 Task: Slide 13 - The Slide Title Goes Here!.
Action: Mouse moved to (34, 87)
Screenshot: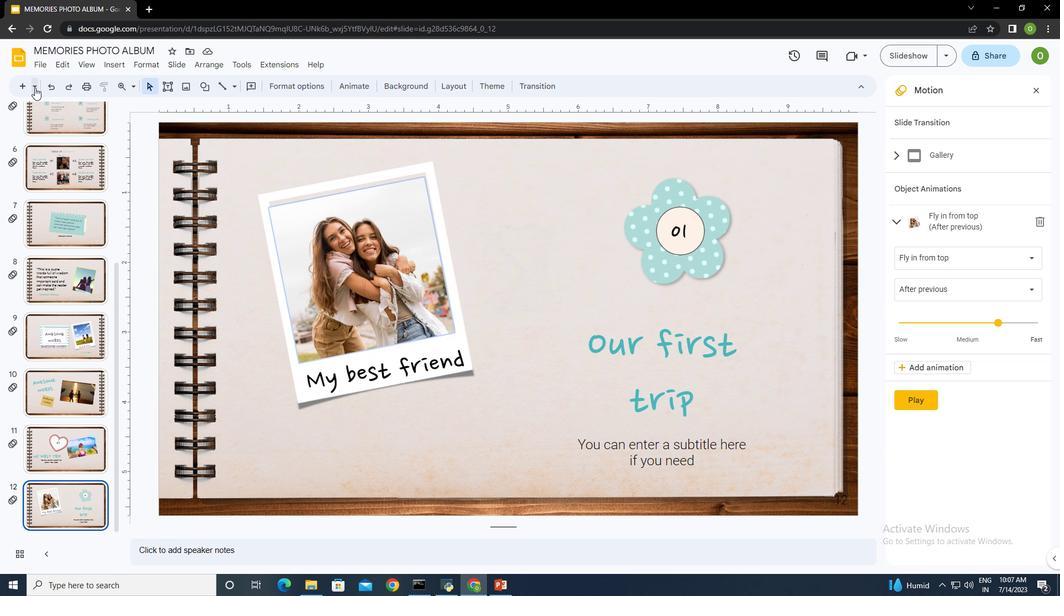 
Action: Mouse pressed left at (34, 87)
Screenshot: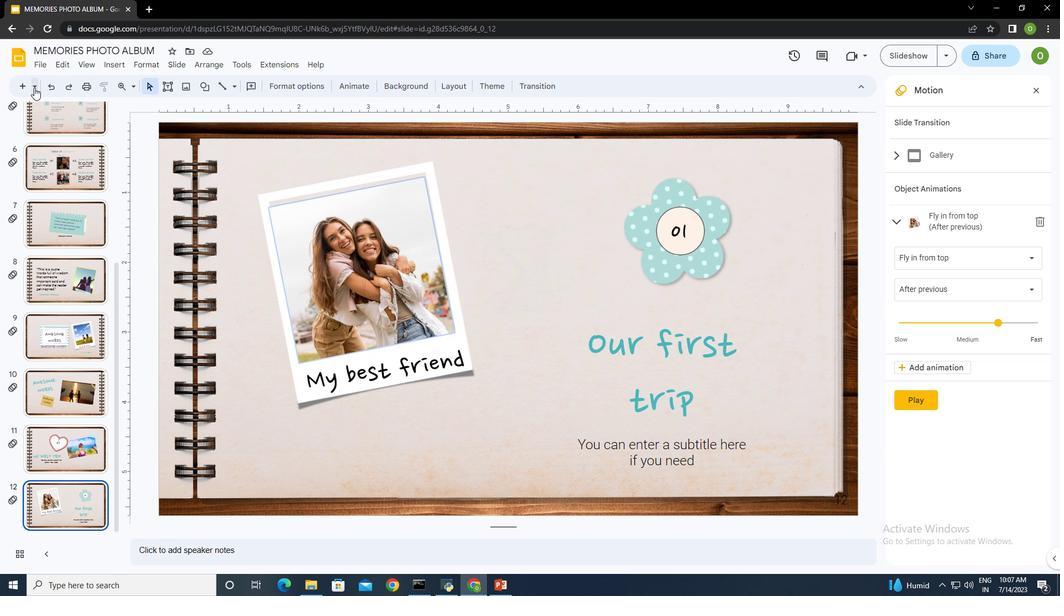 
Action: Mouse moved to (77, 265)
Screenshot: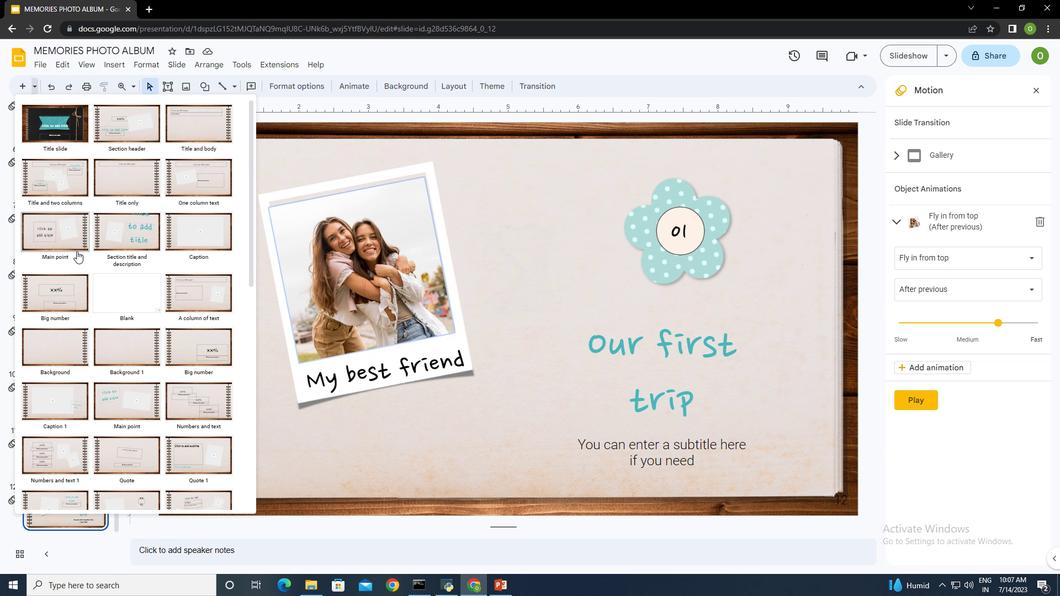 
Action: Mouse scrolled (77, 265) with delta (0, 0)
Screenshot: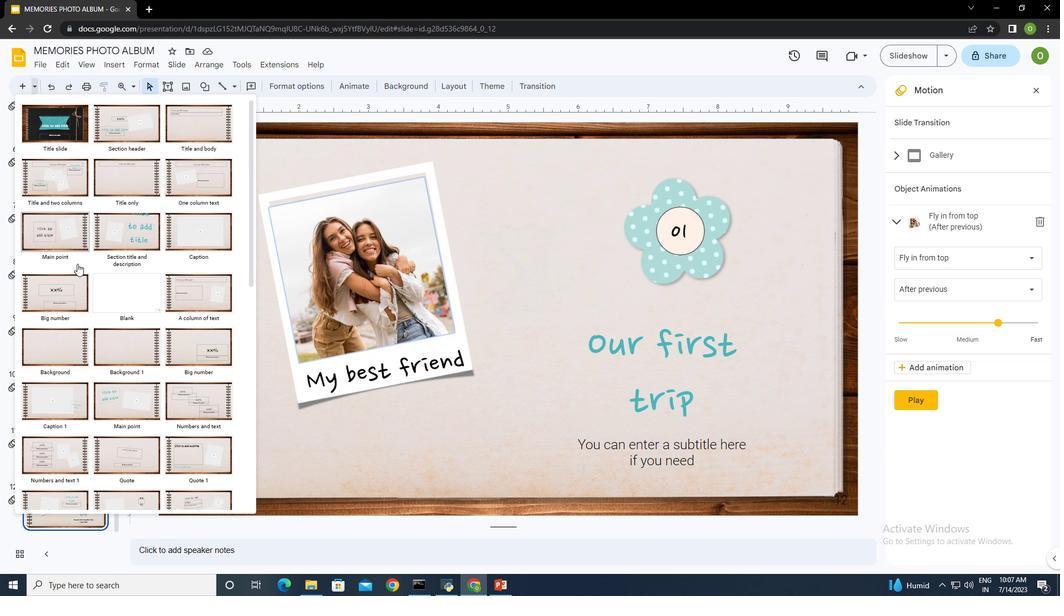 
Action: Mouse scrolled (77, 265) with delta (0, 0)
Screenshot: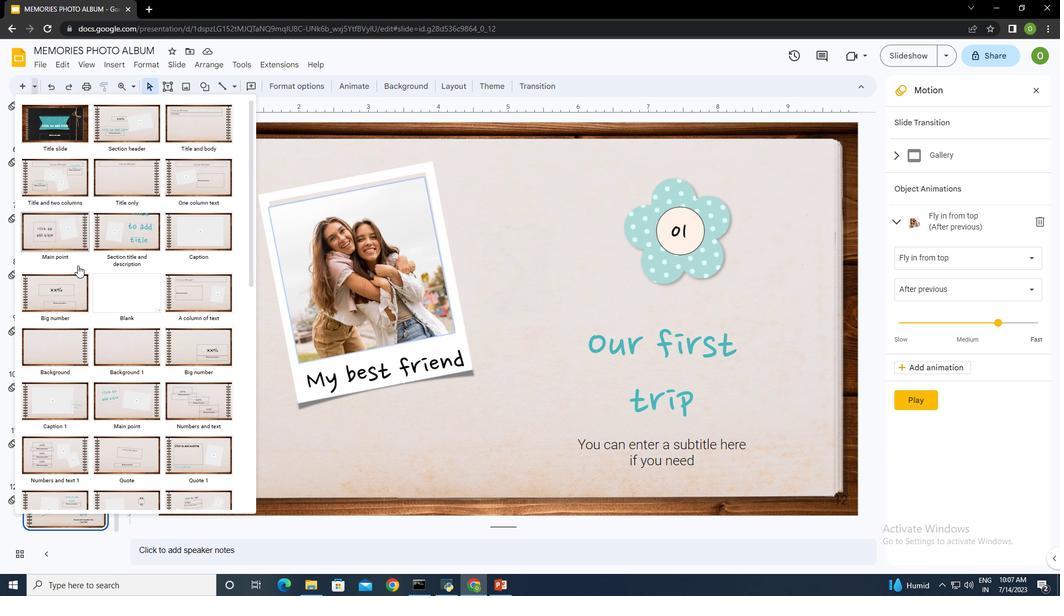 
Action: Mouse moved to (82, 265)
Screenshot: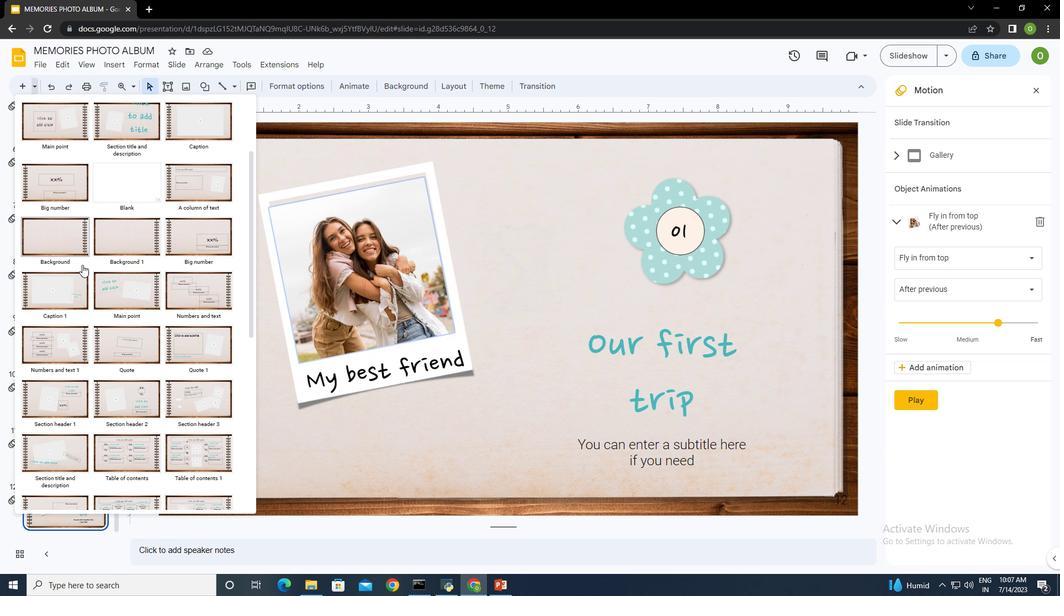 
Action: Mouse scrolled (82, 265) with delta (0, 0)
Screenshot: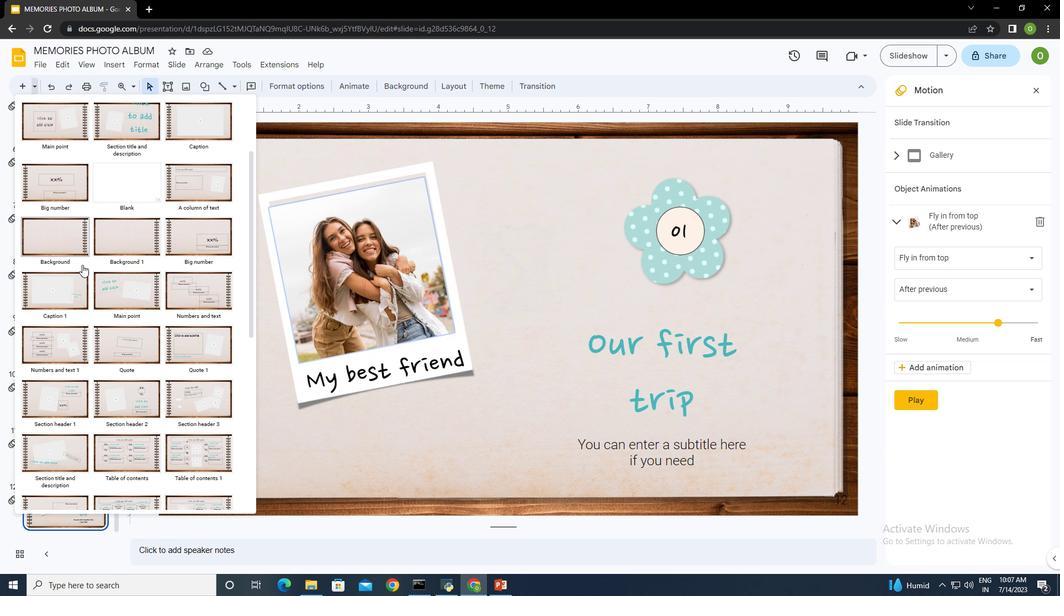
Action: Mouse scrolled (82, 265) with delta (0, 0)
Screenshot: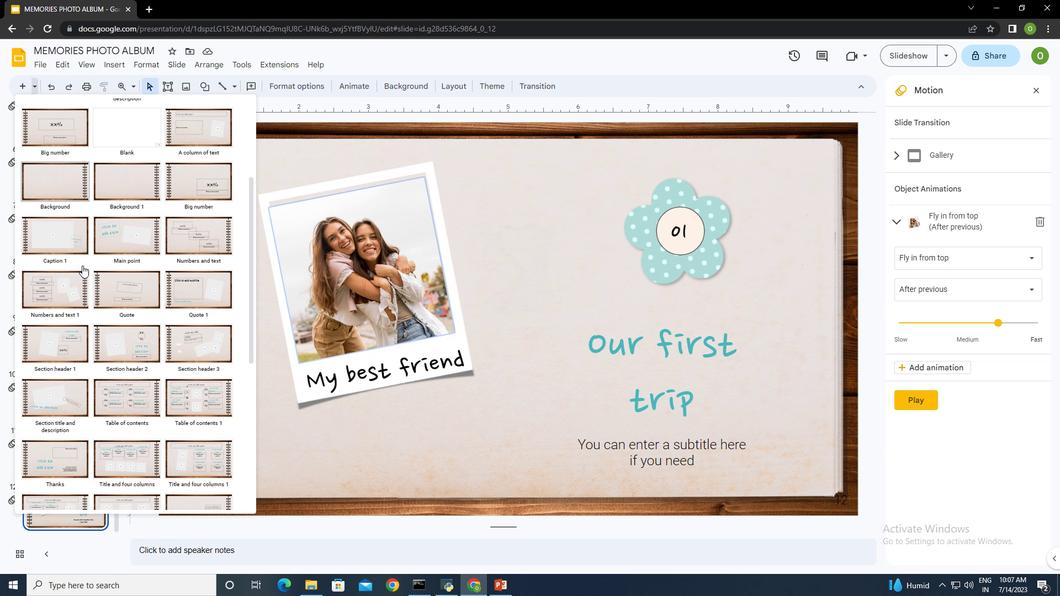 
Action: Mouse scrolled (82, 265) with delta (0, 0)
Screenshot: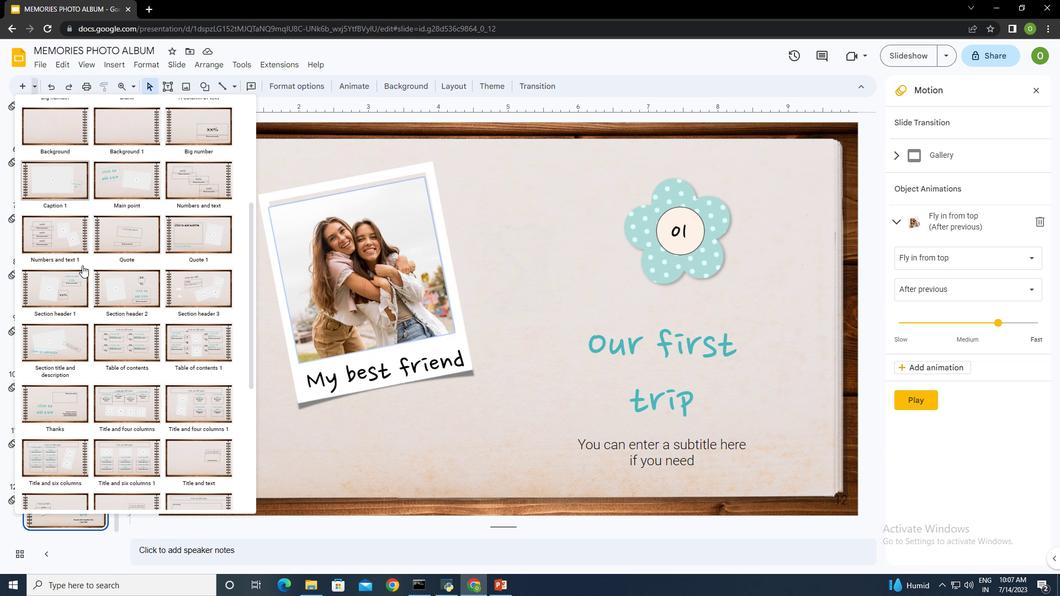
Action: Mouse scrolled (82, 265) with delta (0, 0)
Screenshot: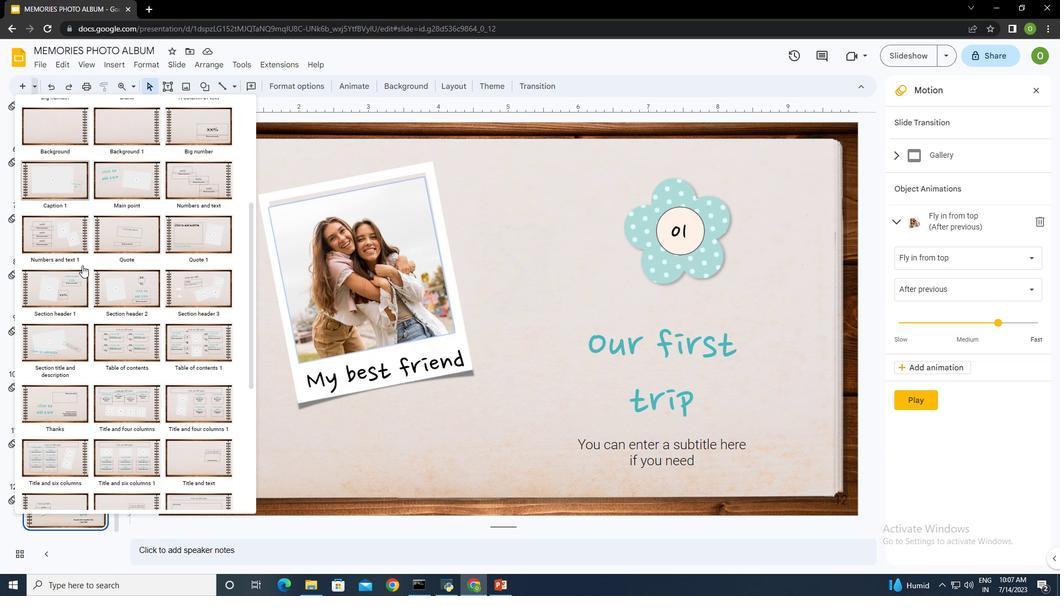 
Action: Mouse scrolled (82, 265) with delta (0, 0)
Screenshot: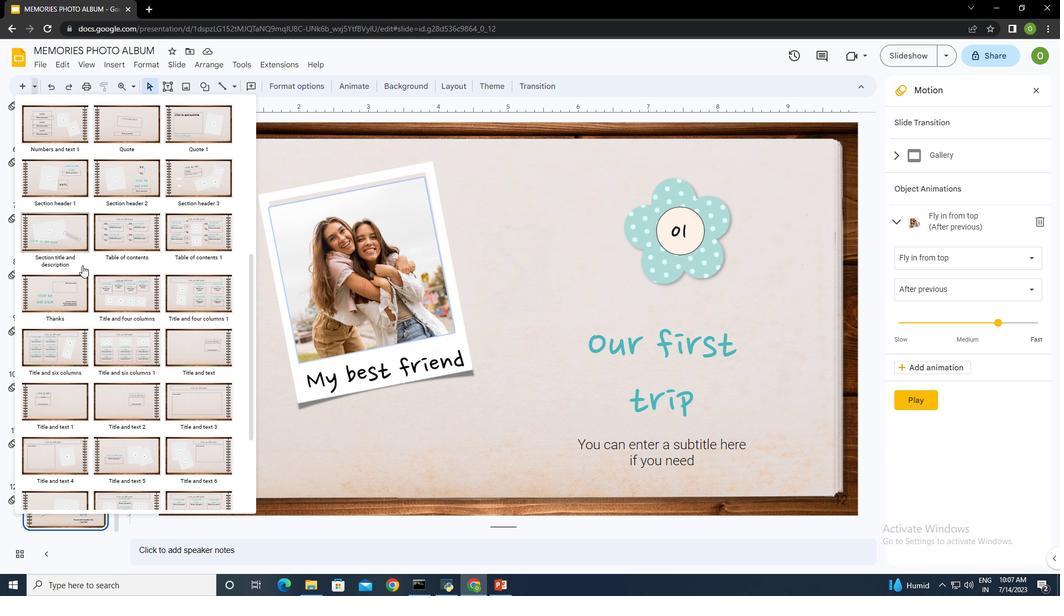 
Action: Mouse scrolled (82, 265) with delta (0, 0)
Screenshot: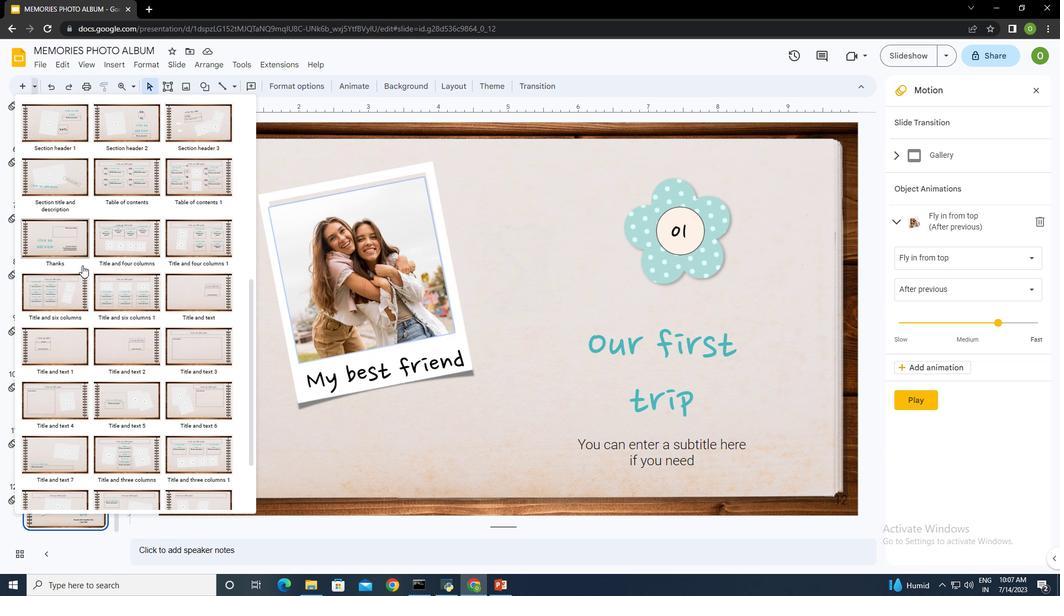 
Action: Mouse moved to (82, 266)
Screenshot: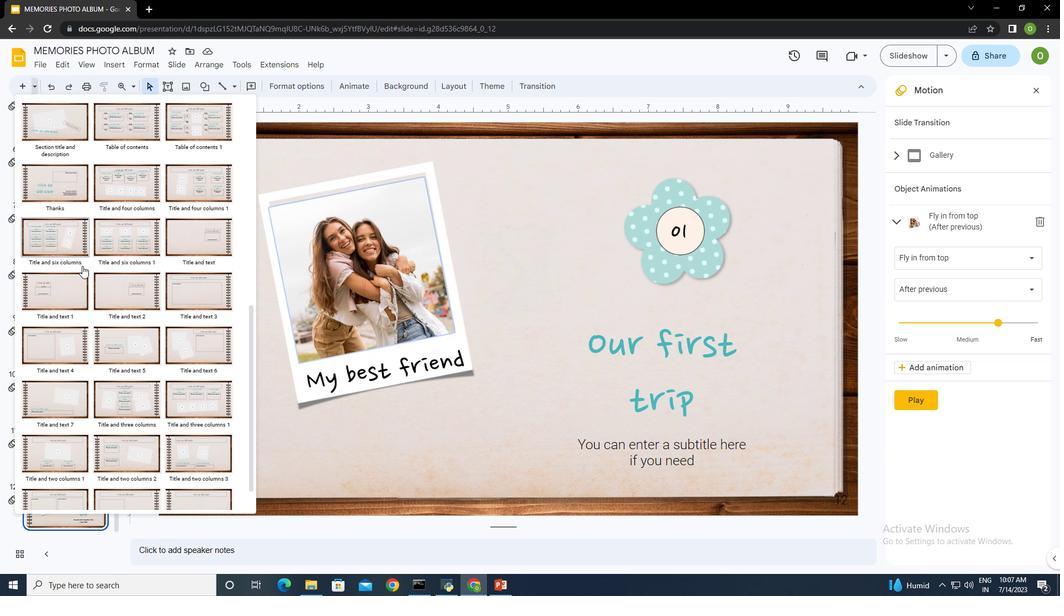 
Action: Mouse scrolled (82, 267) with delta (0, 0)
Screenshot: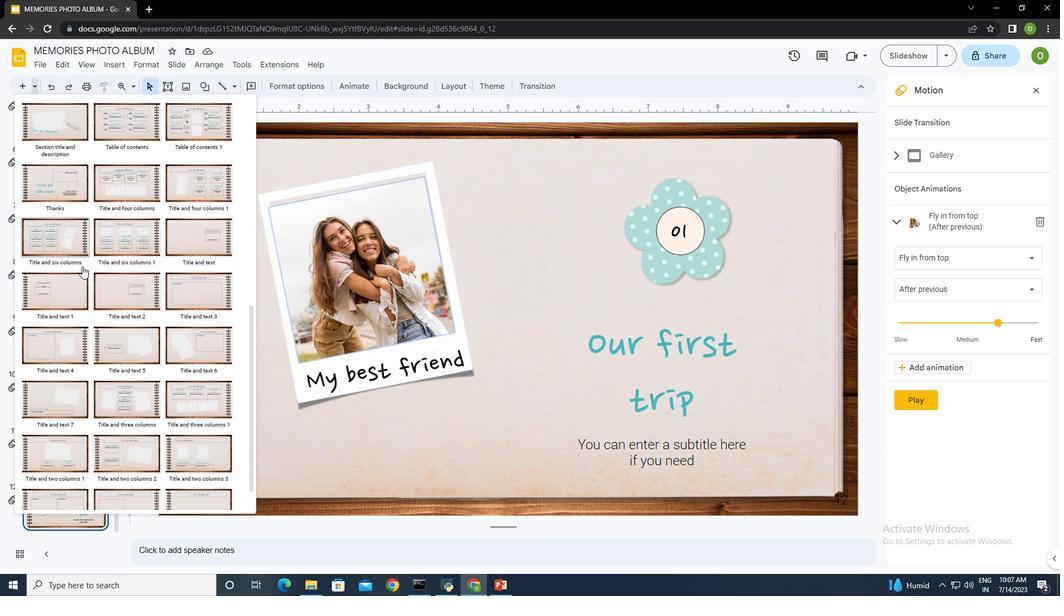
Action: Mouse scrolled (82, 266) with delta (0, 0)
Screenshot: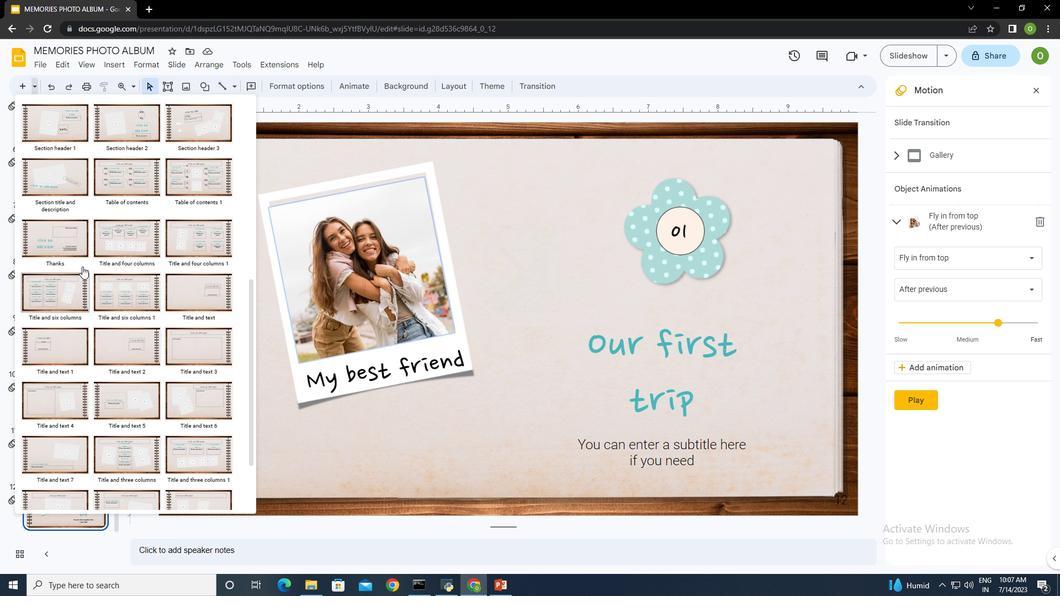 
Action: Mouse scrolled (82, 266) with delta (0, 0)
Screenshot: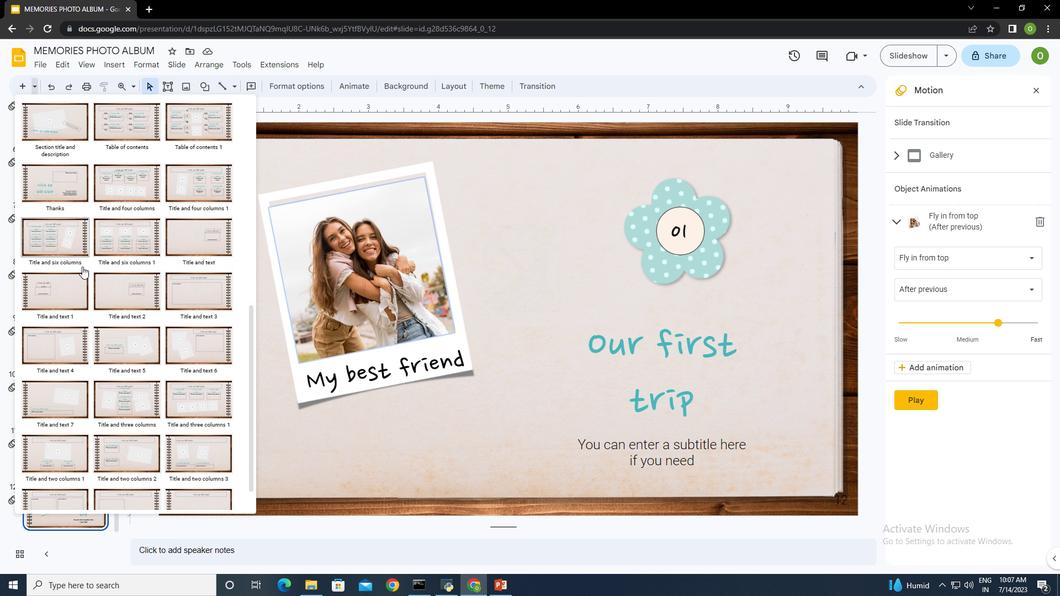 
Action: Mouse moved to (51, 303)
Screenshot: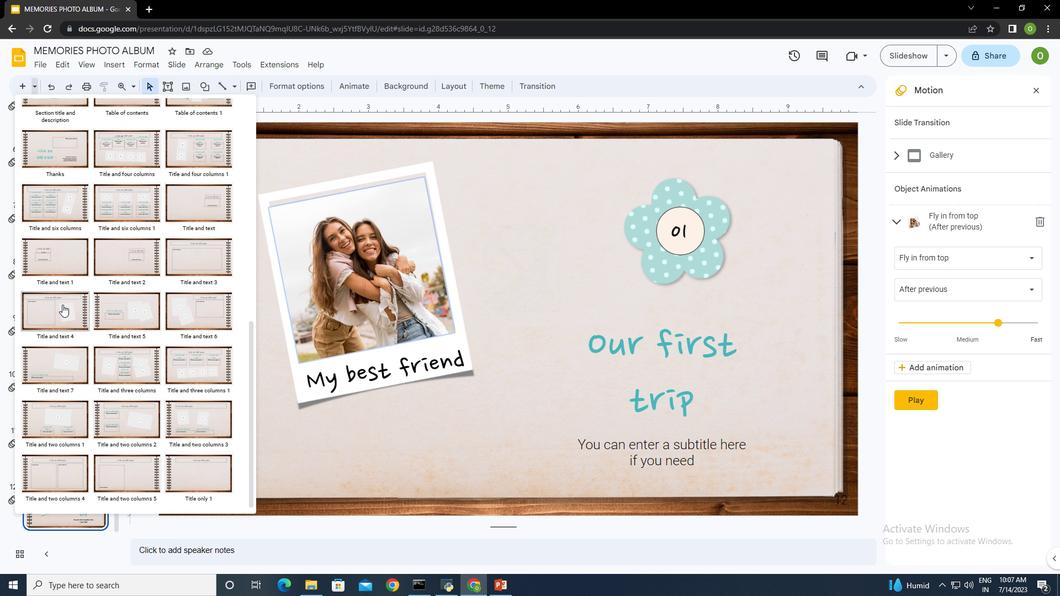 
Action: Mouse pressed left at (51, 303)
Screenshot: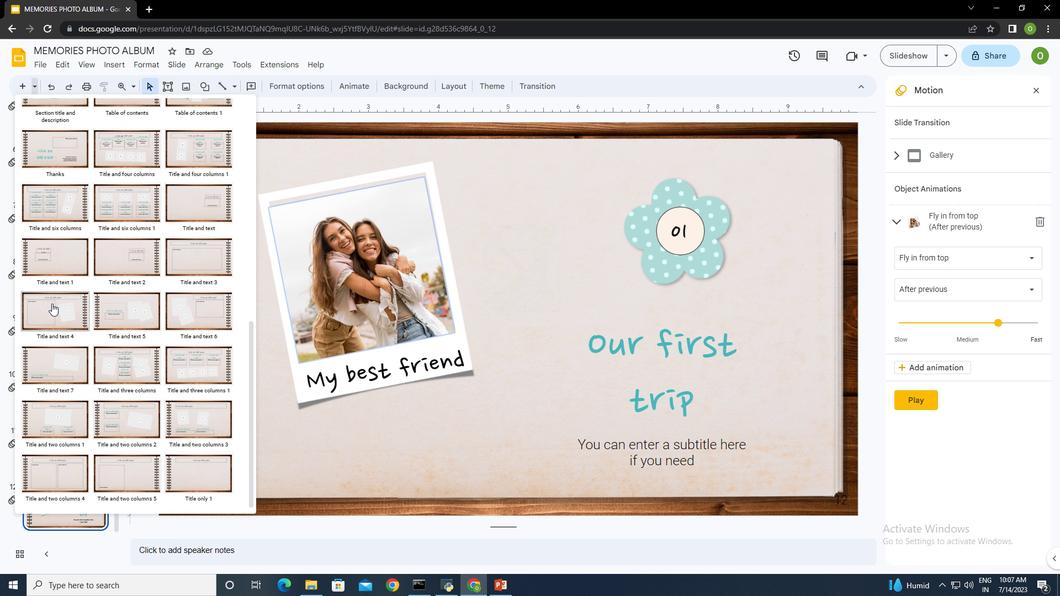 
Action: Mouse moved to (646, 326)
Screenshot: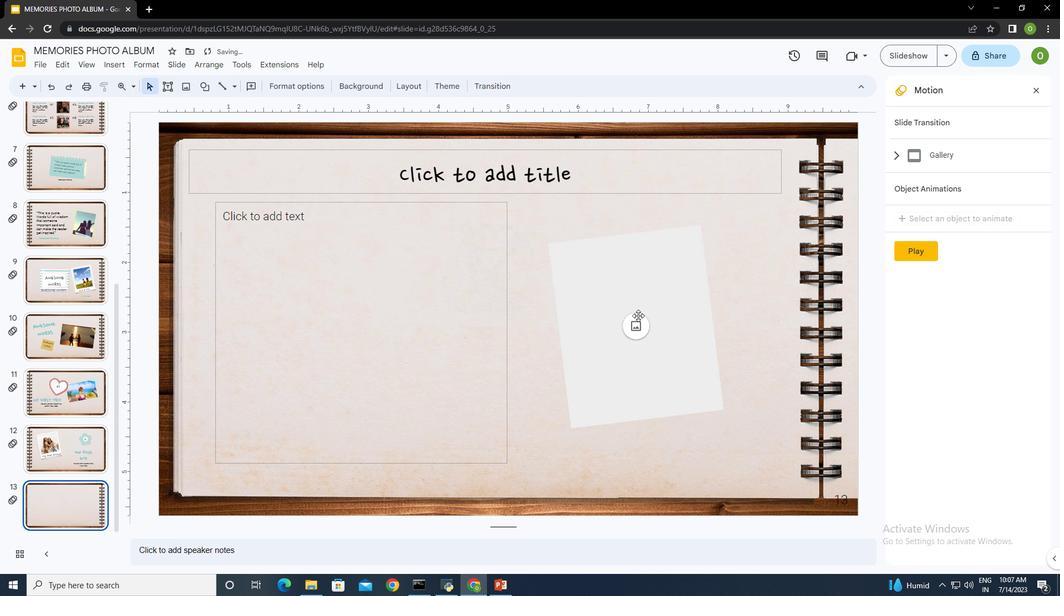 
Action: Mouse pressed left at (646, 326)
Screenshot: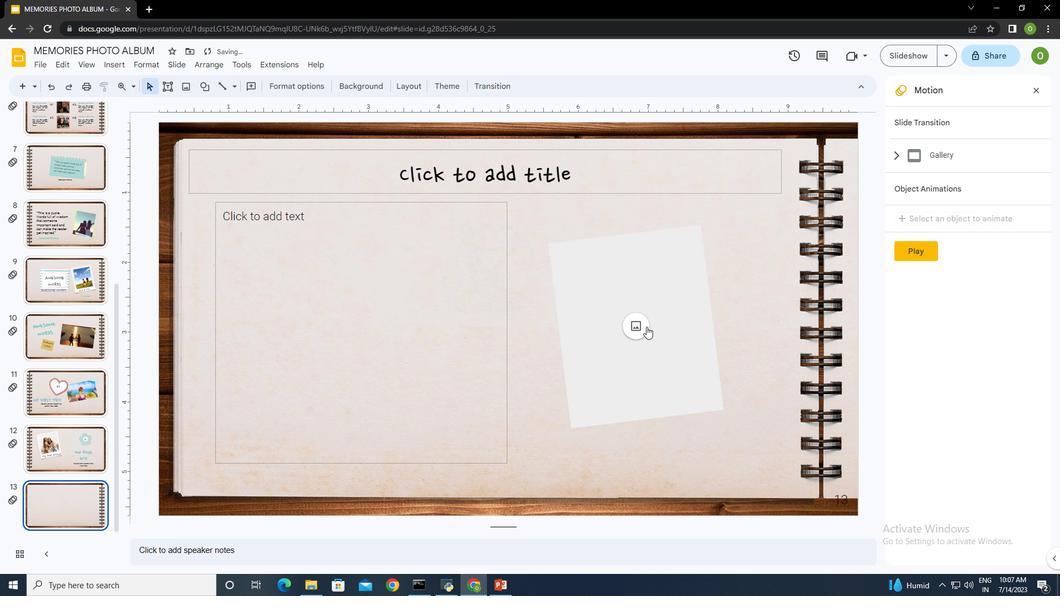 
Action: Mouse moved to (702, 360)
Screenshot: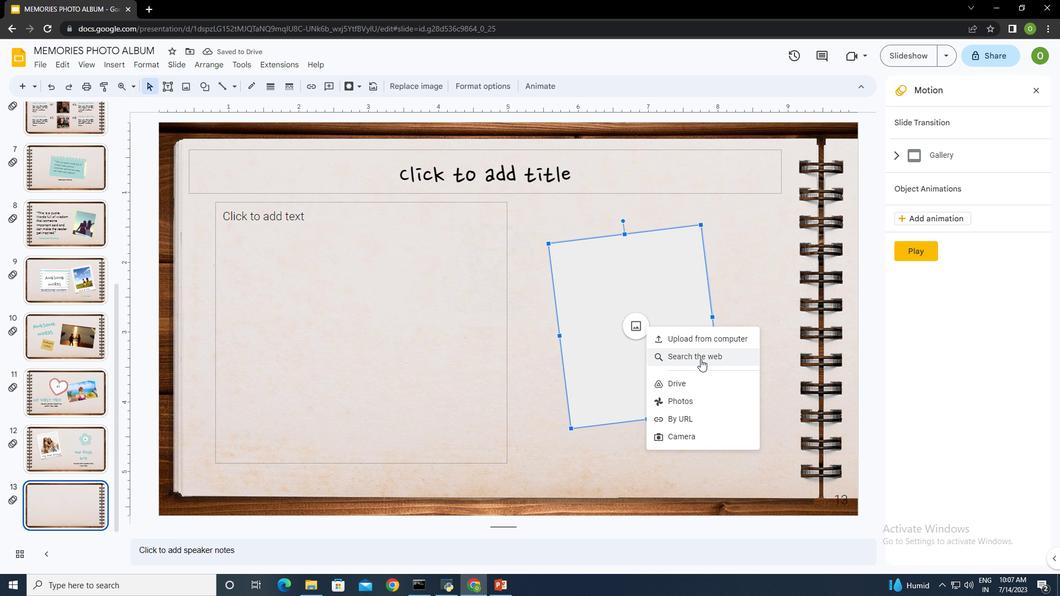 
Action: Mouse pressed left at (702, 360)
Screenshot: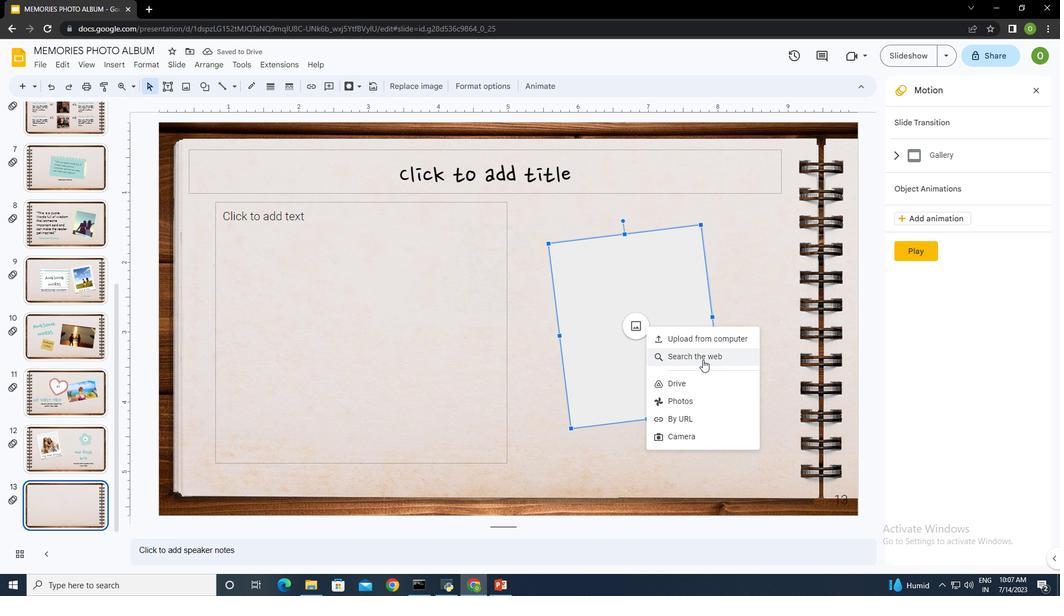 
Action: Mouse moved to (939, 85)
Screenshot: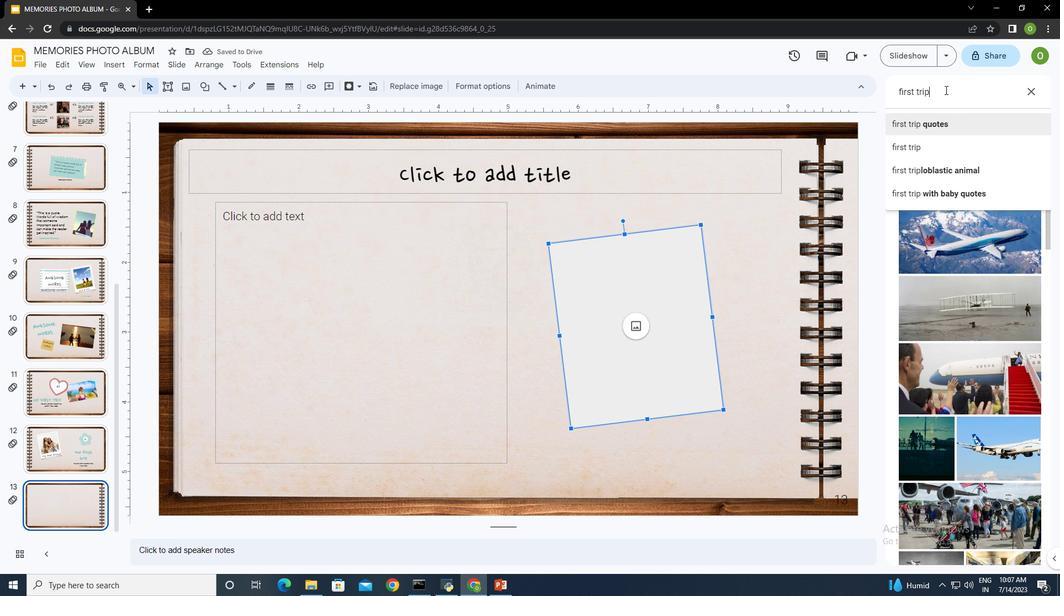 
Action: Mouse pressed left at (939, 85)
Screenshot: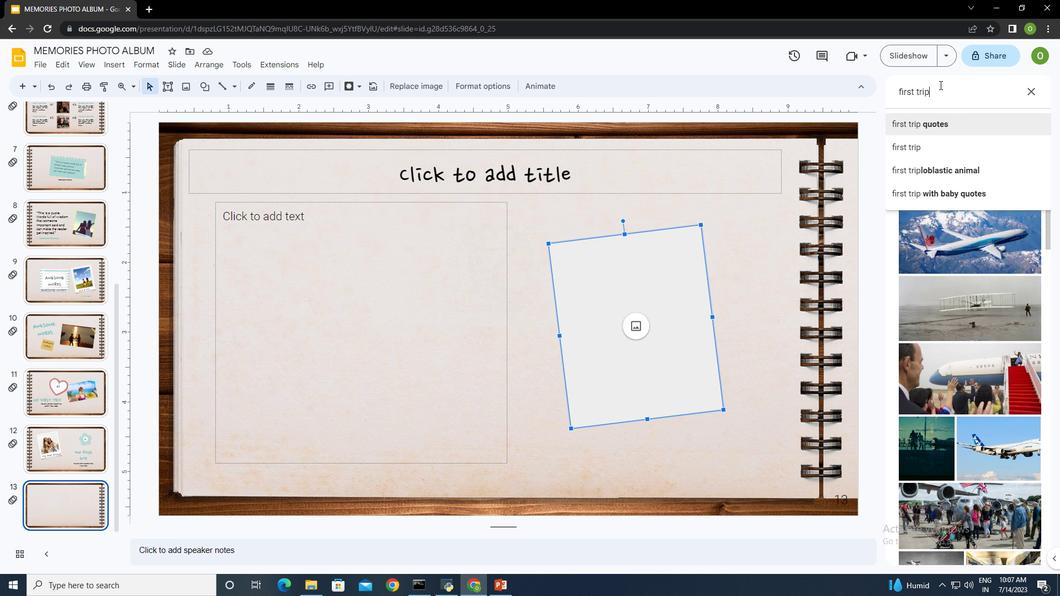 
Action: Key pressed <Key.backspace><Key.backspace><Key.backspace><Key.backspace><Key.backspace><Key.backspace><Key.backspace><Key.backspace><Key.backspace><Key.backspace><Key.backspace><Key.backspace><Key.backspace><Key.backspace><Key.backspace><Key.backspace><Key.backspace><Key.backspace><Key.backspace><Key.backspace><Key.backspace>best<Key.space>travel<Key.enter>
Screenshot: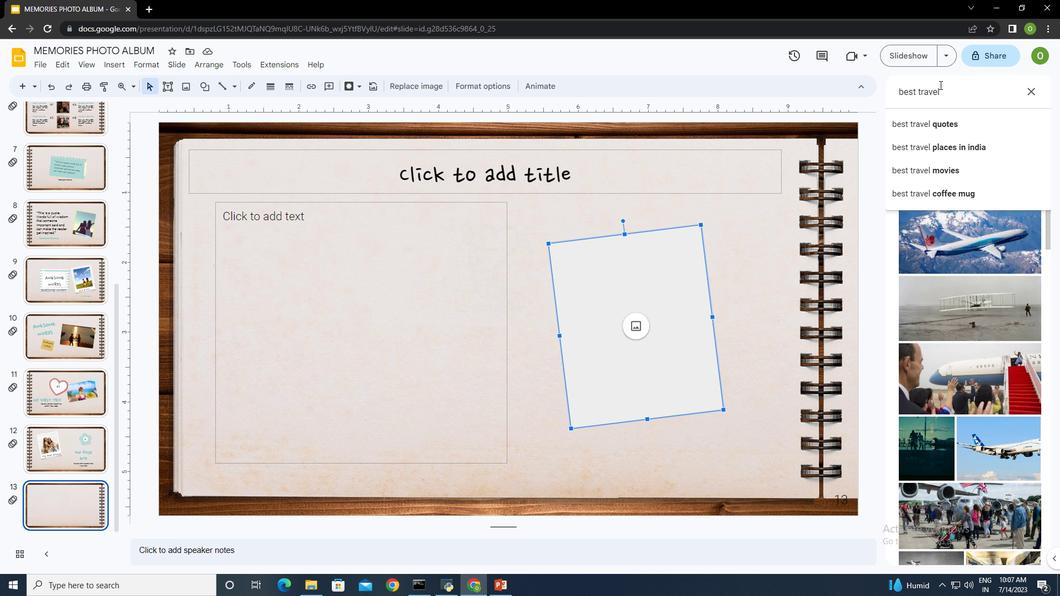 
Action: Mouse moved to (993, 154)
Screenshot: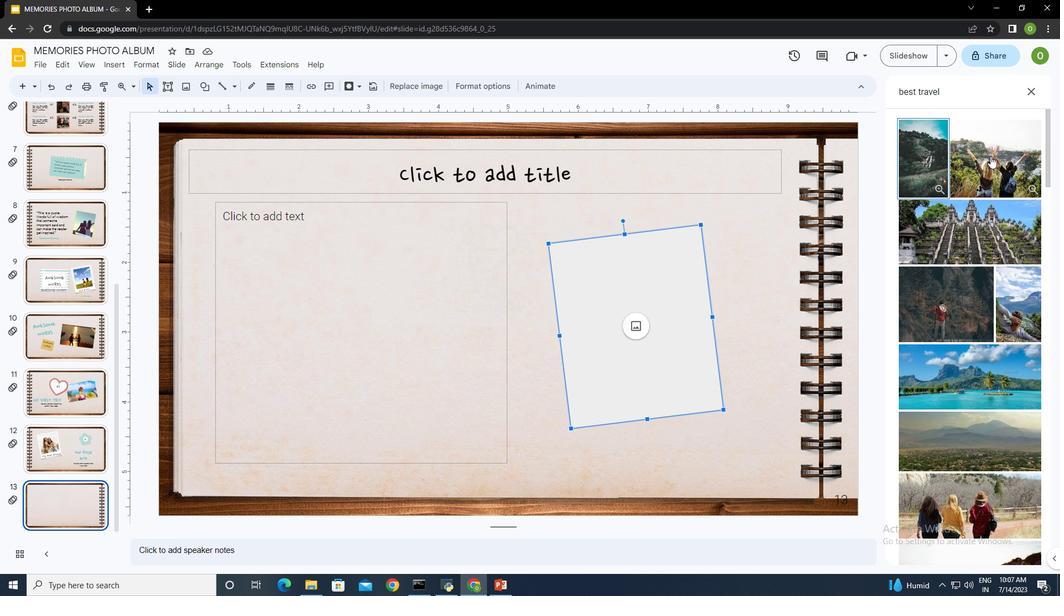 
Action: Mouse pressed left at (993, 154)
Screenshot: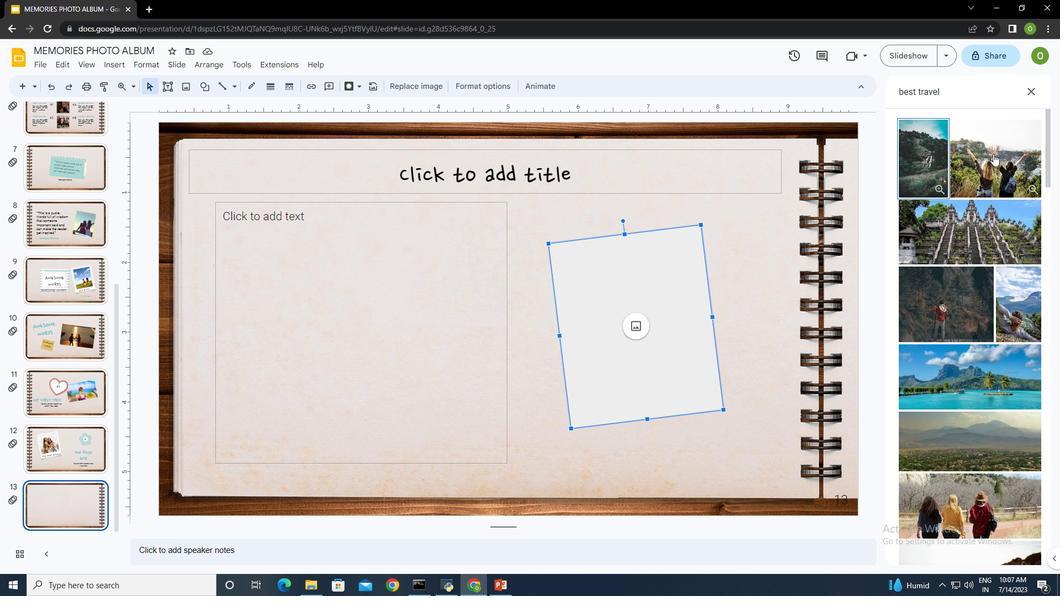 
Action: Mouse moved to (1013, 547)
Screenshot: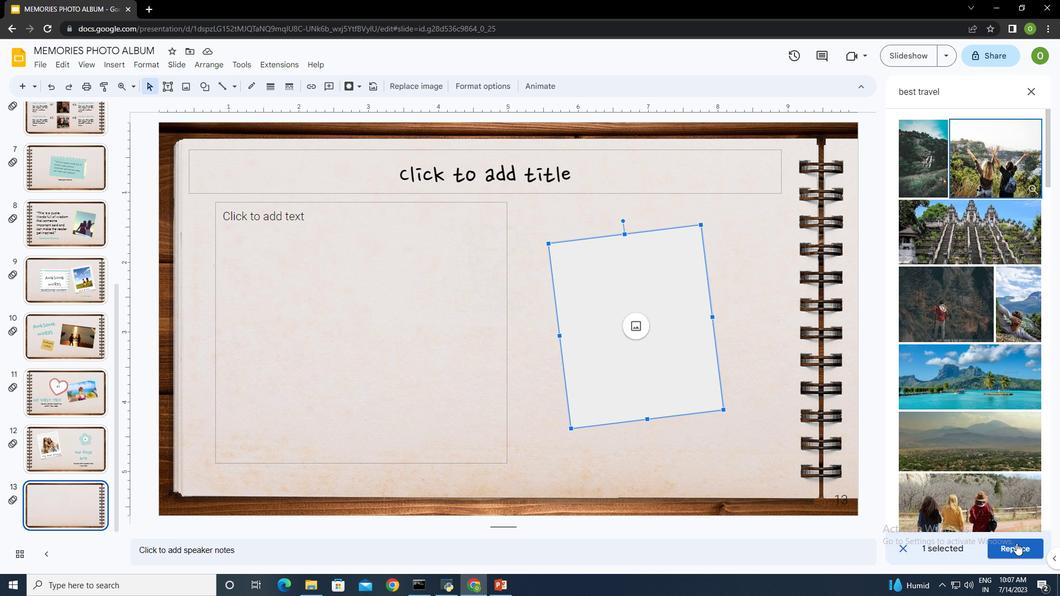 
Action: Mouse pressed left at (1013, 547)
Screenshot: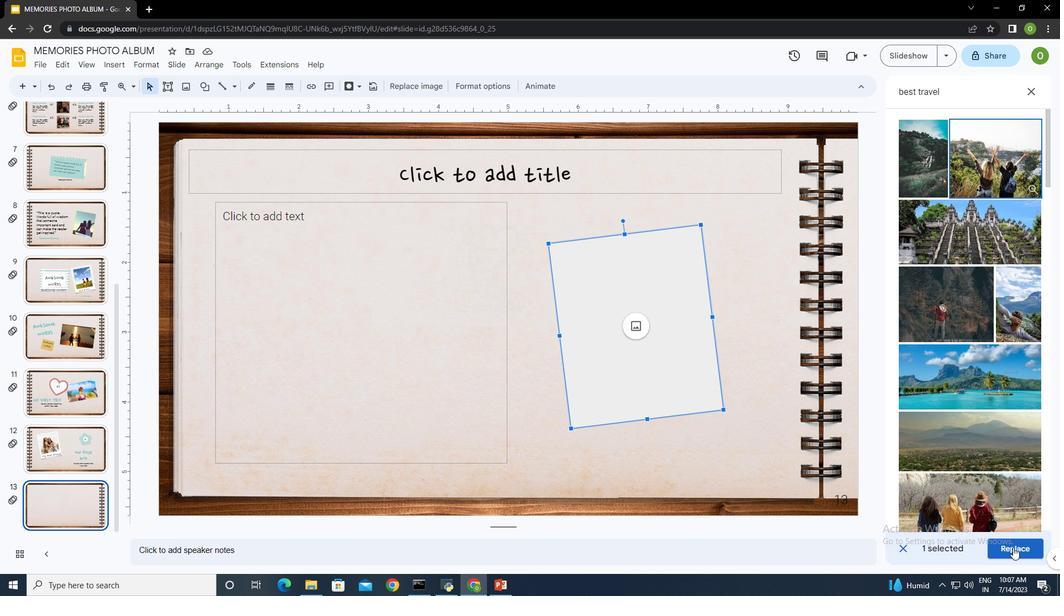 
Action: Mouse moved to (1037, 90)
Screenshot: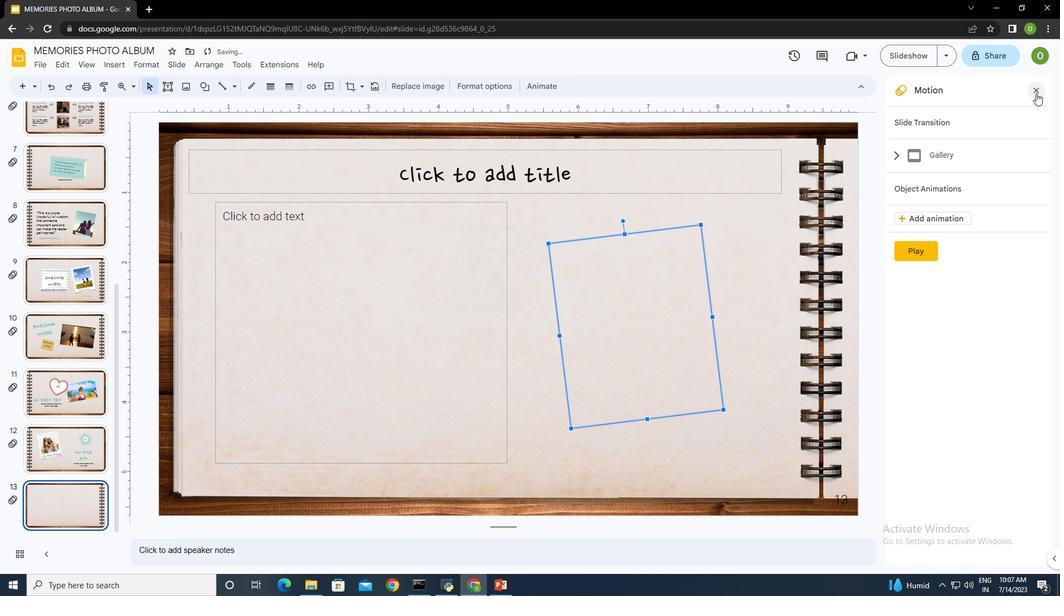 
Action: Mouse pressed left at (1037, 90)
Screenshot: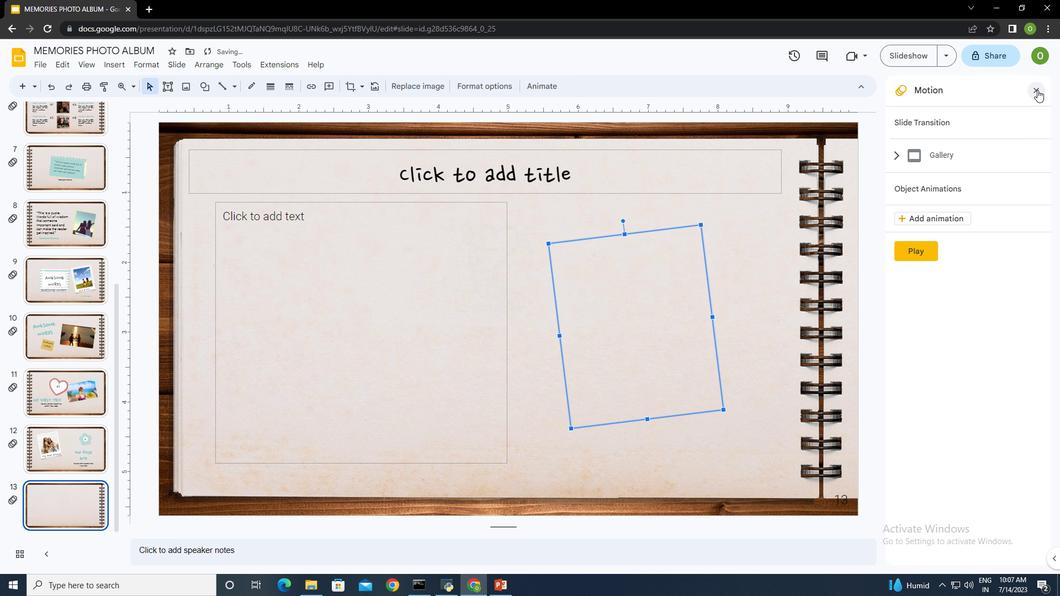 
Action: Mouse moved to (714, 343)
Screenshot: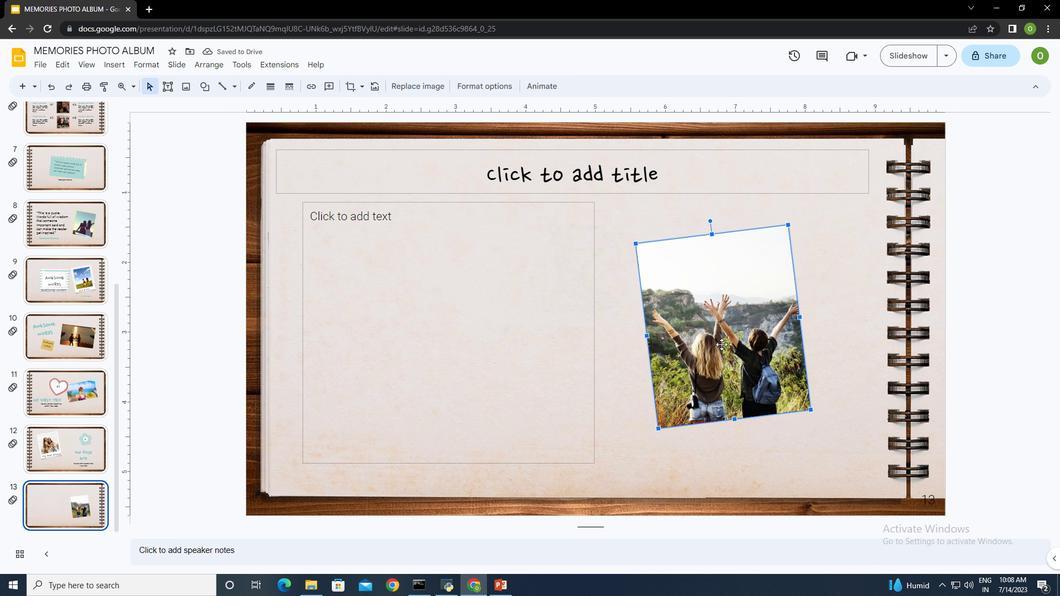 
Action: Mouse pressed left at (714, 343)
Screenshot: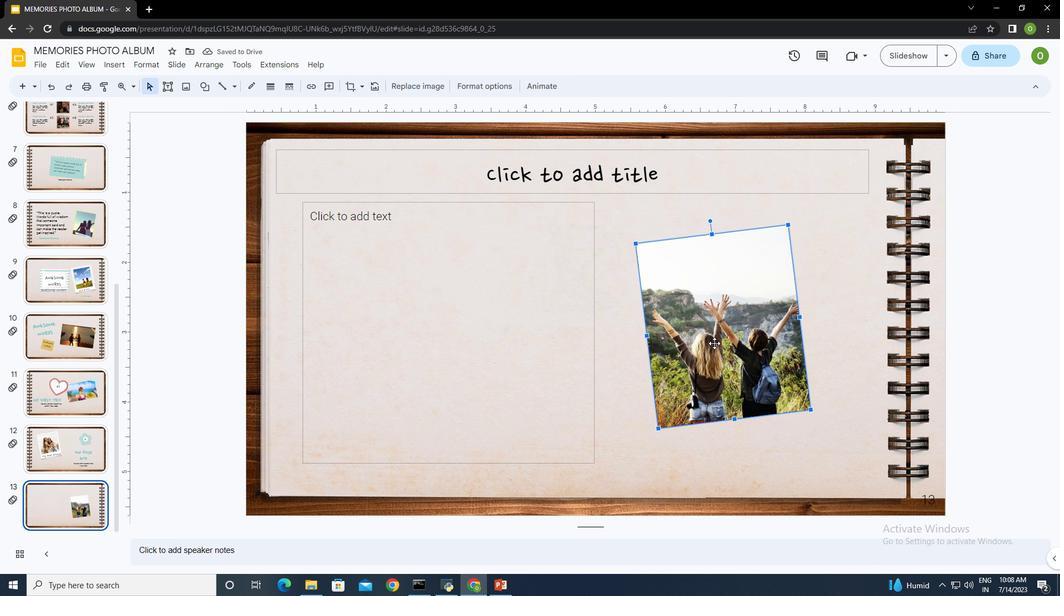 
Action: Mouse moved to (502, 323)
Screenshot: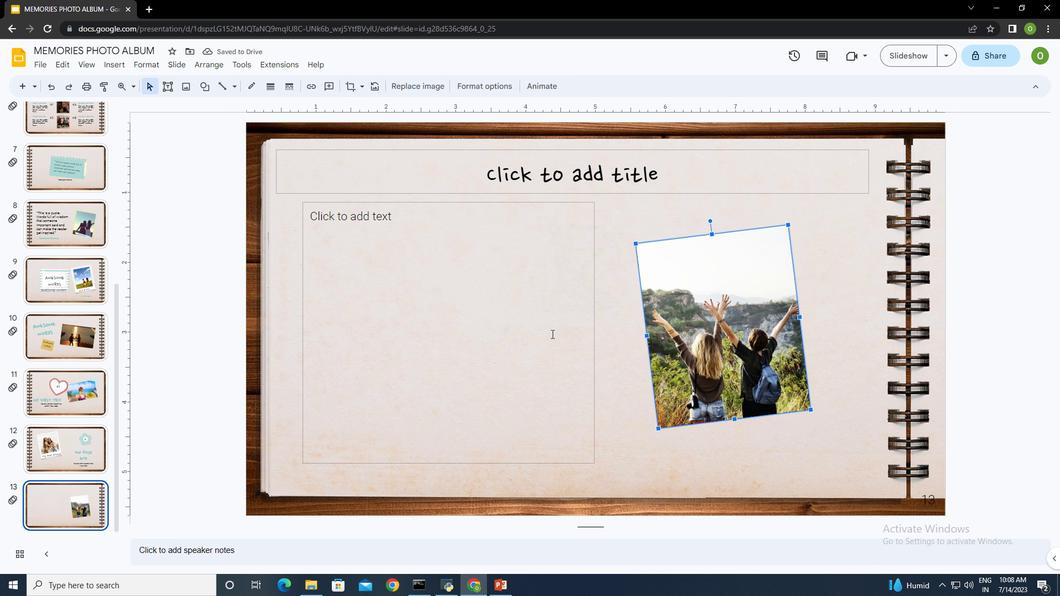 
Action: Mouse pressed left at (502, 323)
Screenshot: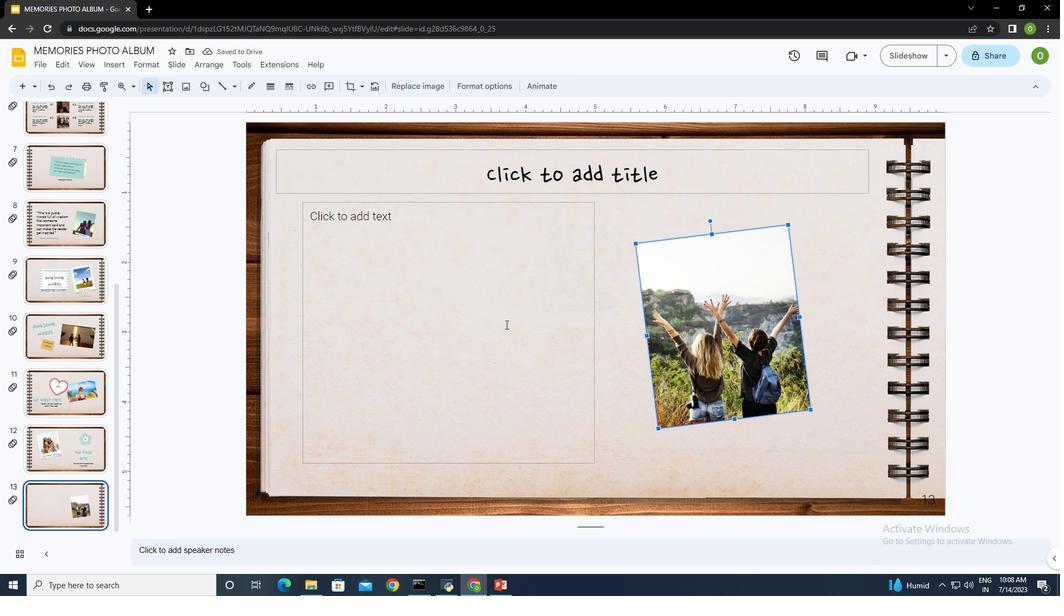 
Action: Mouse moved to (542, 170)
Screenshot: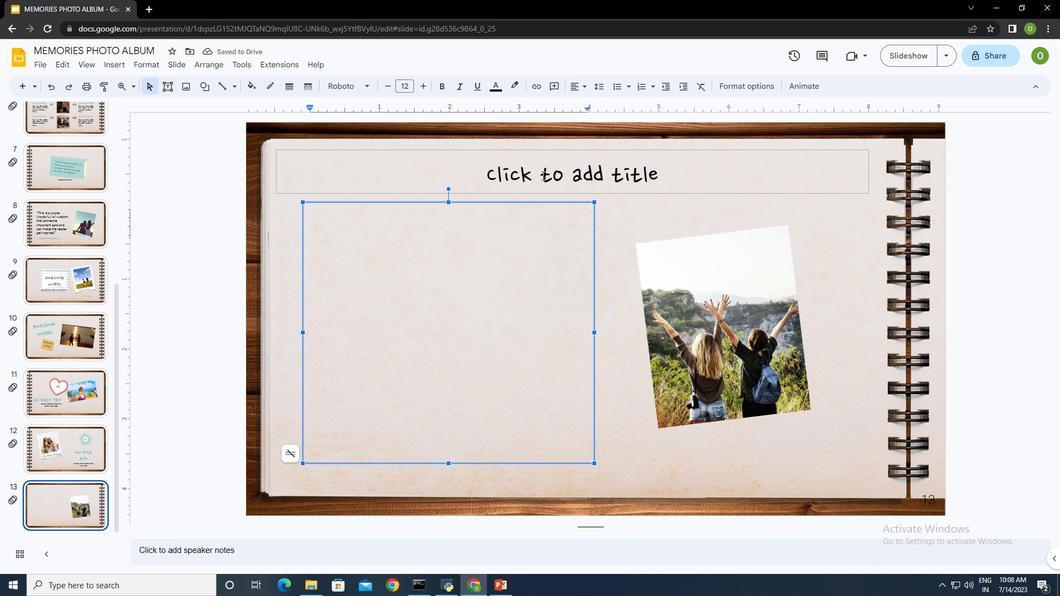 
Action: Mouse pressed left at (542, 170)
Screenshot: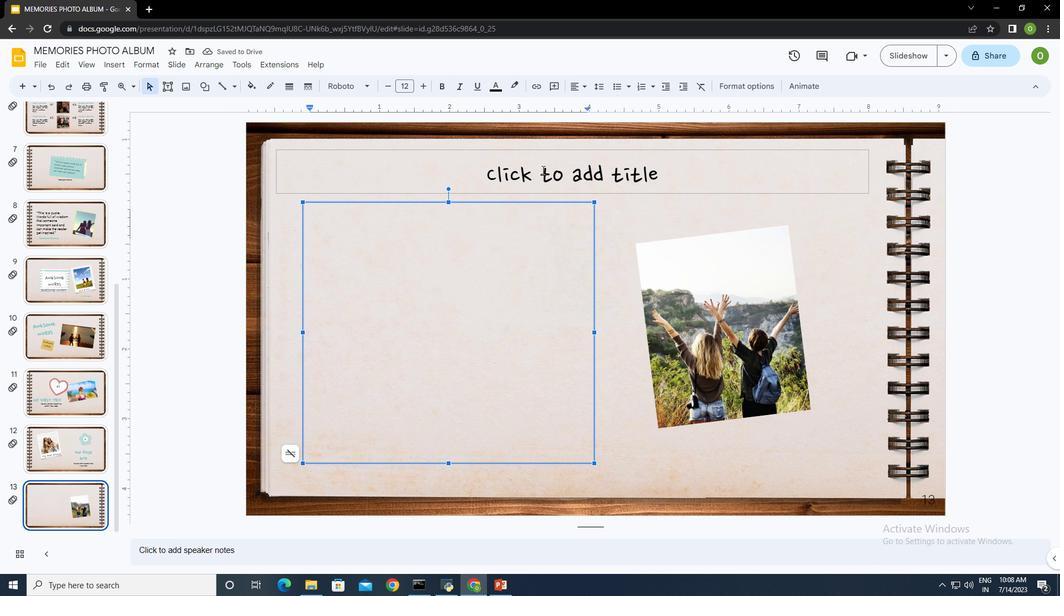 
Action: Mouse moved to (542, 170)
Screenshot: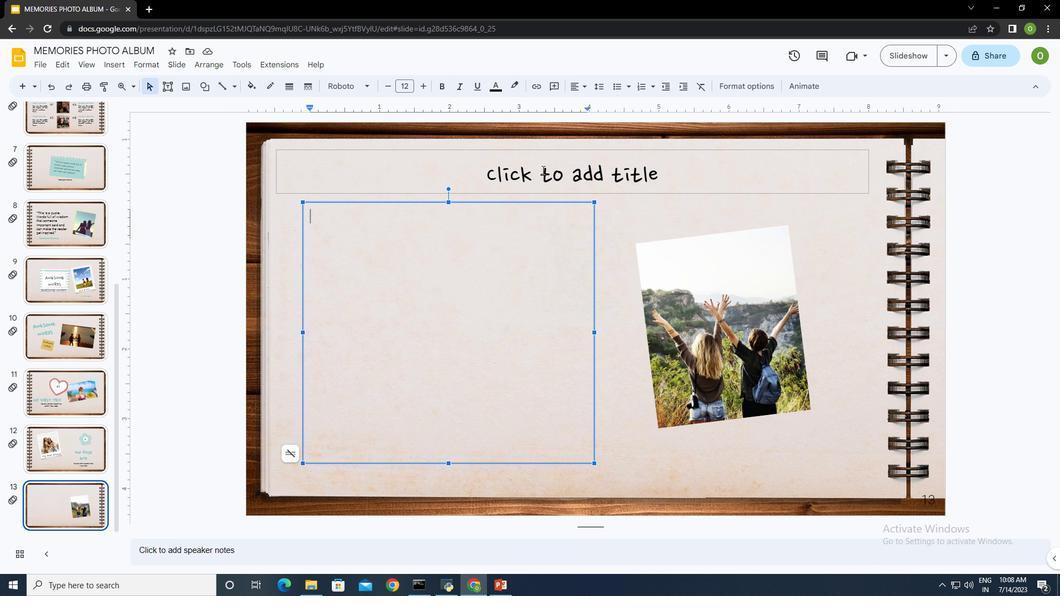 
Action: Key pressed <Key.shift><Key.shift>The<Key.space>best<Key.space>travel<Key.space>experience
Screenshot: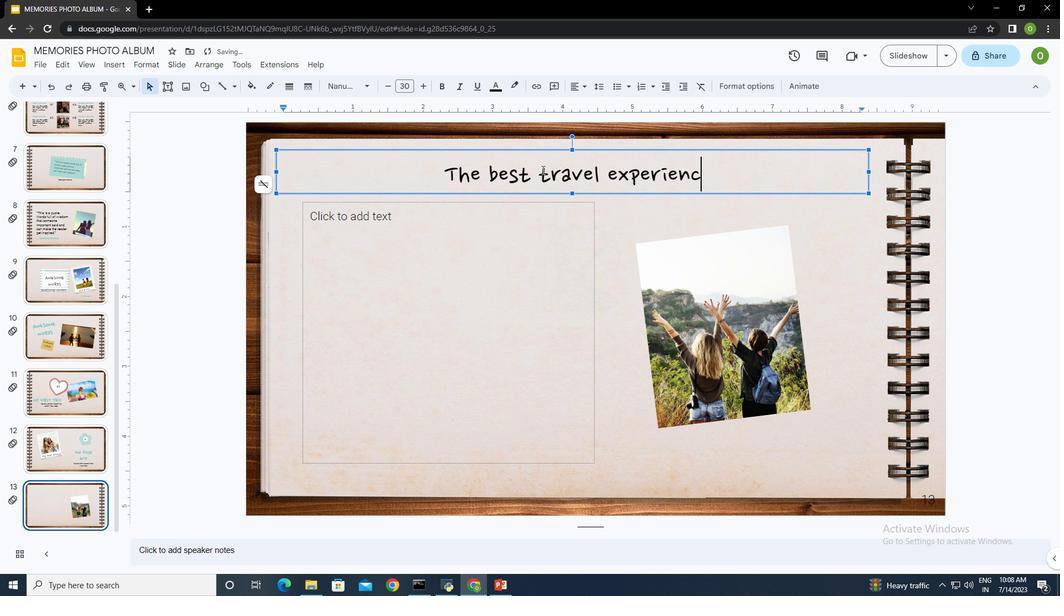
Action: Mouse moved to (490, 295)
Screenshot: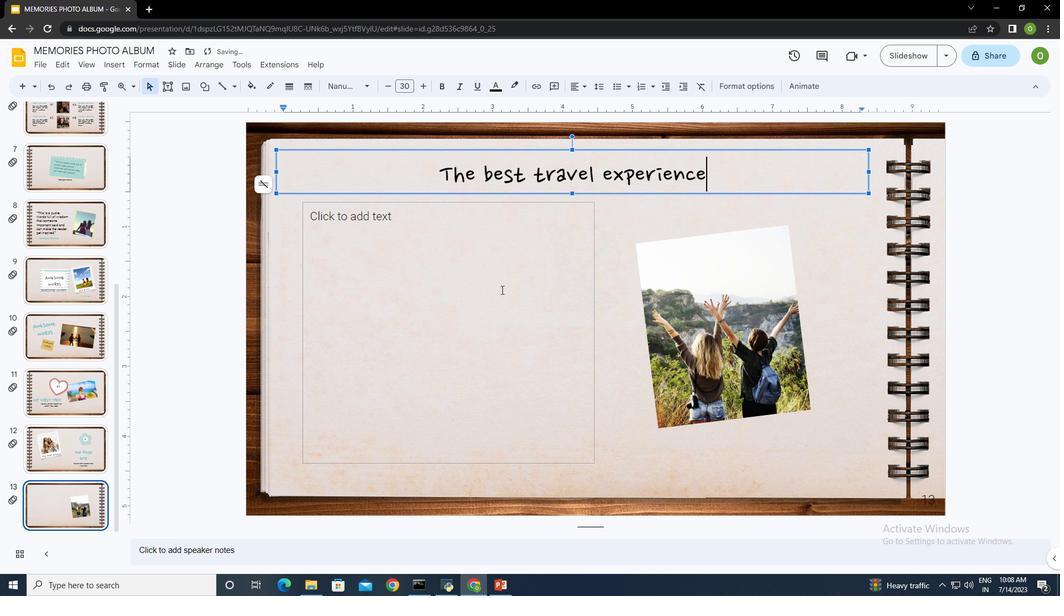 
Action: Mouse pressed left at (490, 295)
Screenshot: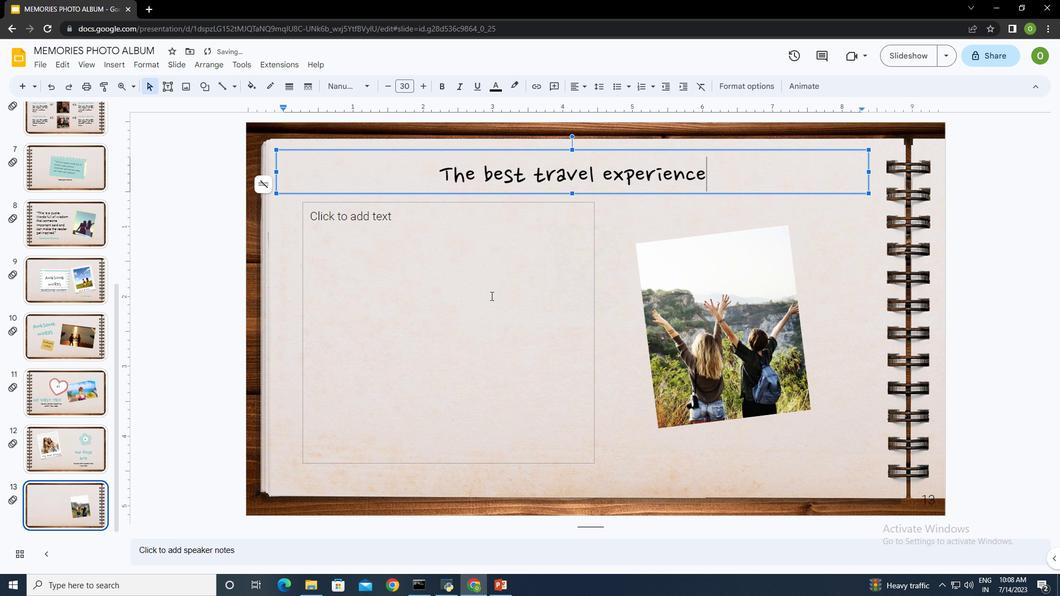 
Action: Mouse moved to (720, 176)
Screenshot: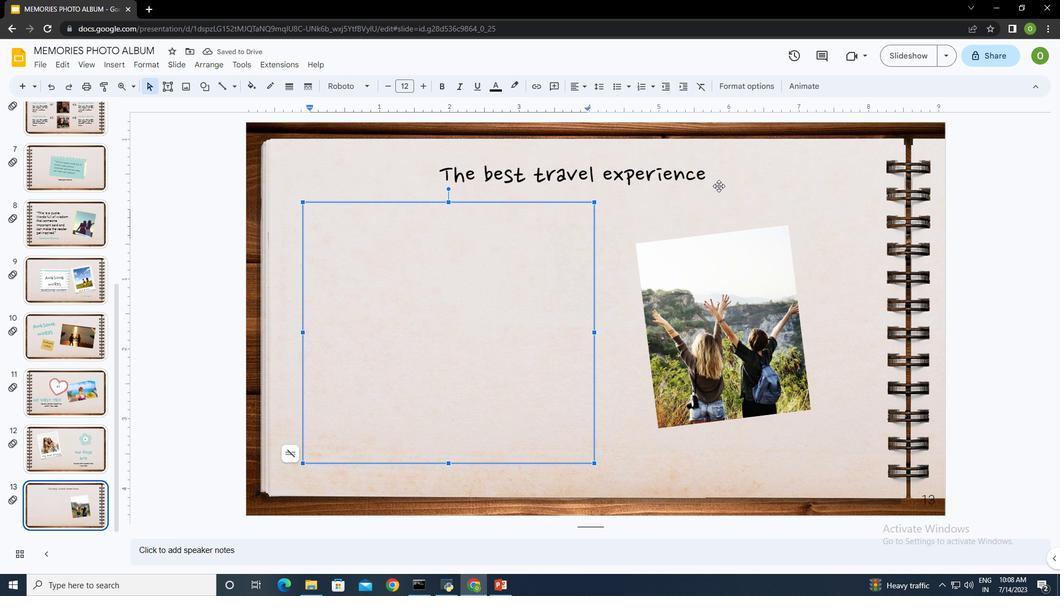 
Action: Mouse pressed left at (720, 176)
Screenshot: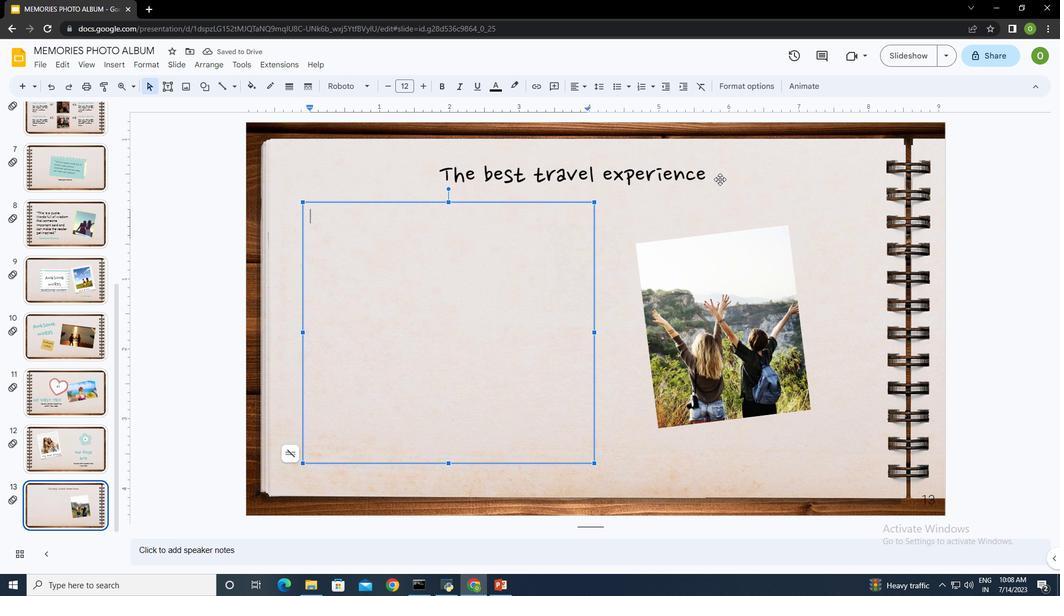 
Action: Mouse moved to (720, 173)
Screenshot: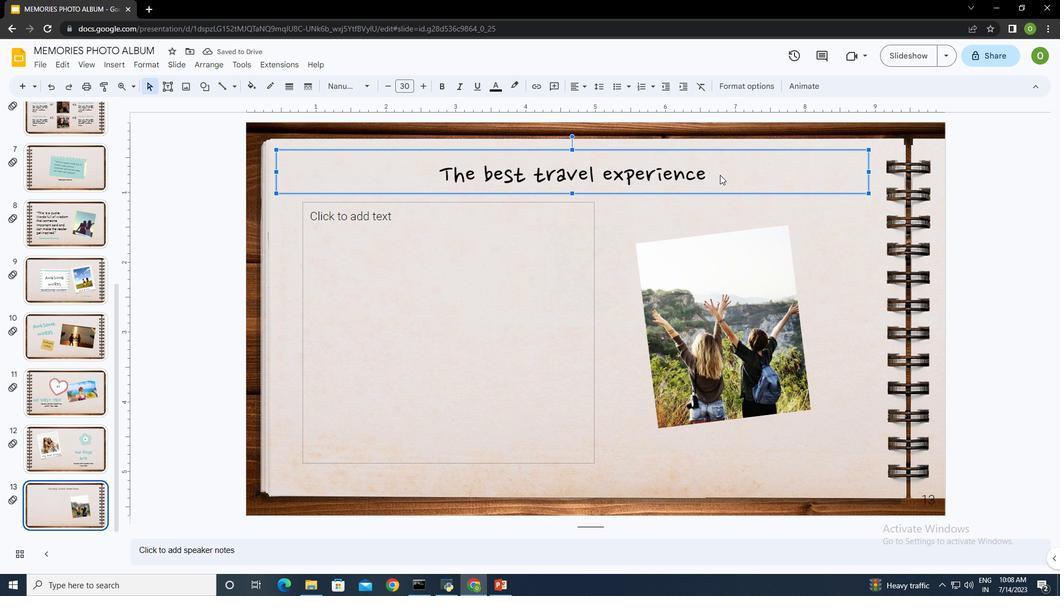 
Action: Key pressed ctrl+A
Screenshot: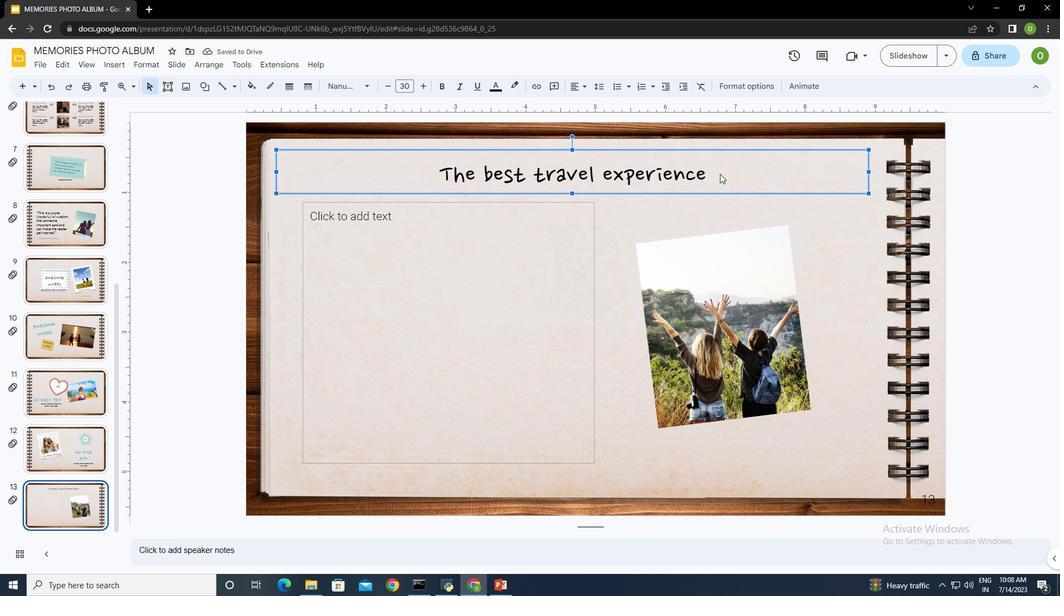 
Action: Mouse pressed left at (720, 173)
Screenshot: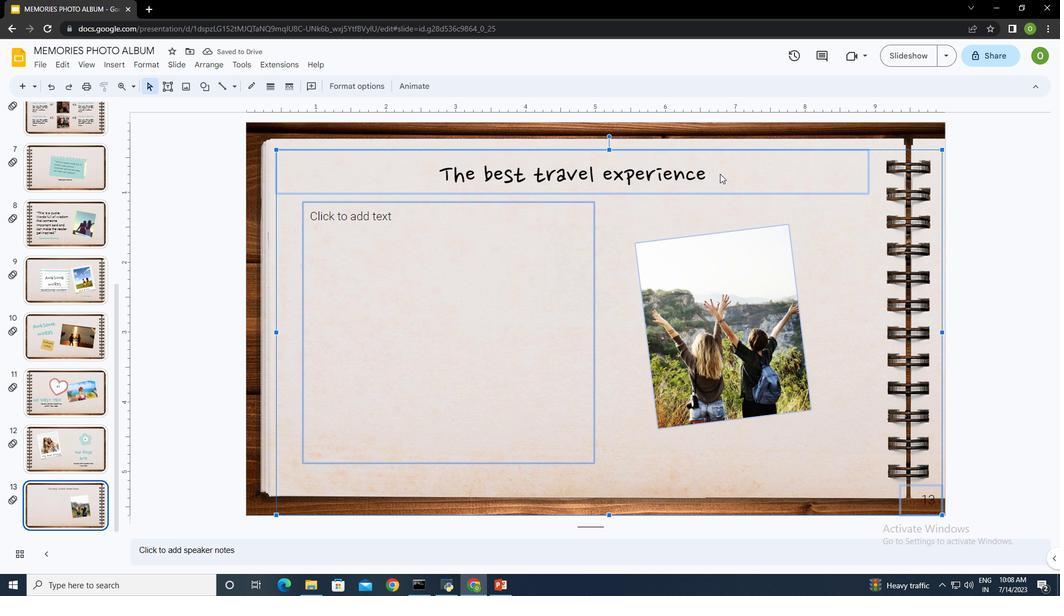 
Action: Mouse moved to (493, 278)
Screenshot: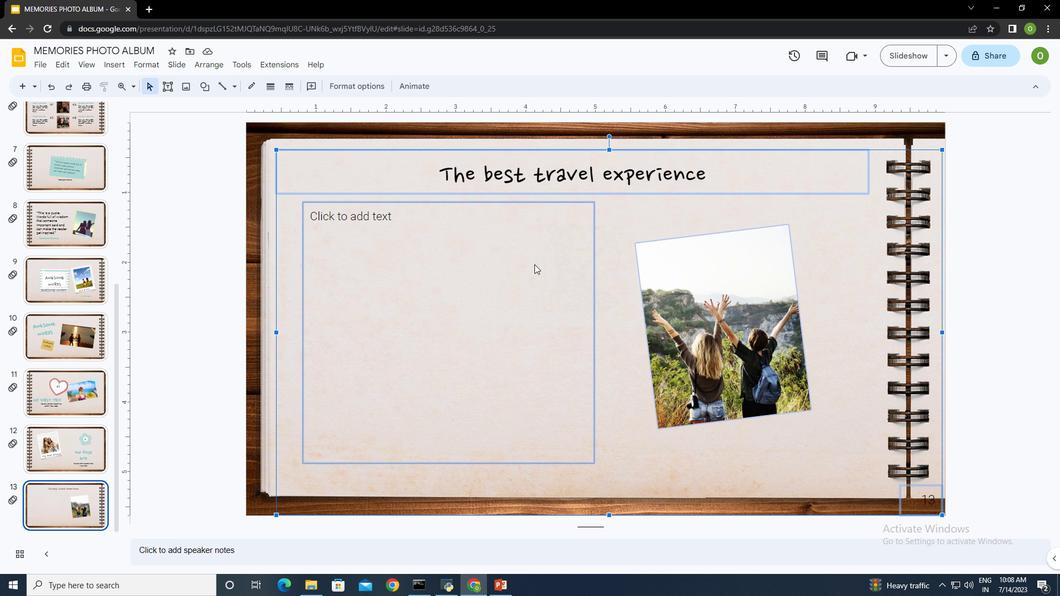 
Action: Mouse pressed left at (493, 278)
Screenshot: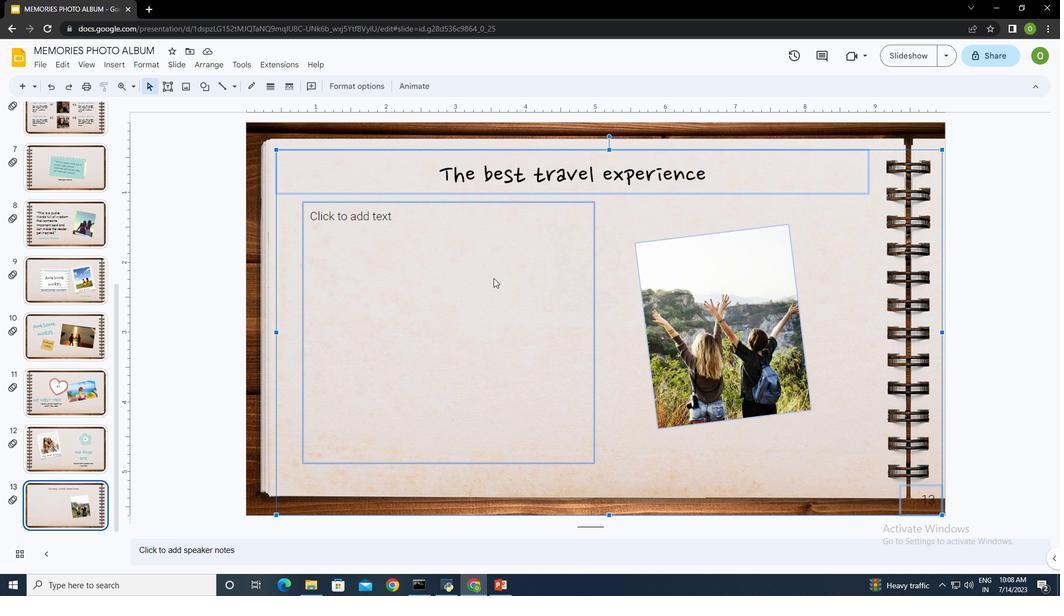 
Action: Mouse moved to (270, 277)
Screenshot: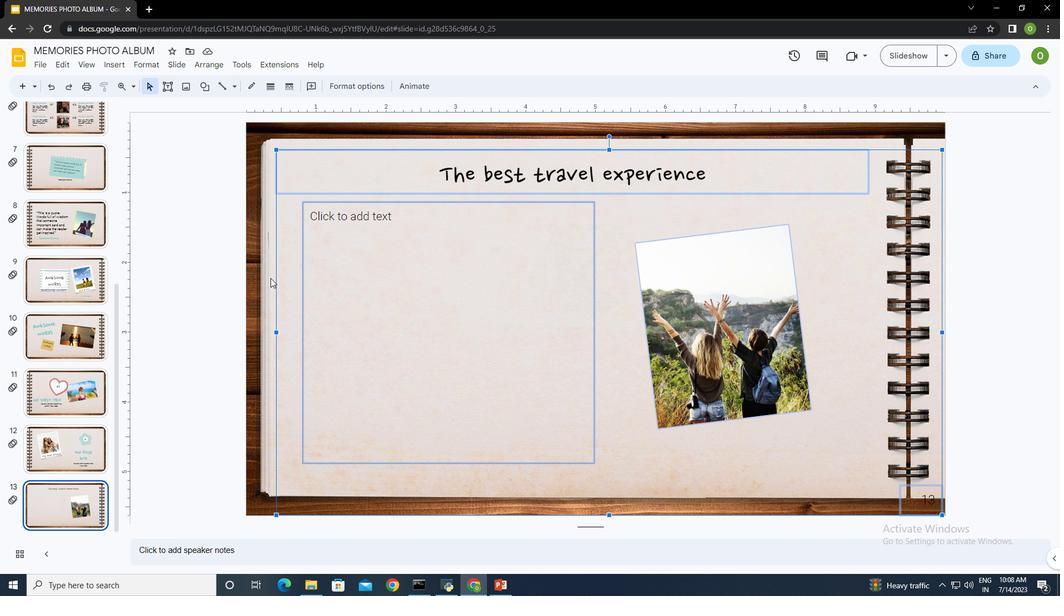 
Action: Mouse pressed left at (270, 277)
Screenshot: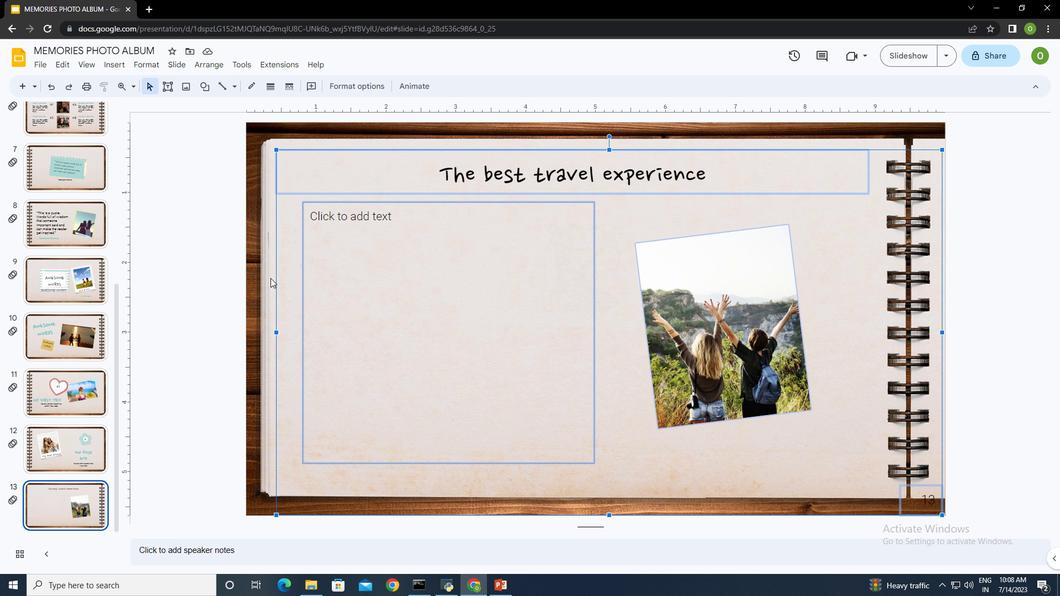 
Action: Mouse moved to (633, 162)
Screenshot: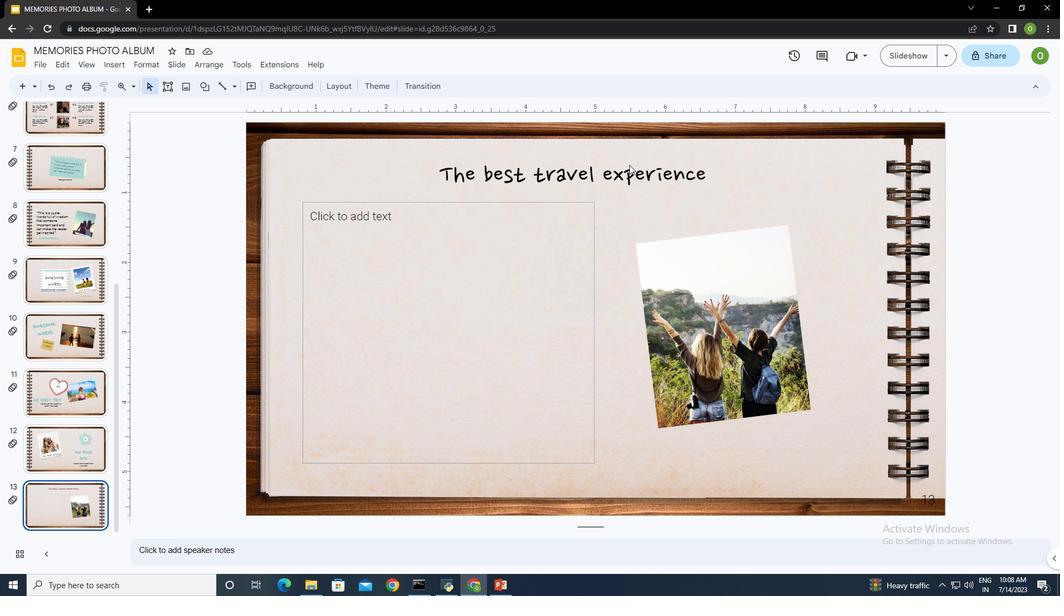 
Action: Mouse pressed left at (633, 162)
Screenshot: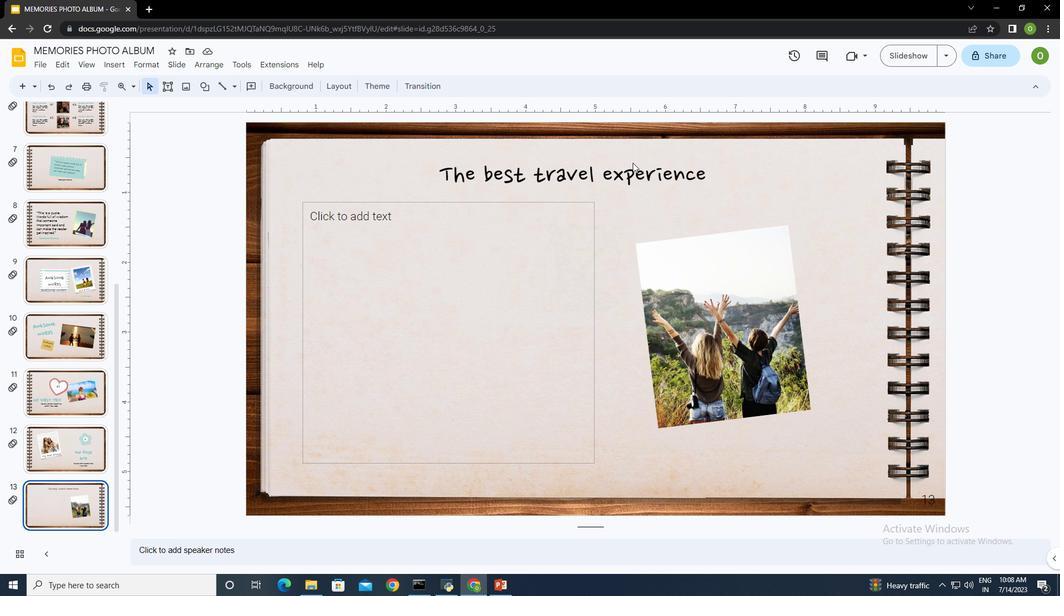
Action: Mouse moved to (687, 177)
Screenshot: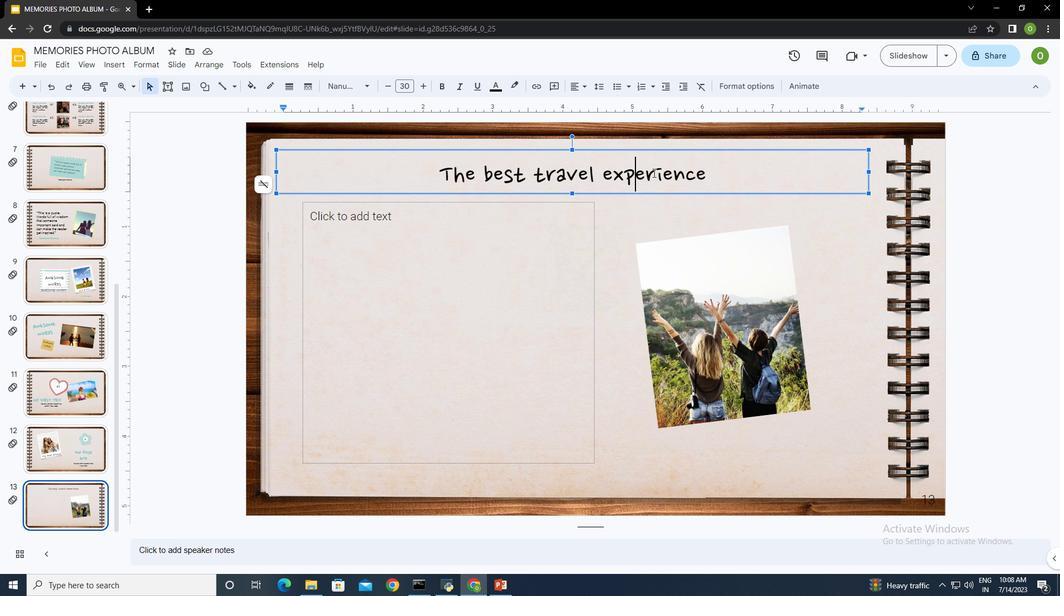 
Action: Key pressed ctrl+A
Screenshot: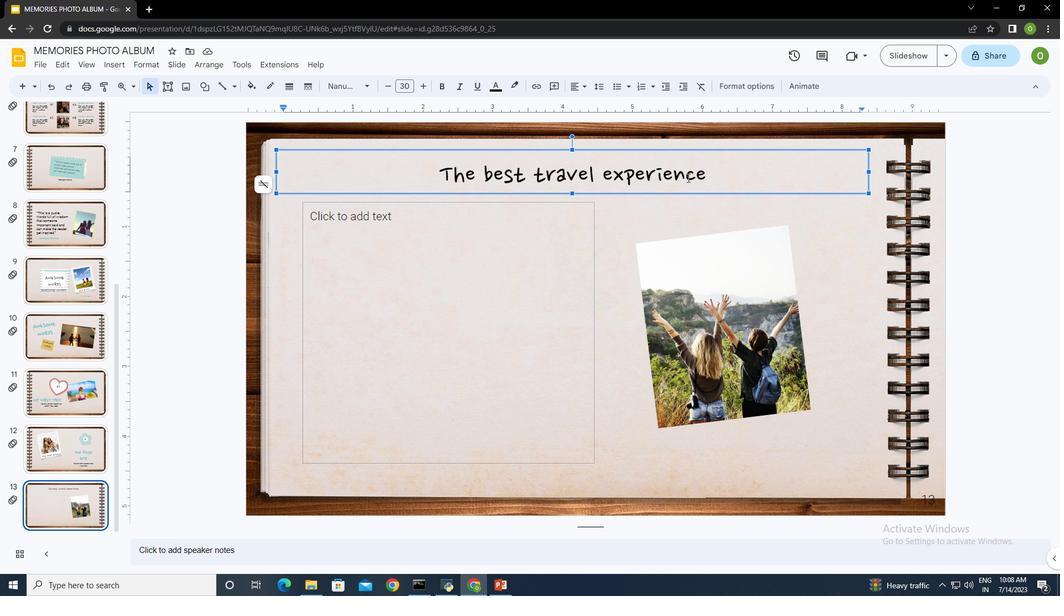 
Action: Mouse moved to (149, 64)
Screenshot: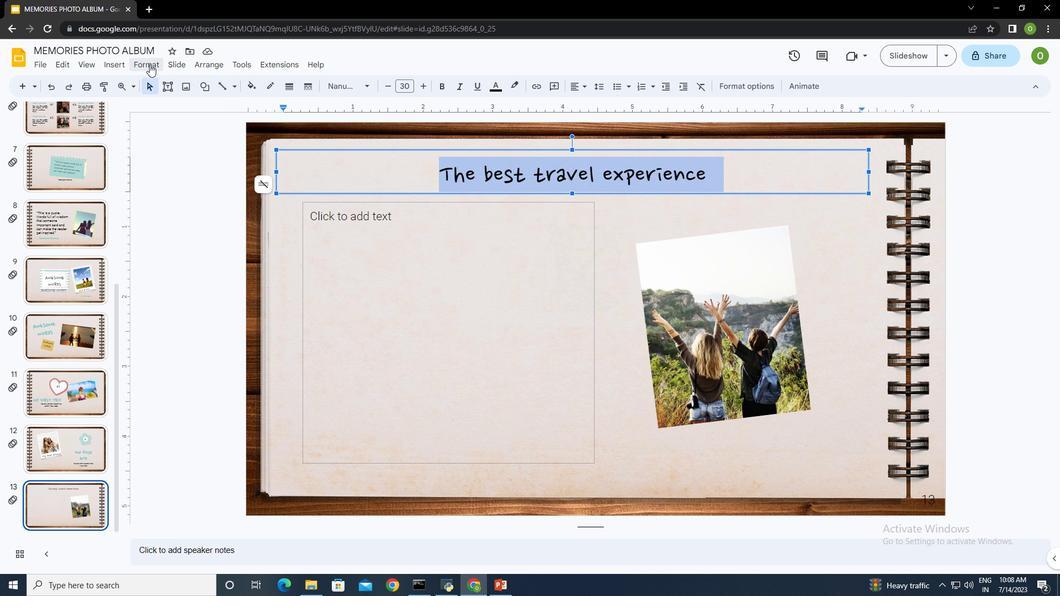 
Action: Mouse pressed left at (149, 64)
Screenshot: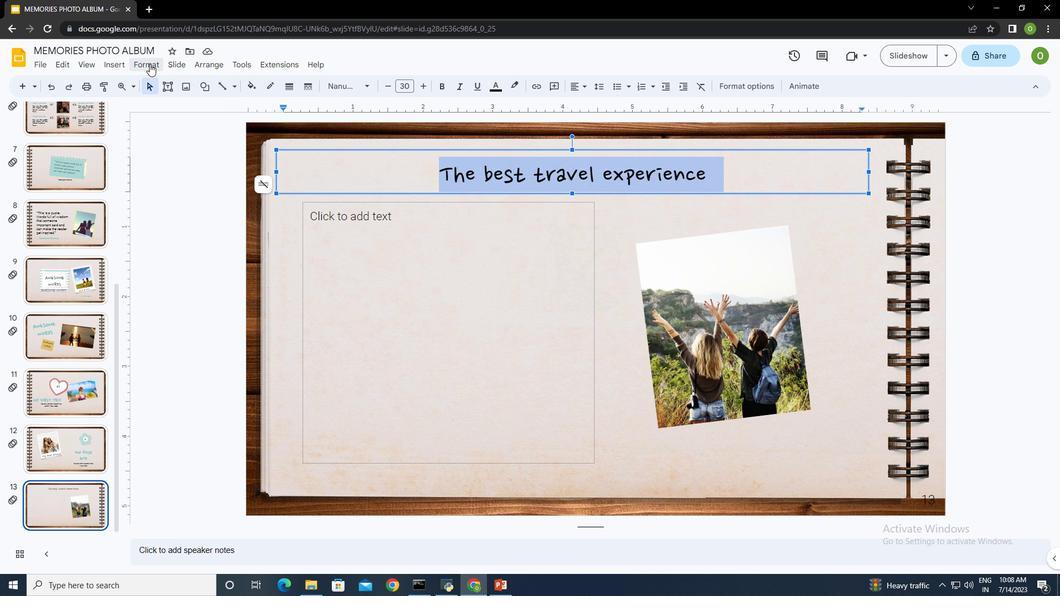 
Action: Mouse moved to (478, 277)
Screenshot: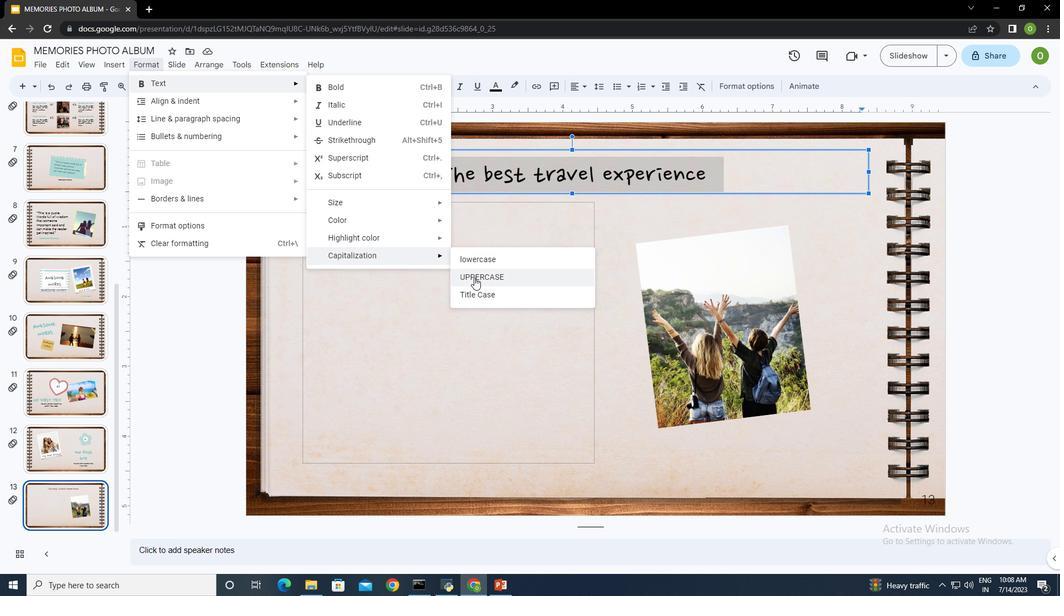 
Action: Mouse pressed left at (478, 277)
Screenshot: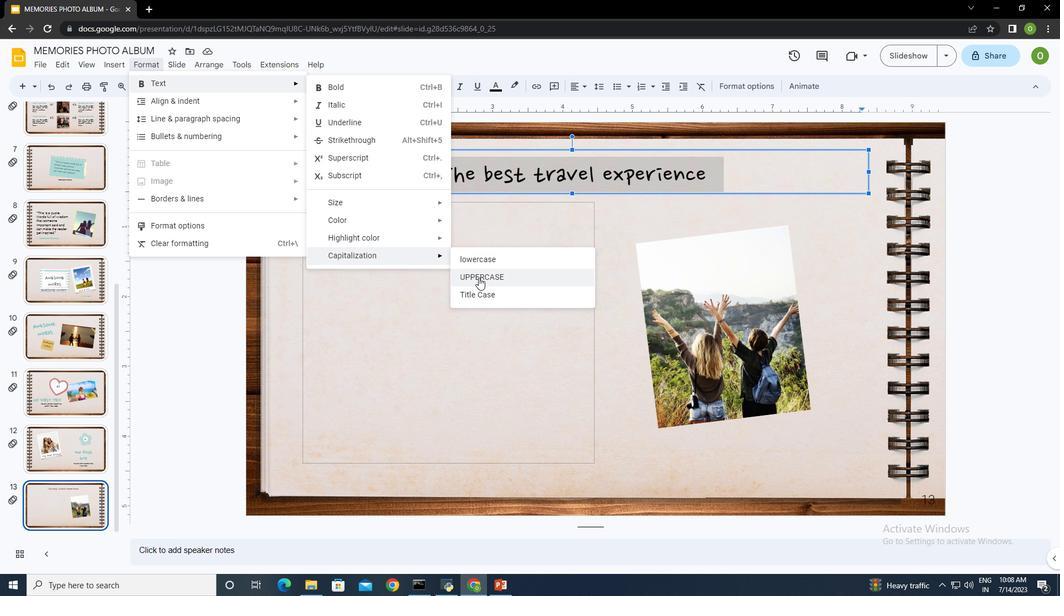 
Action: Mouse moved to (462, 220)
Screenshot: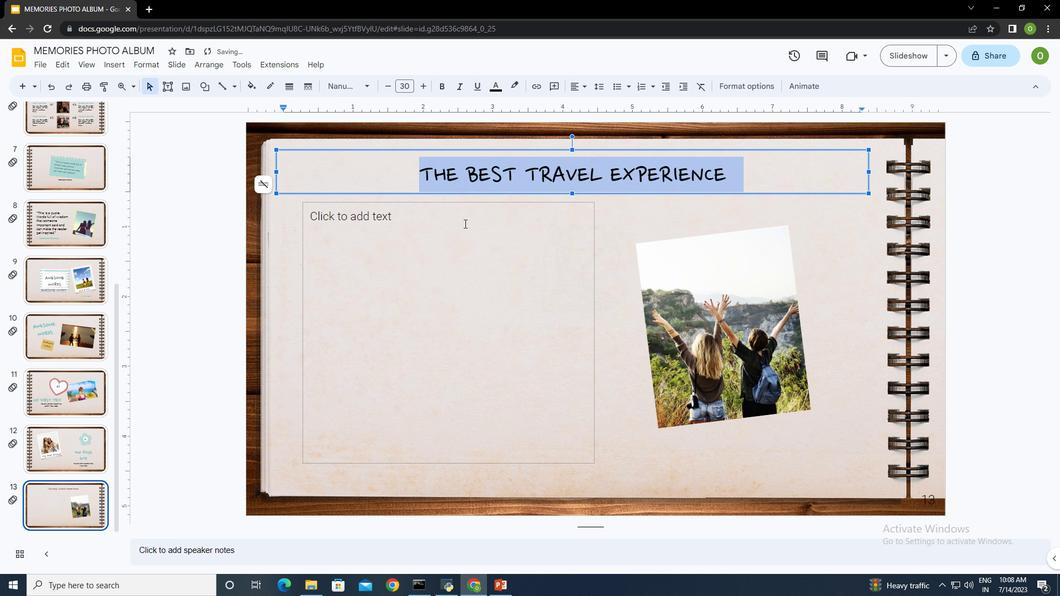 
Action: Mouse pressed left at (462, 220)
Screenshot: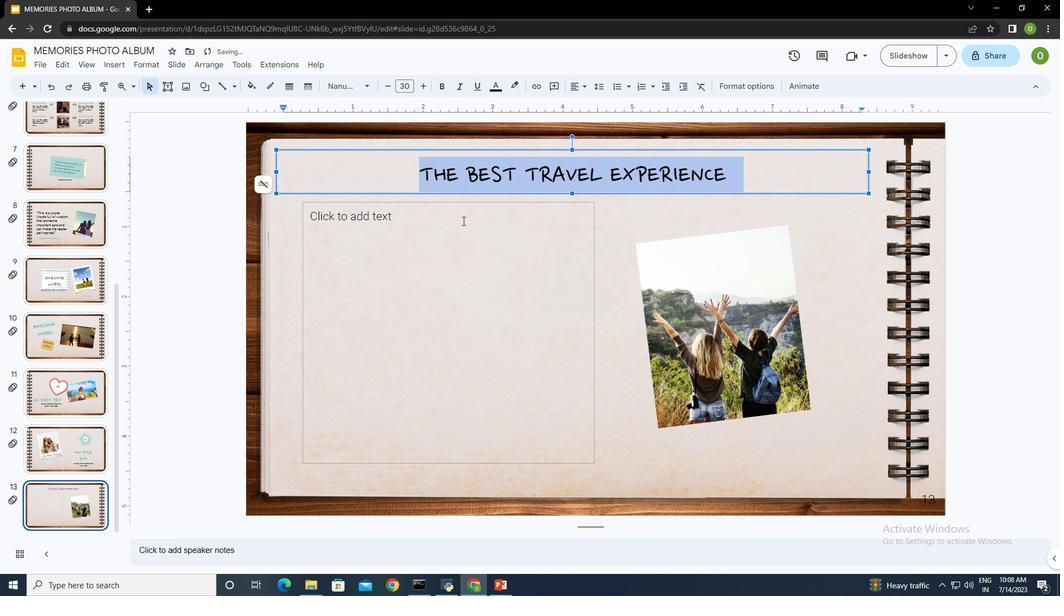 
Action: Mouse moved to (464, 242)
Screenshot: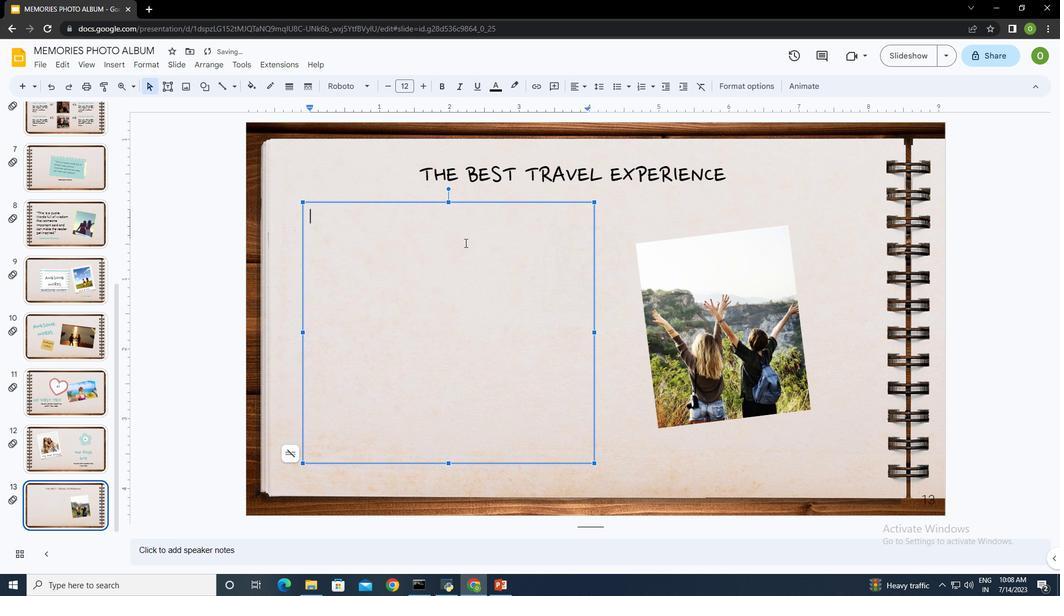 
Action: Key pressed <Key.shift><Key.shift>Do<Key.space>you<Key.space>know<Key.space>what<Key.space>help<Key.space><Key.backspace>s<Key.space>you<Key.space>make<Key.space>your<Key.space>point<Key.space>clear<Key.shift_r>?<Key.enter><Key.backspace><Key.enter><Key.shift><Key.shift><Key.shift><Key.shift>Lists<Key.space>like<Key.space>this<Key.space>one<Key.shift_r><Key.shift_r>:<Key.enter>
Screenshot: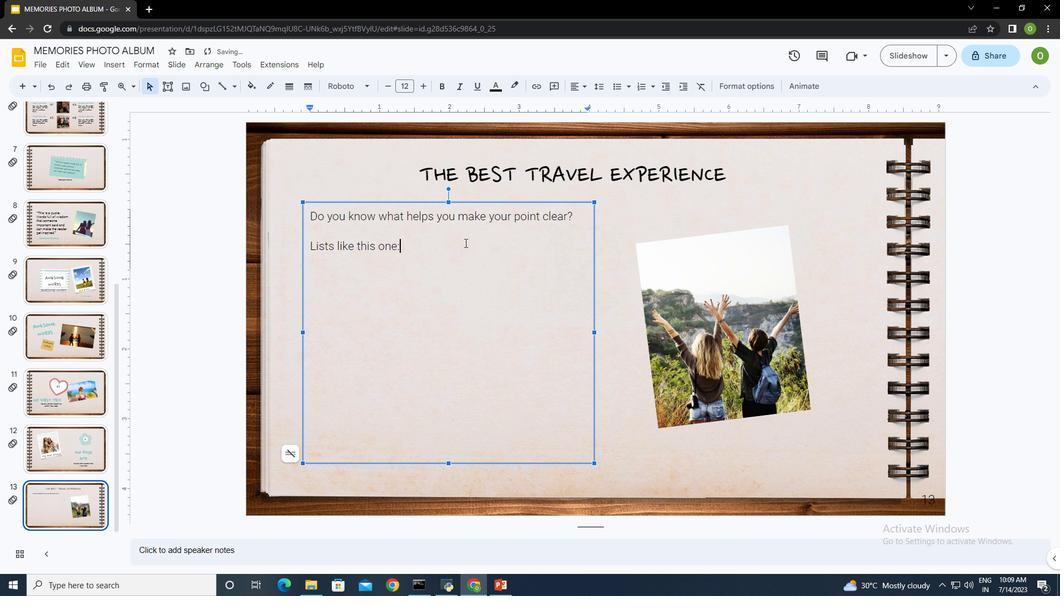 
Action: Mouse moved to (653, 84)
Screenshot: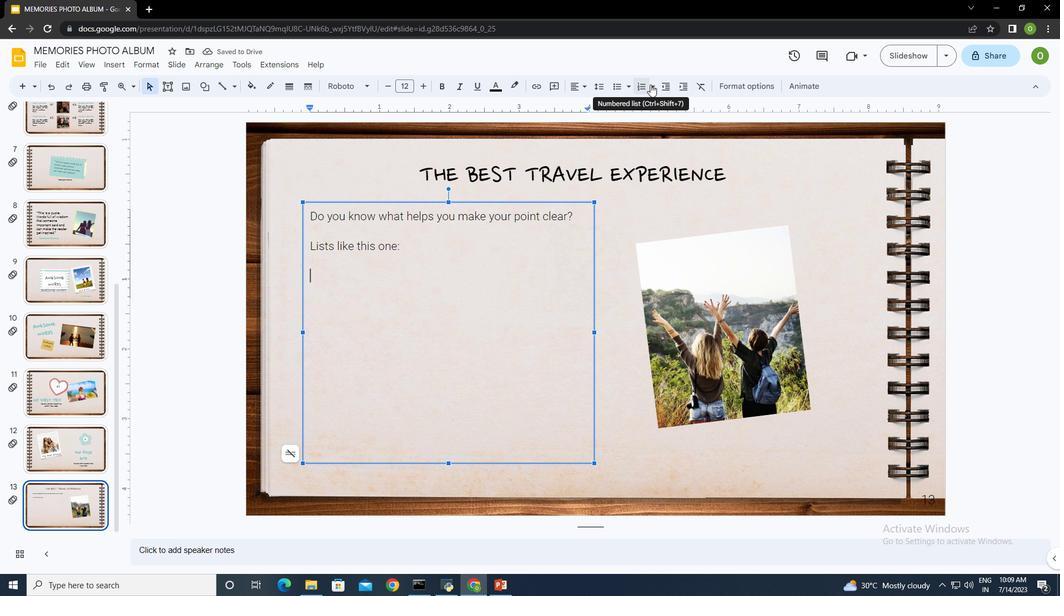 
Action: Mouse pressed left at (653, 84)
Screenshot: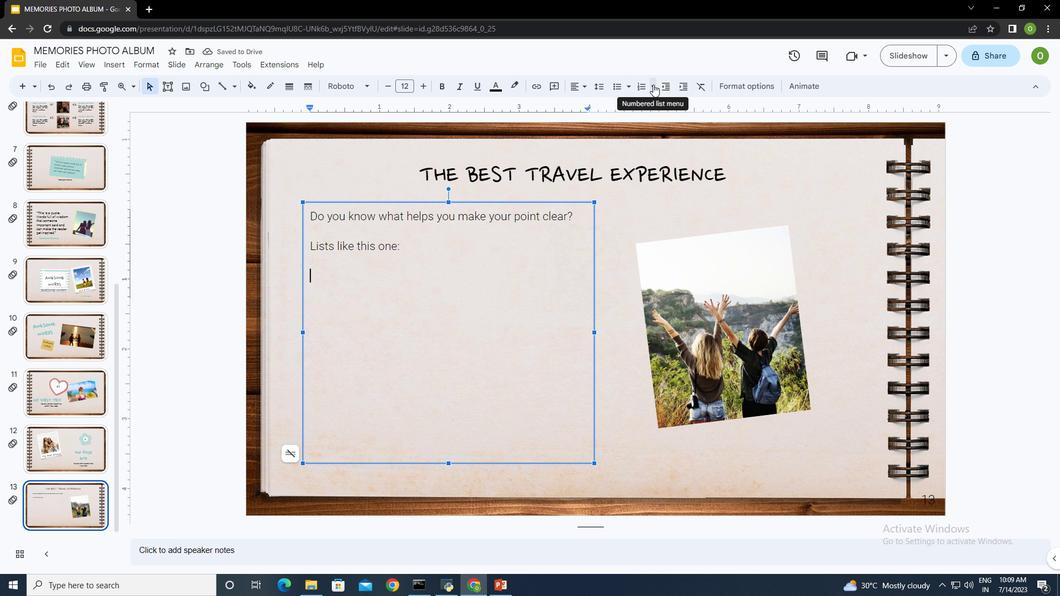 
Action: Mouse moved to (707, 124)
Screenshot: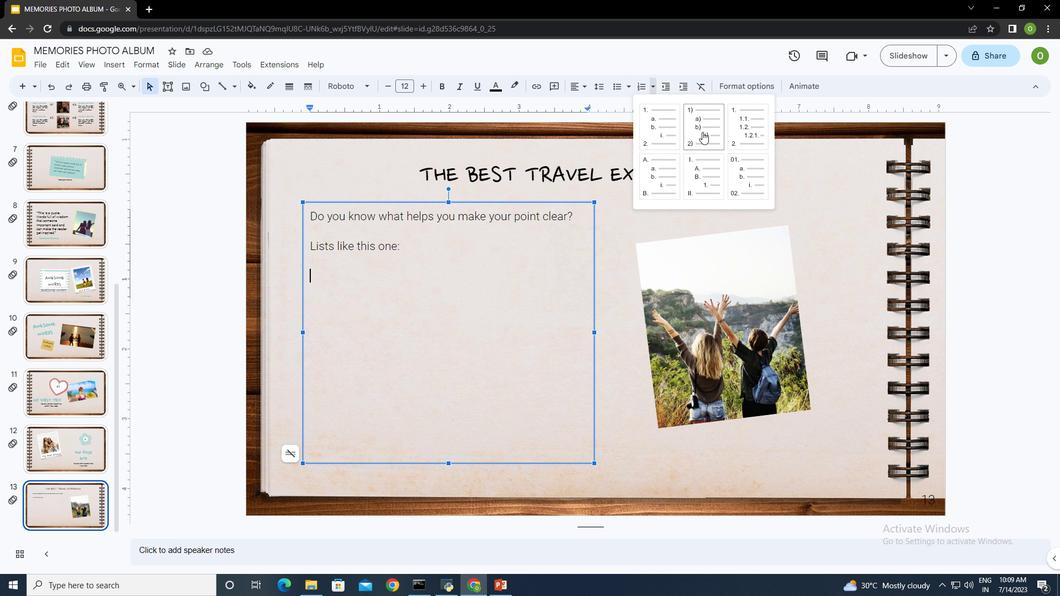 
Action: Mouse pressed left at (707, 124)
Screenshot: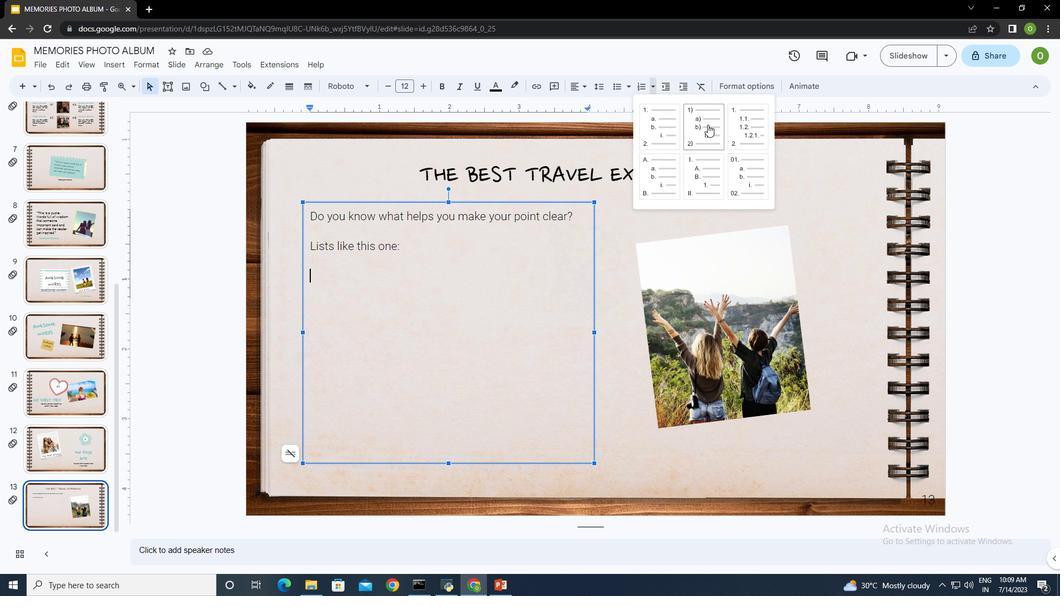
Action: Mouse moved to (438, 261)
Screenshot: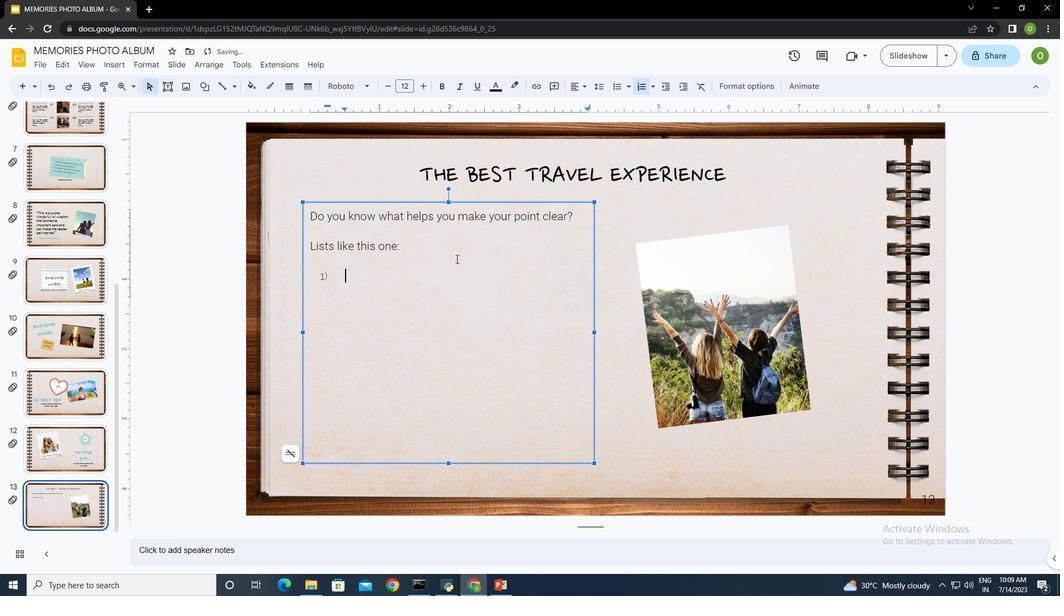 
Action: Key pressed <Key.shift>They<Key.space><Key.backspace>'re<Key.space>simple<Key.enter><Key.shift><Key.shift><Key.shift><Key.shift><Key.shift><Key.shift><Key.shift><Key.shift><Key.shift><Key.shift><Key.shift><Key.shift><Key.shift><Key.shift><Key.shift><Key.shift><Key.shift><Key.shift><Key.shift><Key.shift><Key.shift><Key.shift><Key.shift><Key.shift>You<Key.space>can<Key.space>organize<Key.space>t<Key.backspace>your<Key.space>ideas<Key.space>clearly<Key.enter><Key.shift><Key.shift><Key.shift><Key.shift><Key.shift><Key.shift><Key.shift>You<Key.space><Key.backspace>'ll<Key.space>never<Key.space>forget<Key.space>to<Key.space>buy<Key.space>milk<Key.shift>!<Key.enter><Key.backspace><Key.enter><Key.shift><Key.shift><Key.shift><Key.shift><Key.shift>And<Key.space>the<Key.space>most<Key.space>important<Key.space>thing<Key.shift_r><Key.shift_r>:<Key.space>the<Key.space>audience<Key.space>won't<Key.space>miss<Key.space>the<Key.space>point<Key.space>of<Key.space>your<Key.space>presentation
Screenshot: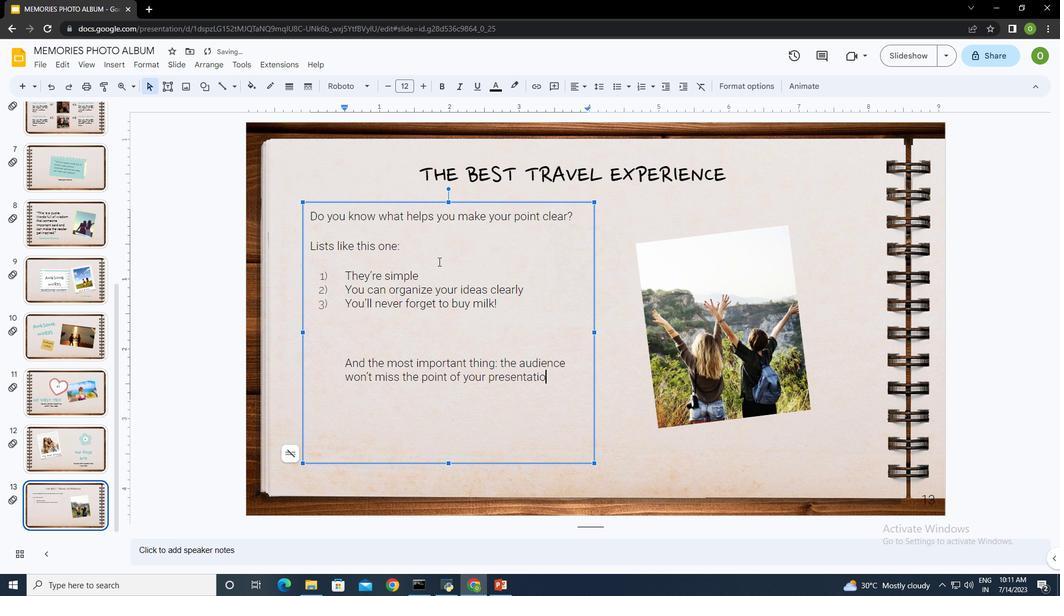 
Action: Mouse moved to (627, 427)
Screenshot: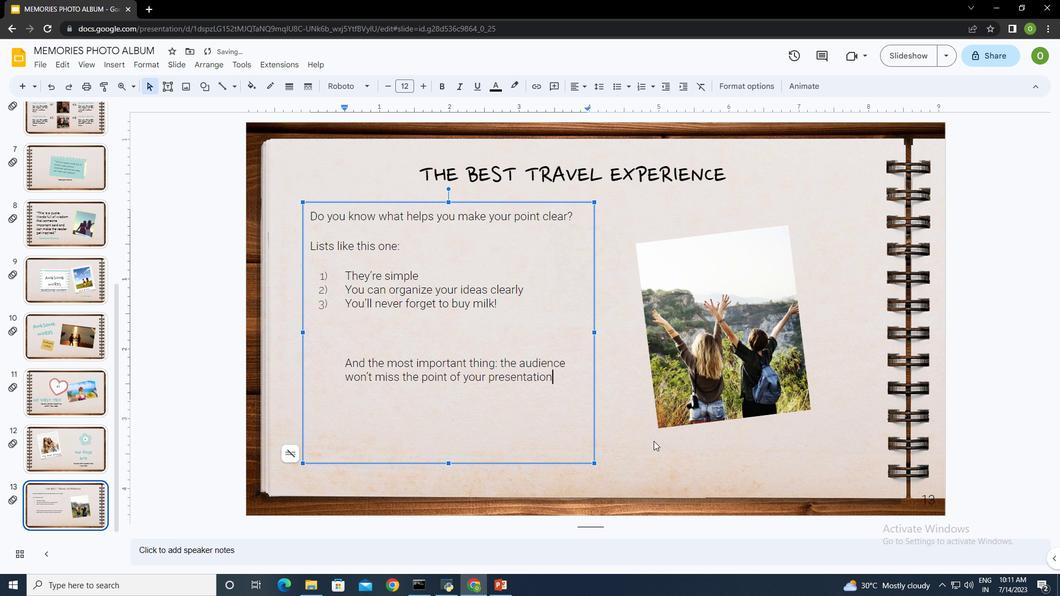 
Action: Mouse pressed left at (627, 427)
Screenshot: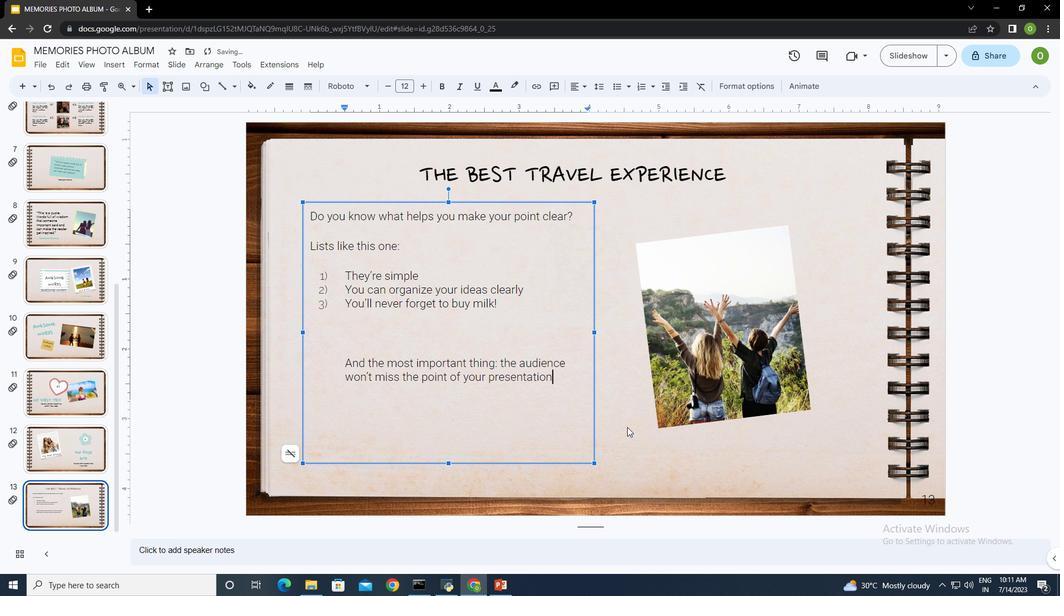 
Action: Mouse moved to (719, 293)
Screenshot: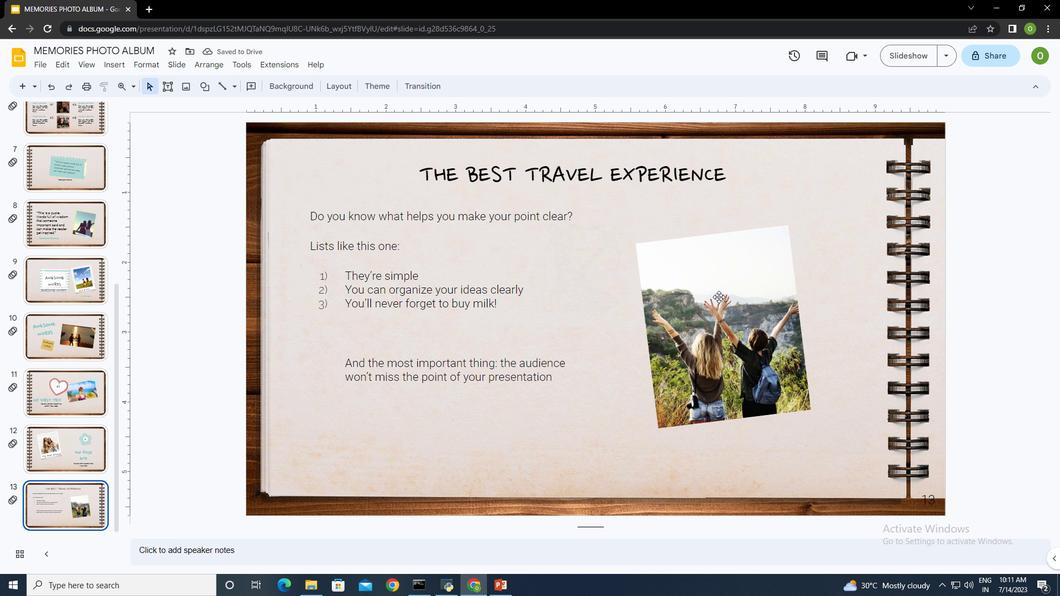 
Action: Mouse pressed left at (719, 293)
Screenshot: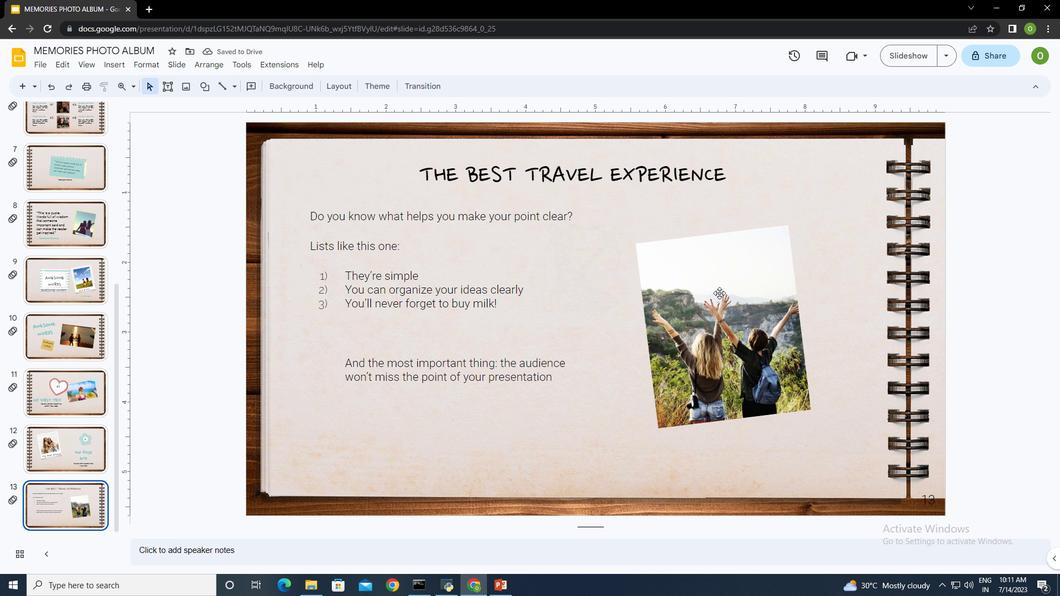 
Action: Mouse moved to (119, 65)
Screenshot: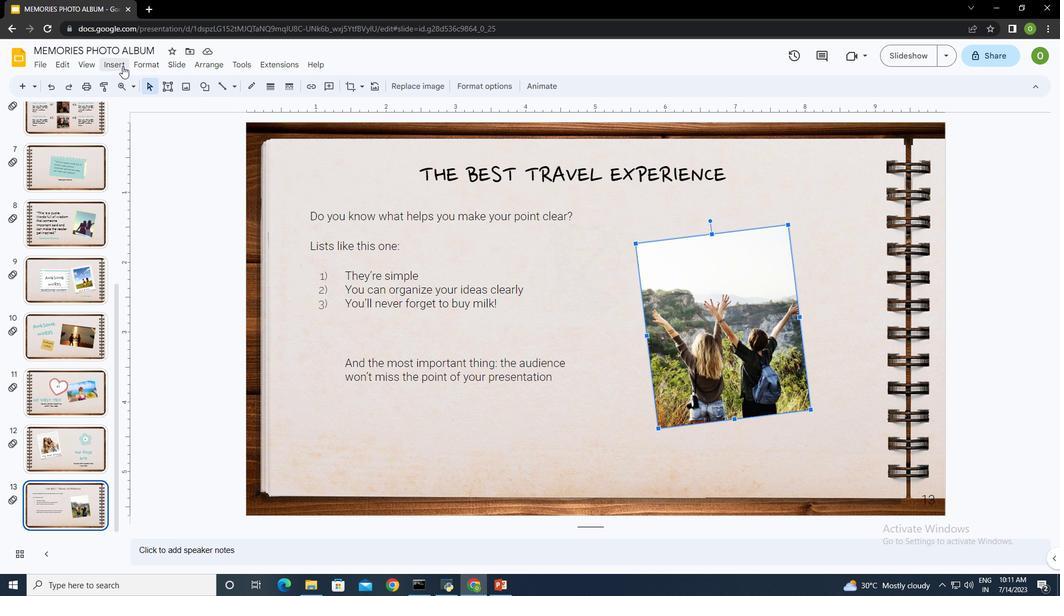
Action: Mouse pressed left at (119, 65)
Screenshot: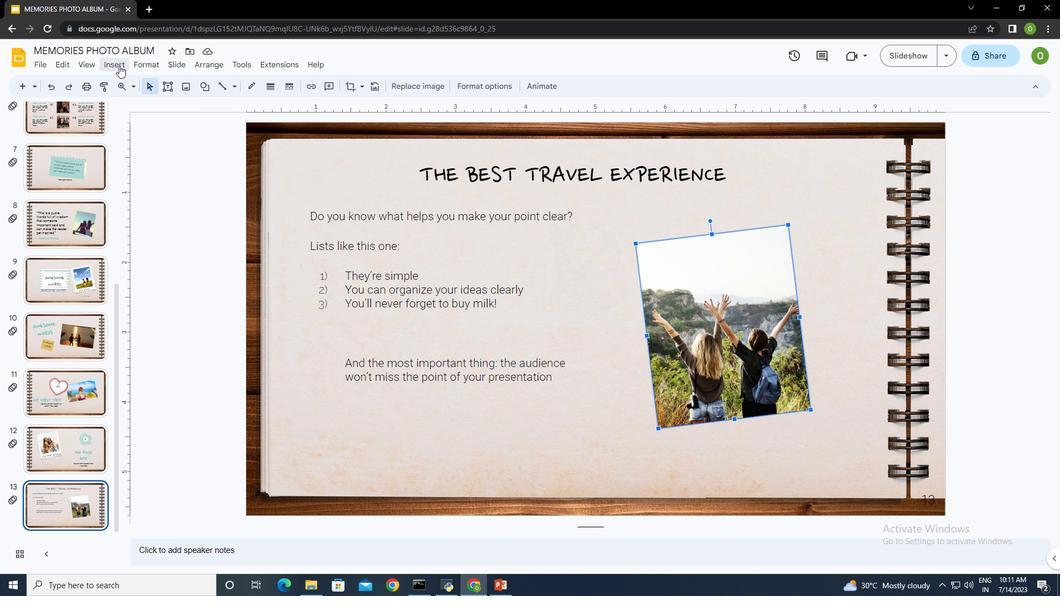 
Action: Mouse moved to (346, 84)
Screenshot: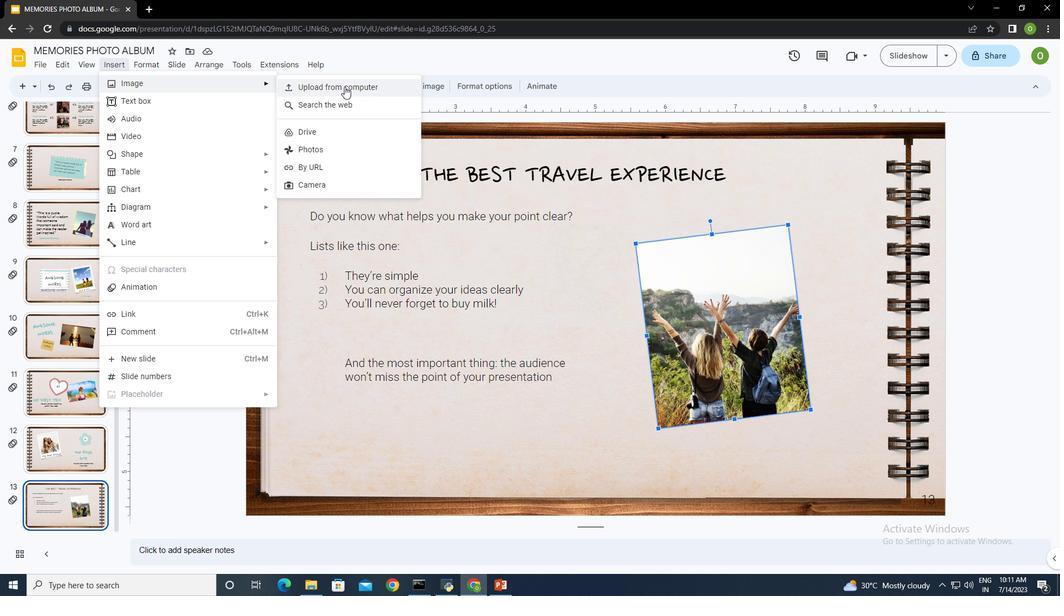 
Action: Mouse pressed left at (346, 84)
Screenshot: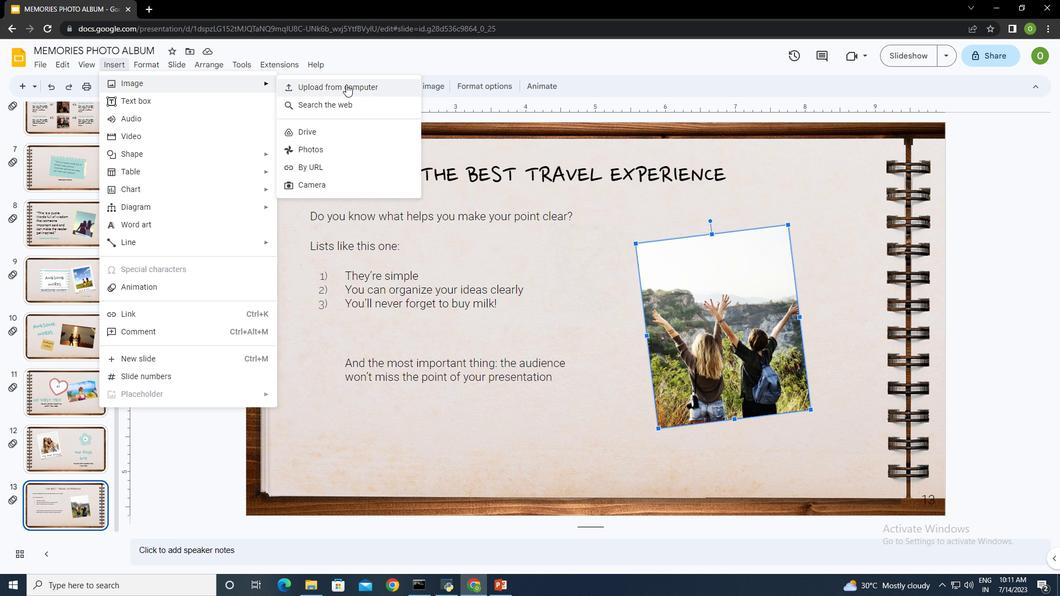 
Action: Mouse moved to (196, 110)
Screenshot: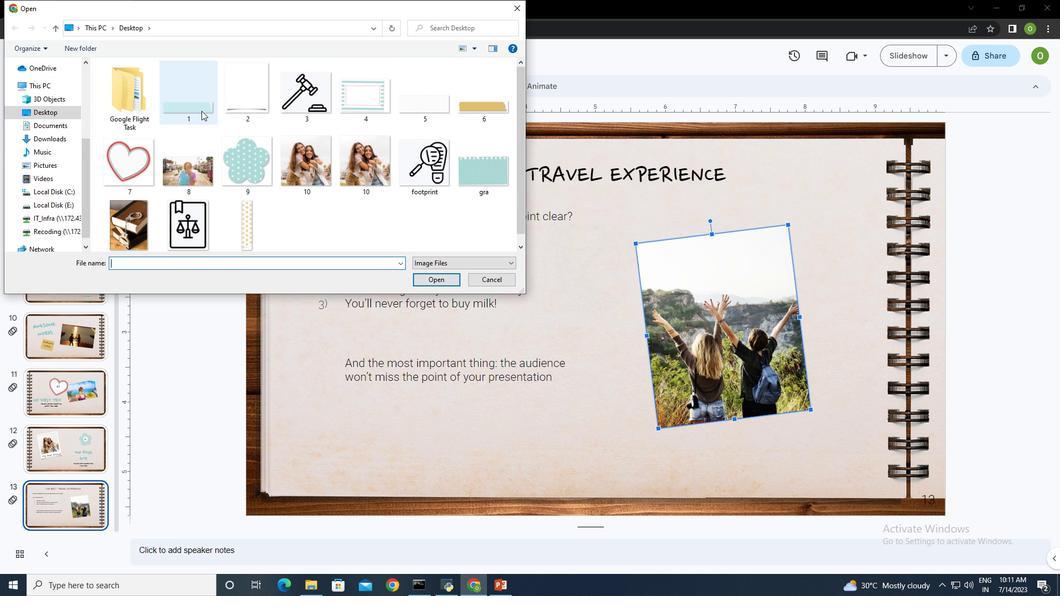 
Action: Mouse pressed left at (196, 110)
Screenshot: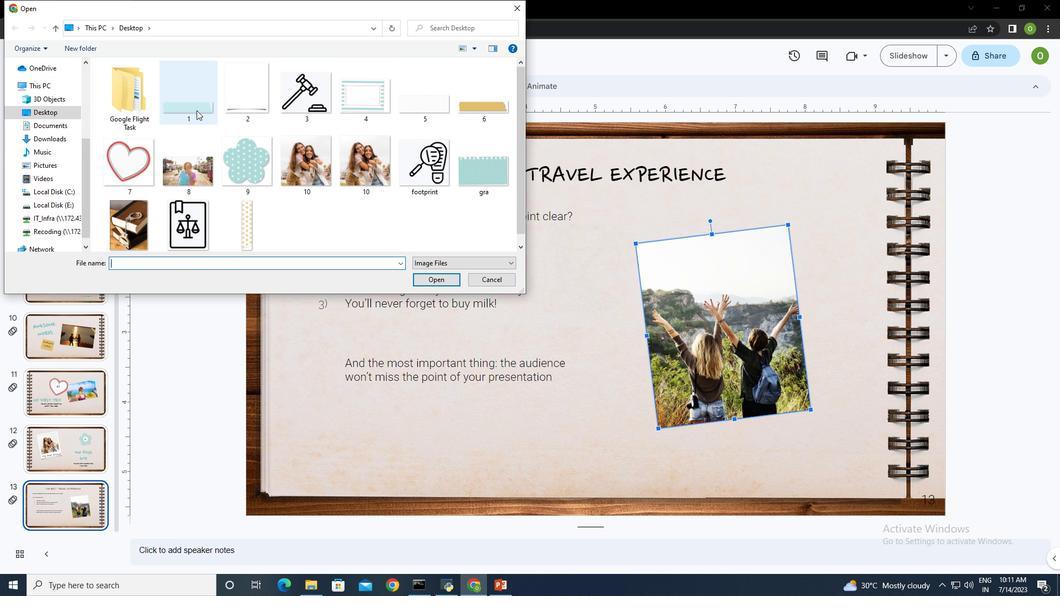 
Action: Mouse moved to (435, 278)
Screenshot: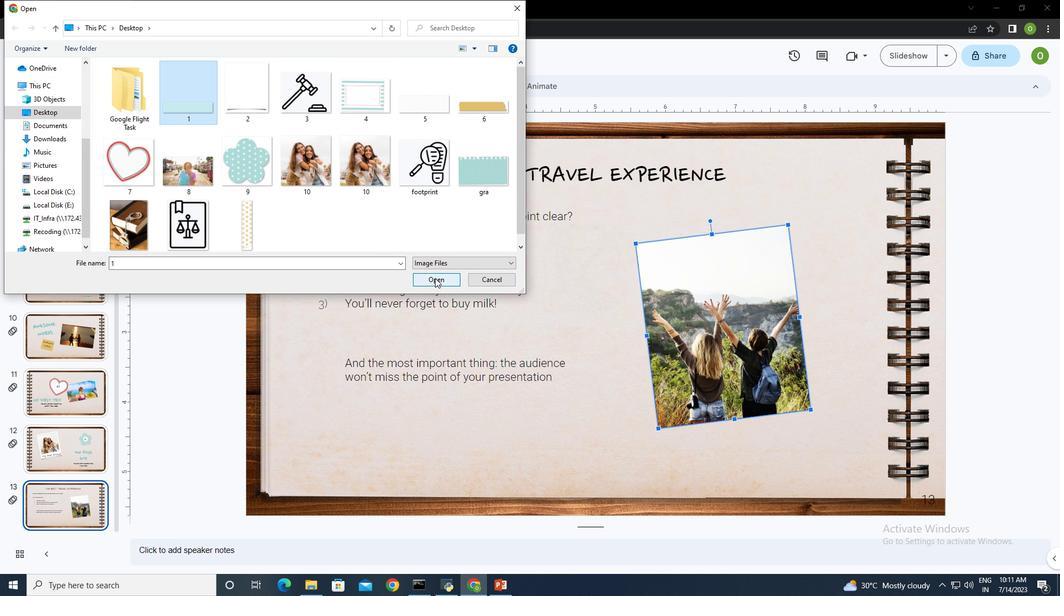 
Action: Mouse pressed left at (435, 278)
Screenshot: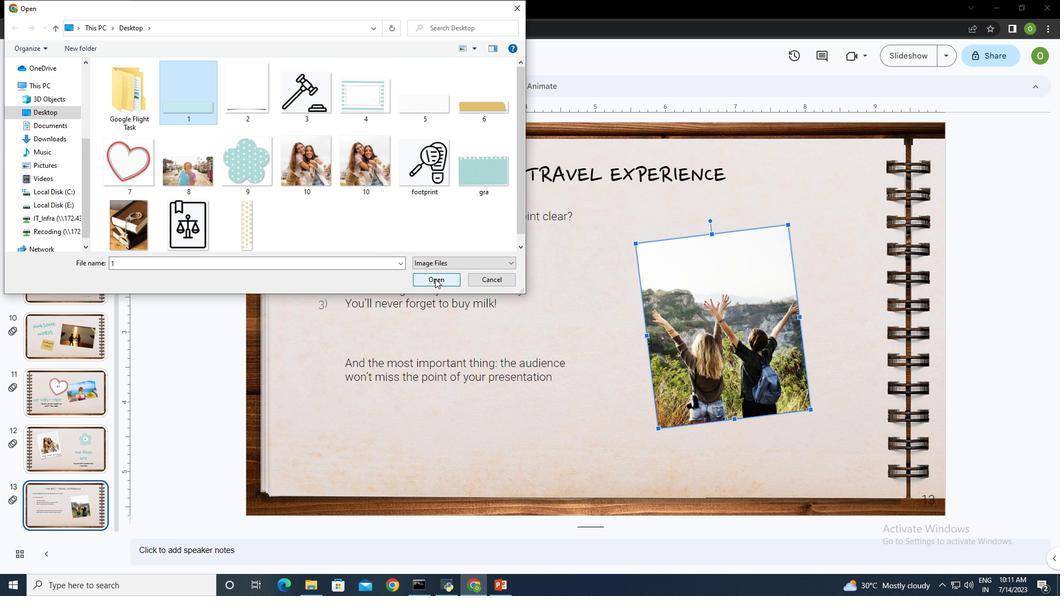 
Action: Mouse moved to (582, 315)
Screenshot: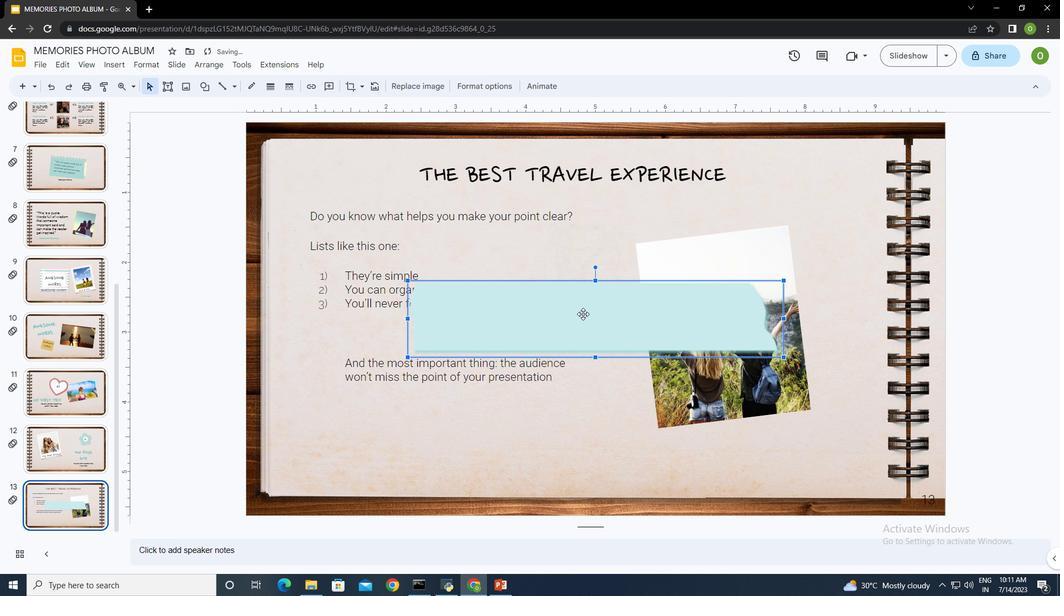 
Action: Mouse pressed left at (582, 315)
Screenshot: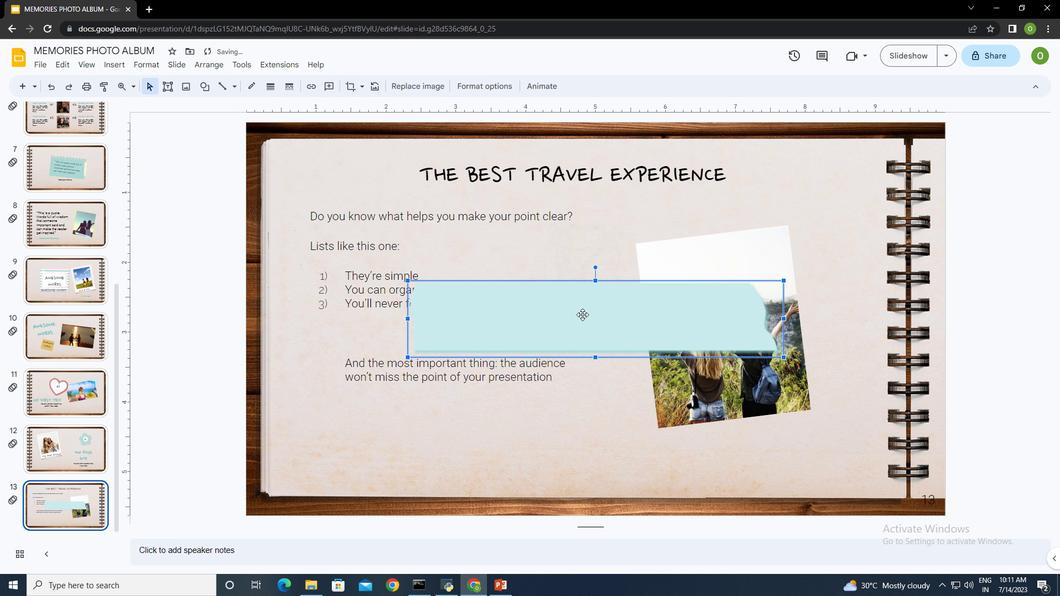 
Action: Mouse moved to (879, 277)
Screenshot: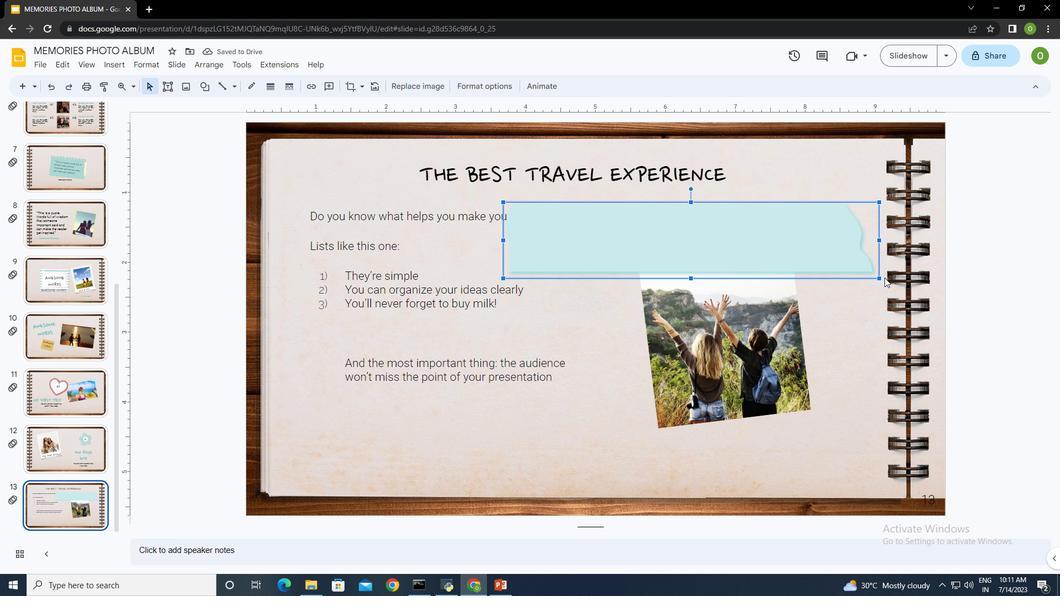 
Action: Mouse pressed left at (879, 277)
Screenshot: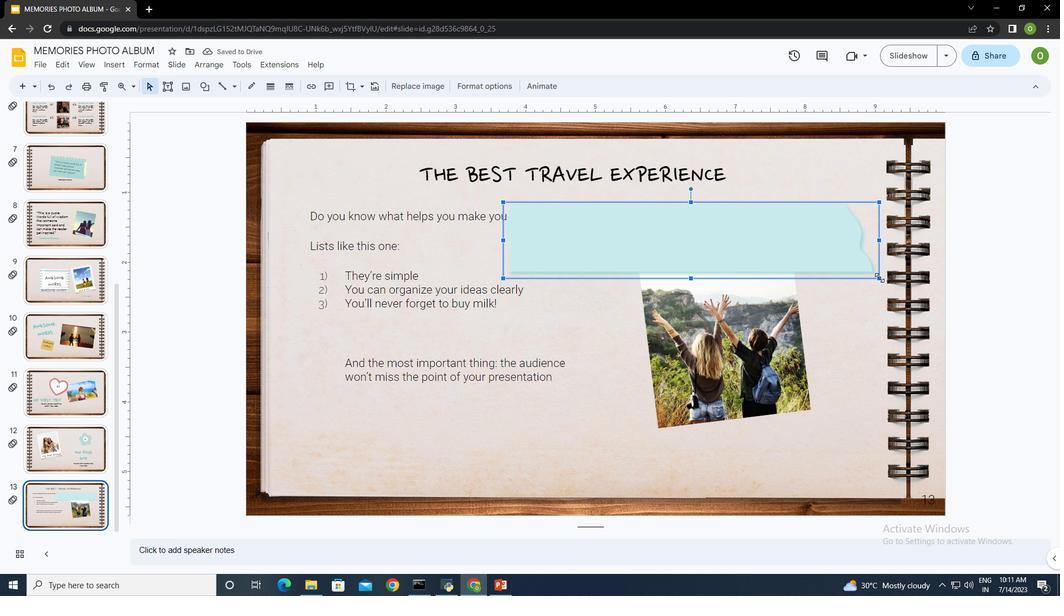 
Action: Mouse moved to (502, 202)
Screenshot: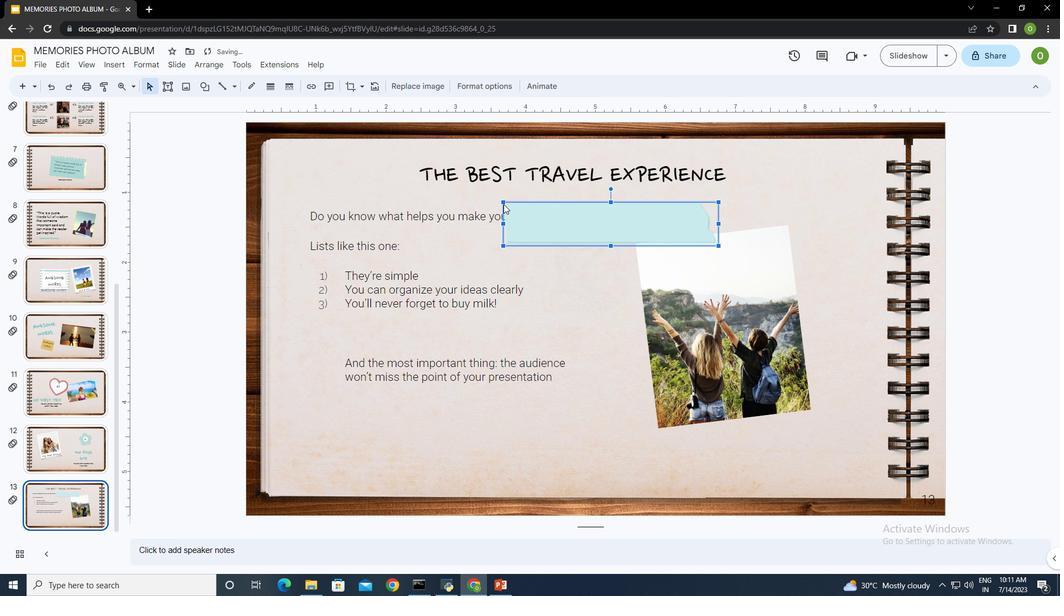 
Action: Mouse pressed left at (502, 202)
Screenshot: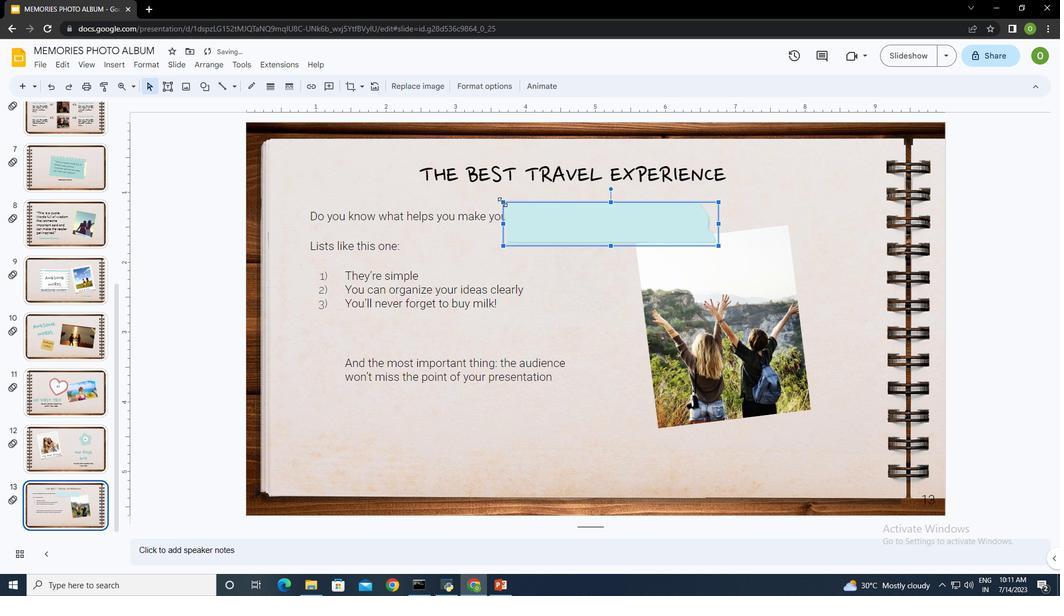 
Action: Mouse moved to (654, 214)
Screenshot: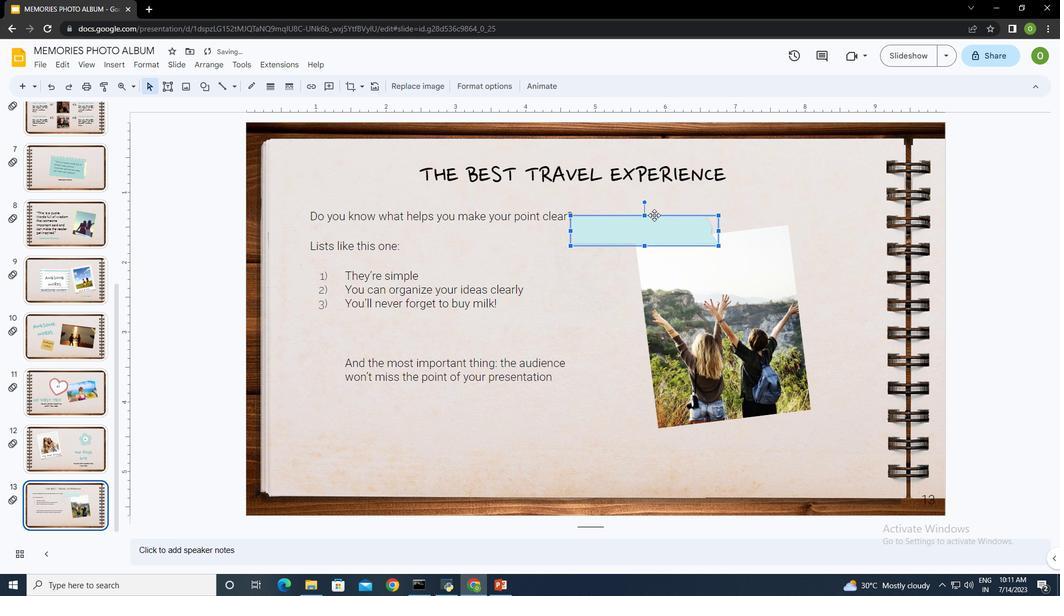 
Action: Mouse pressed left at (654, 214)
Screenshot: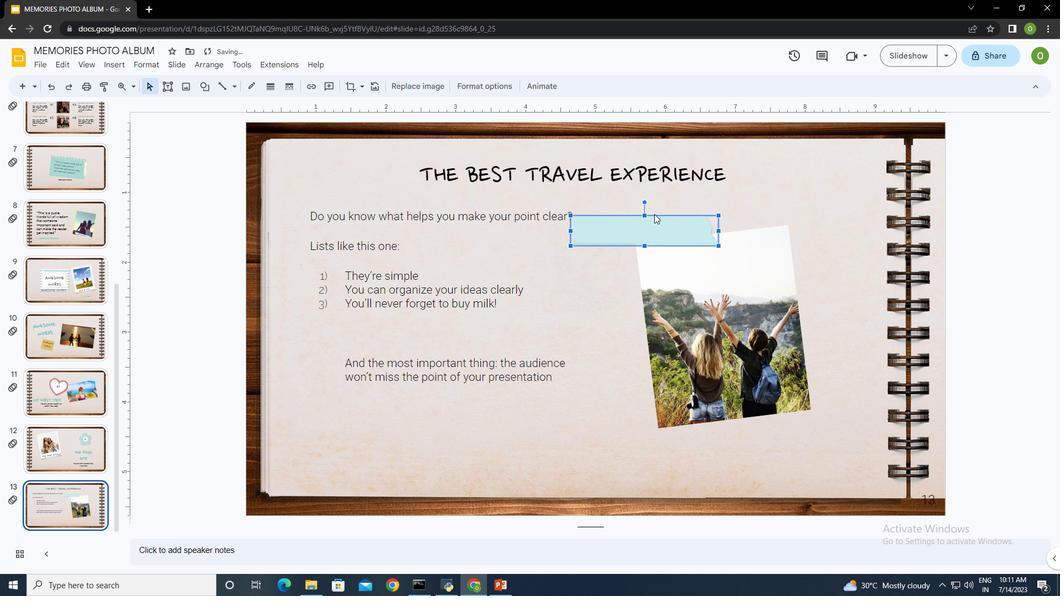 
Action: Mouse moved to (652, 225)
Screenshot: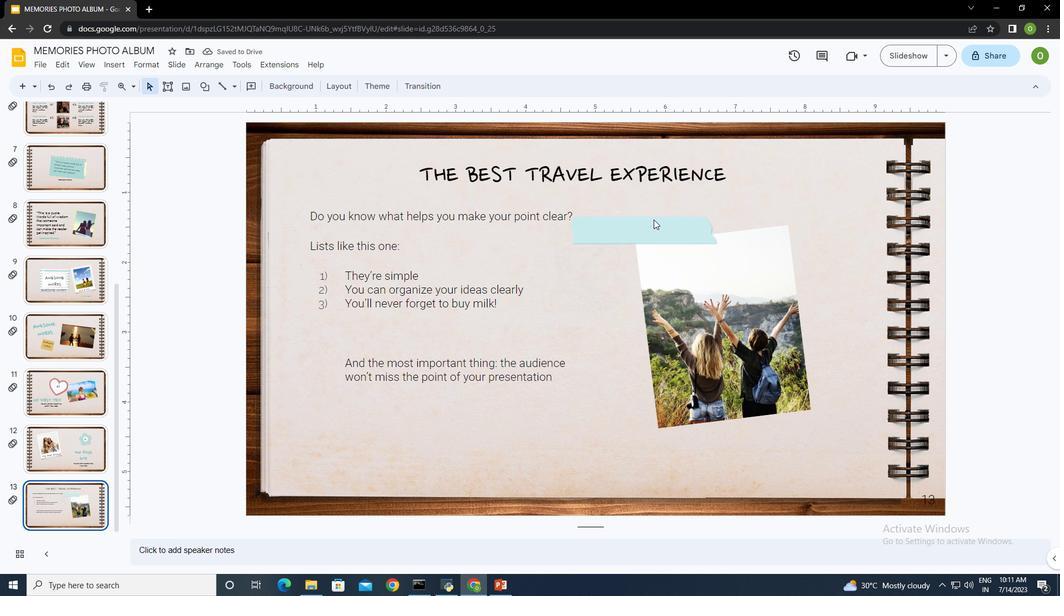 
Action: Mouse pressed left at (652, 225)
Screenshot: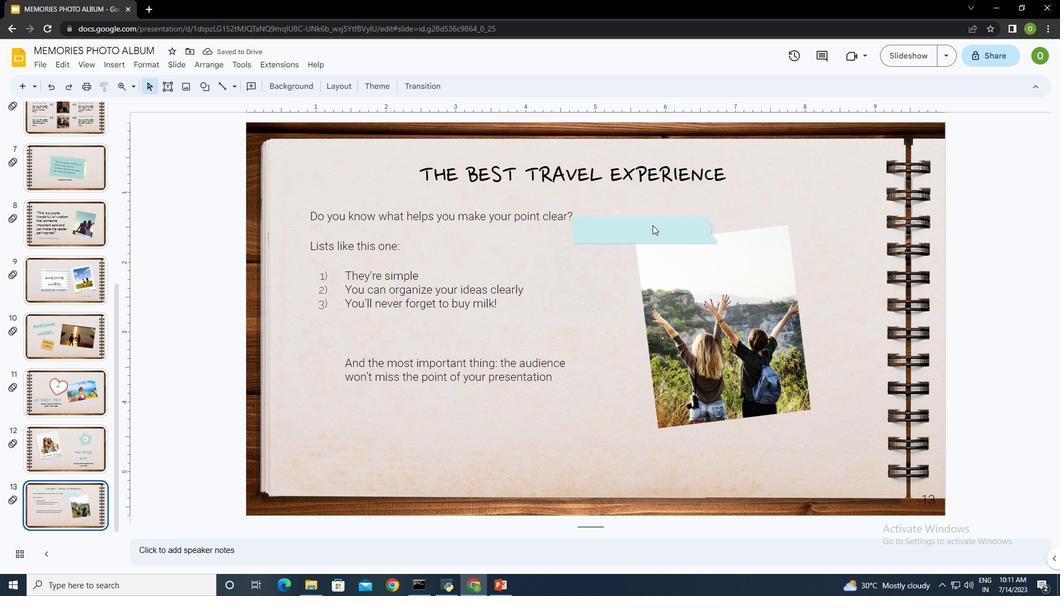 
Action: Mouse moved to (648, 215)
Screenshot: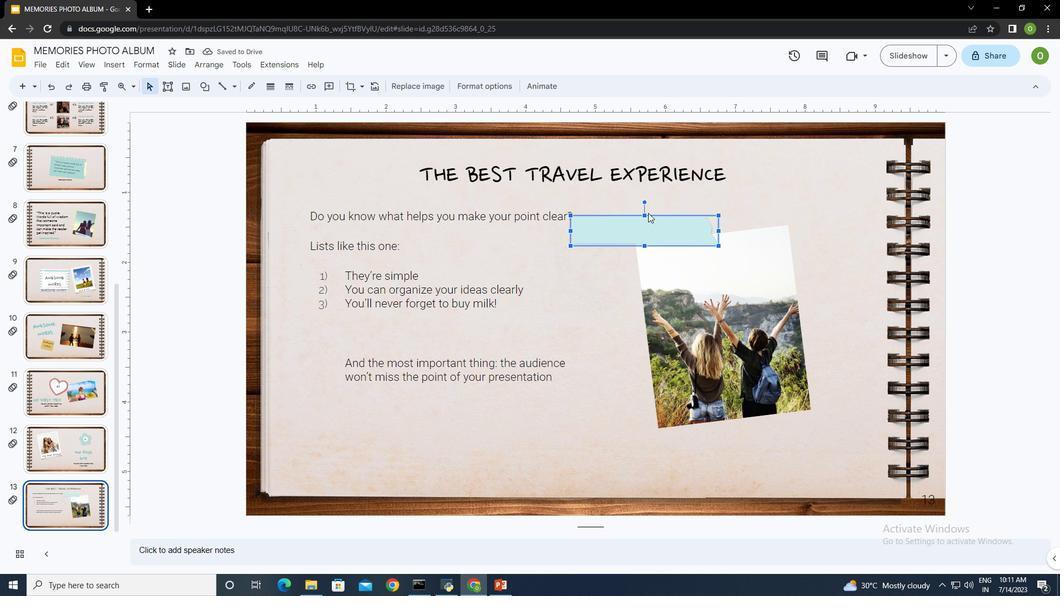 
Action: Mouse pressed left at (648, 215)
Screenshot: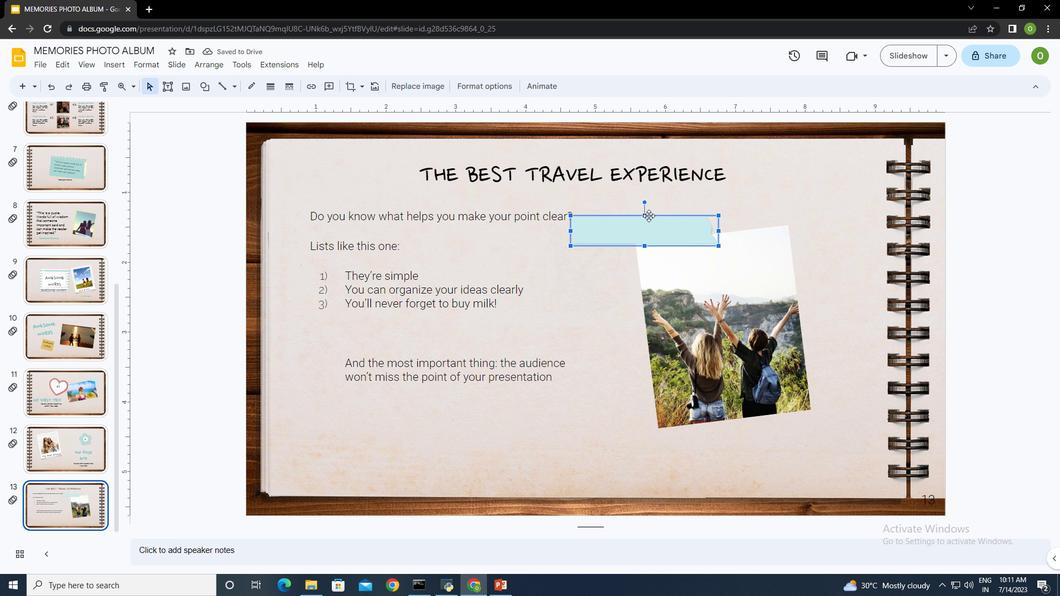
Action: Mouse moved to (716, 201)
Screenshot: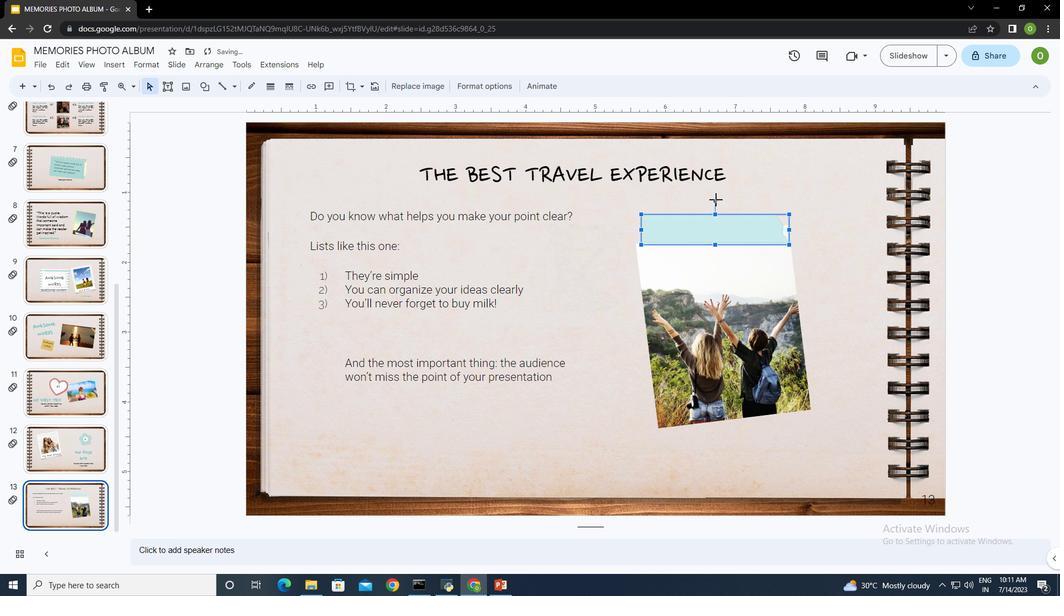 
Action: Mouse pressed left at (716, 201)
Screenshot: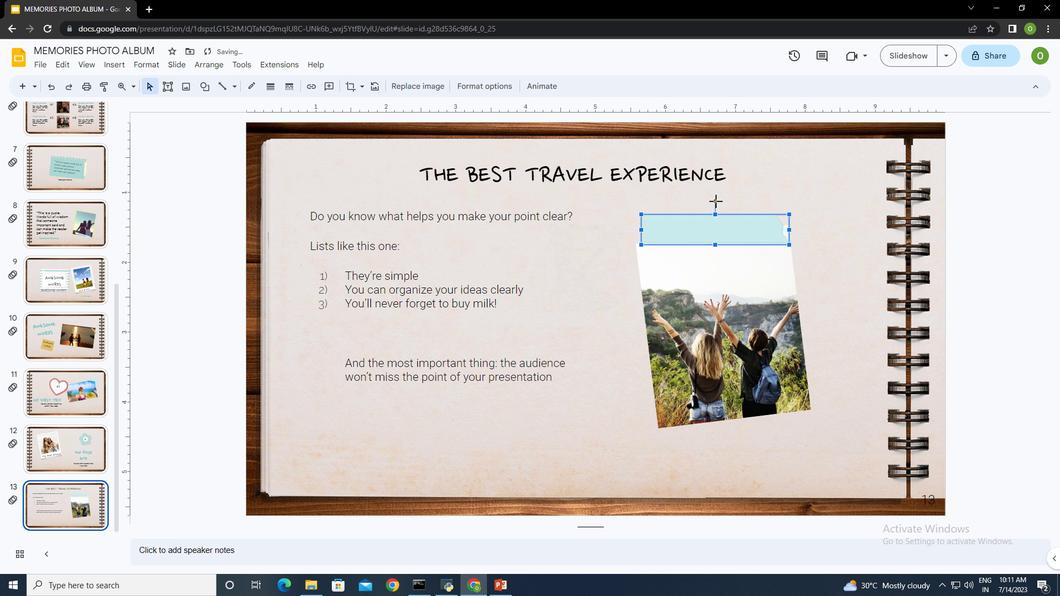 
Action: Mouse moved to (726, 226)
Screenshot: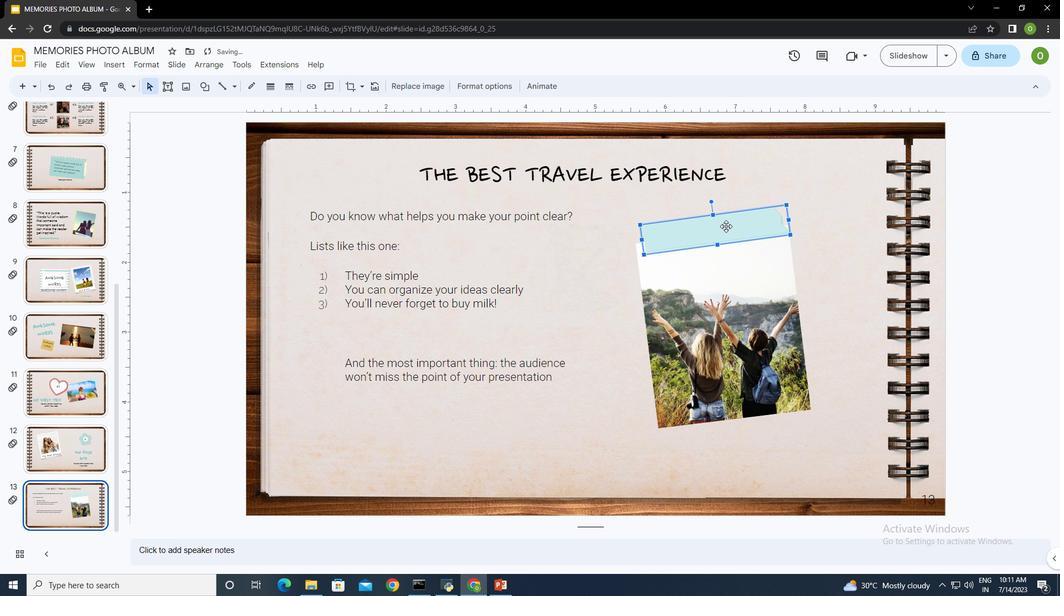 
Action: Mouse pressed left at (726, 226)
Screenshot: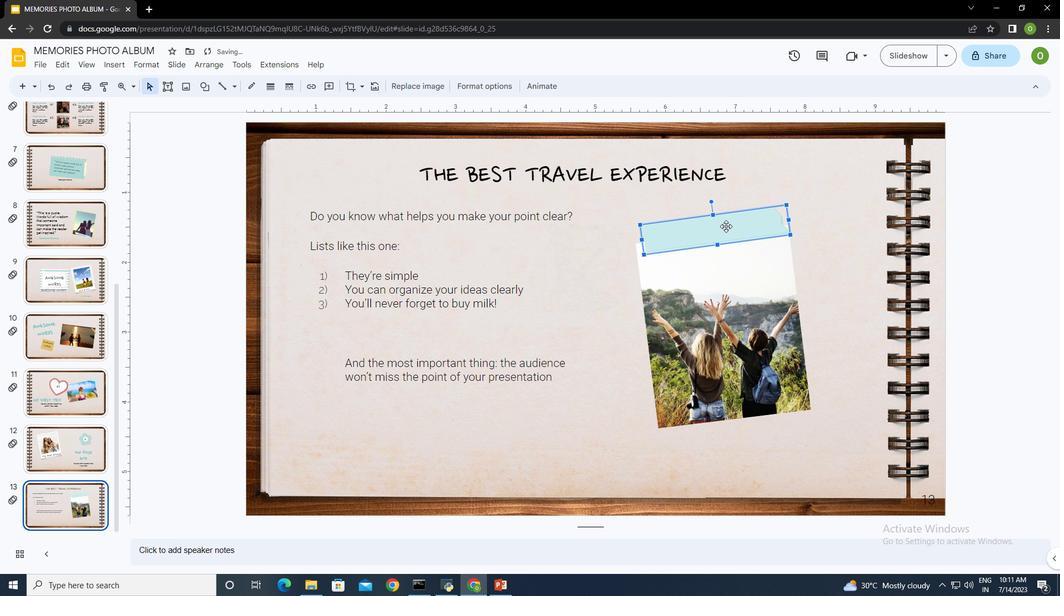 
Action: Mouse moved to (721, 217)
Screenshot: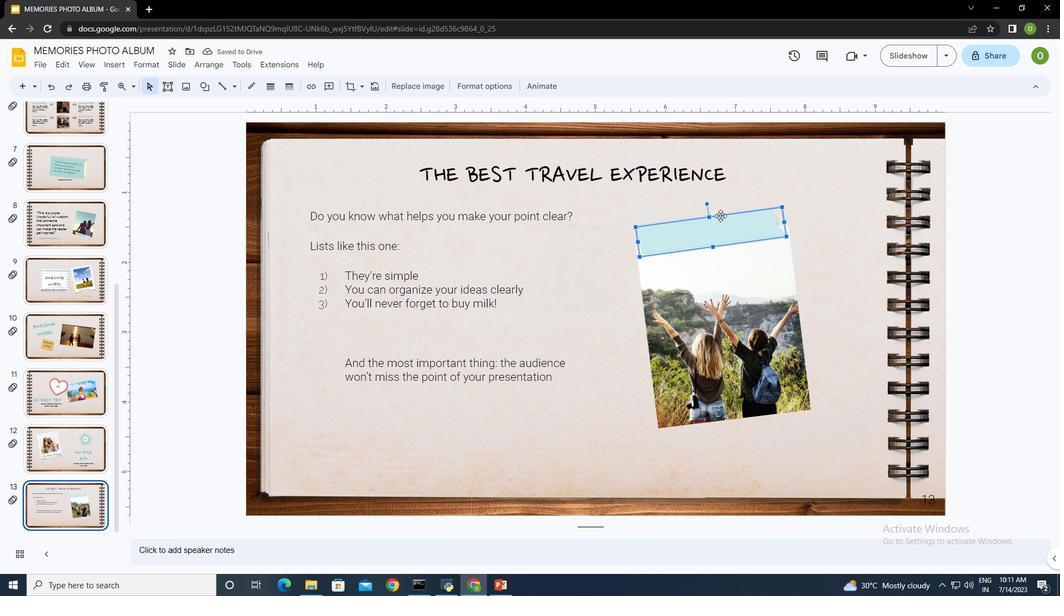 
Action: Mouse pressed left at (721, 217)
Screenshot: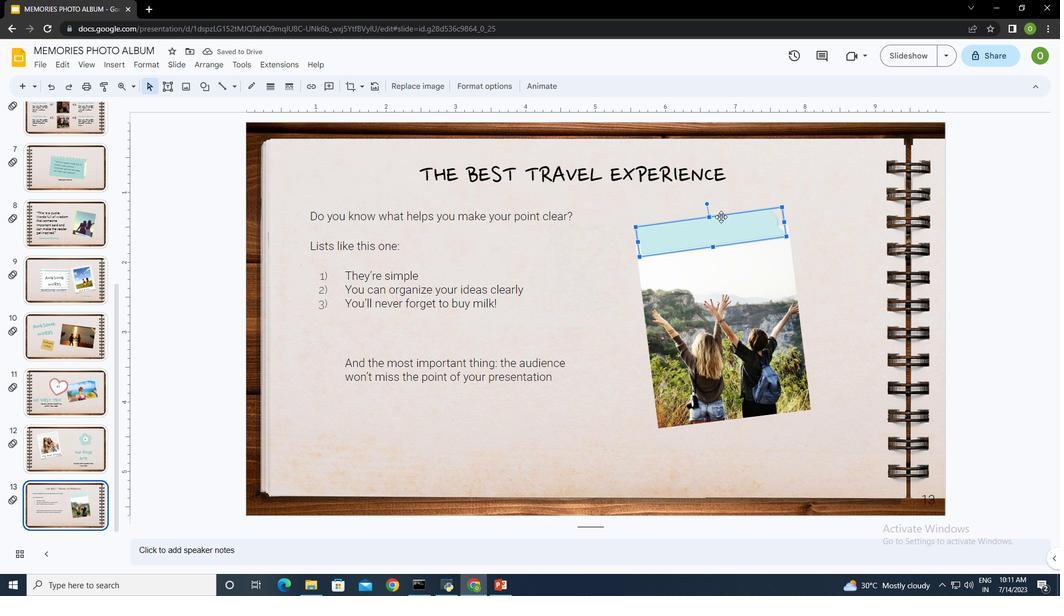 
Action: Mouse moved to (844, 287)
Screenshot: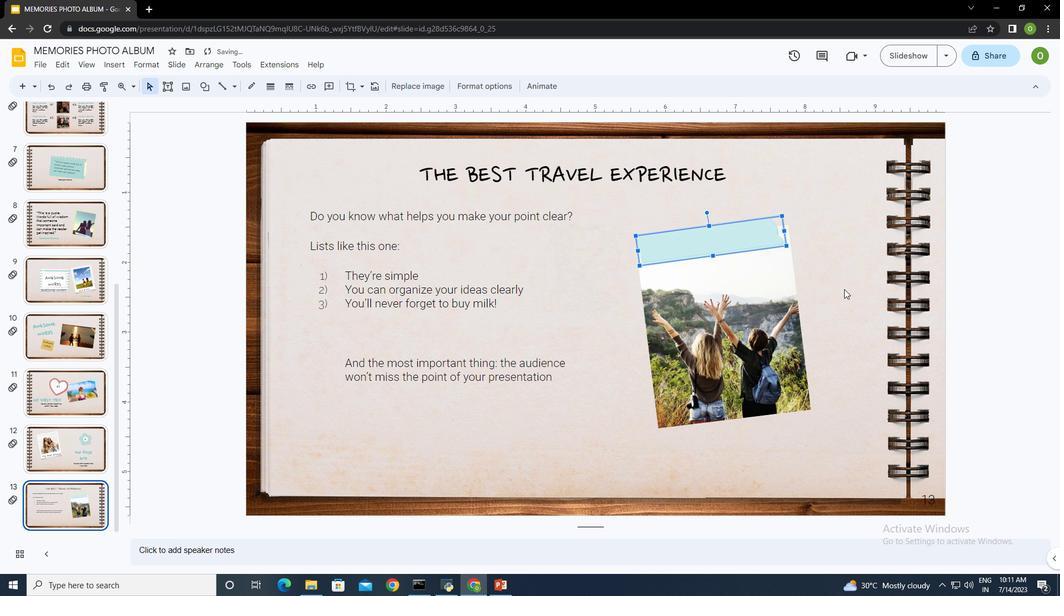 
Action: Mouse pressed left at (844, 287)
Screenshot: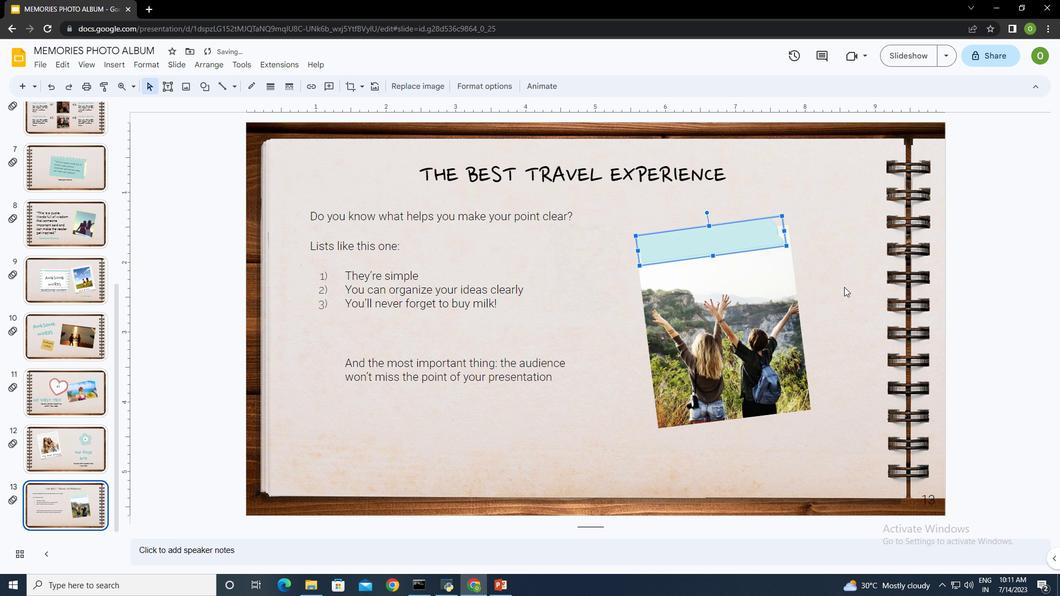 
Action: Mouse moved to (596, 443)
Screenshot: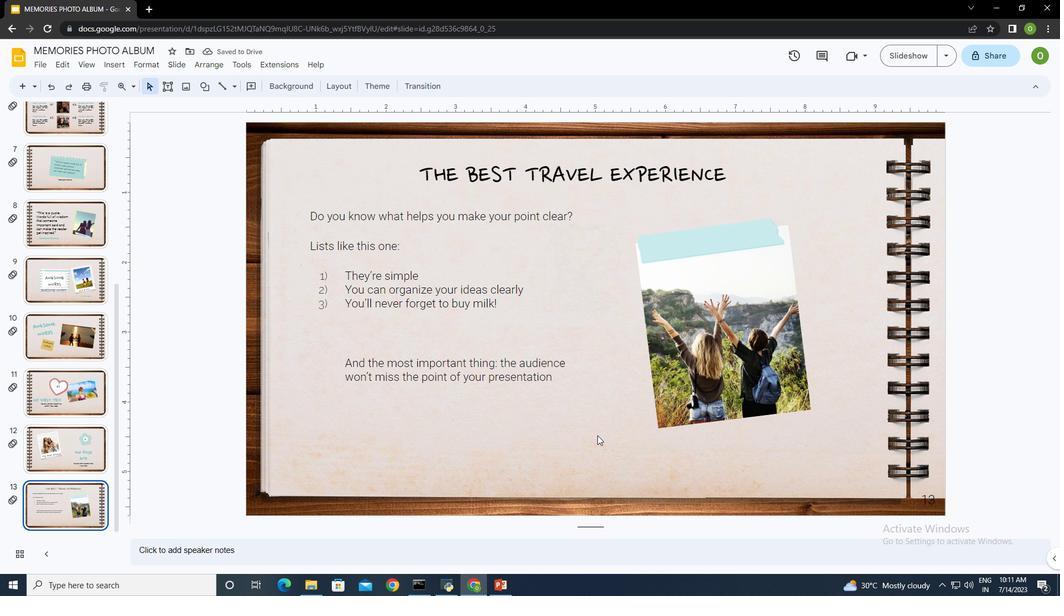 
Action: Mouse pressed left at (596, 443)
Screenshot: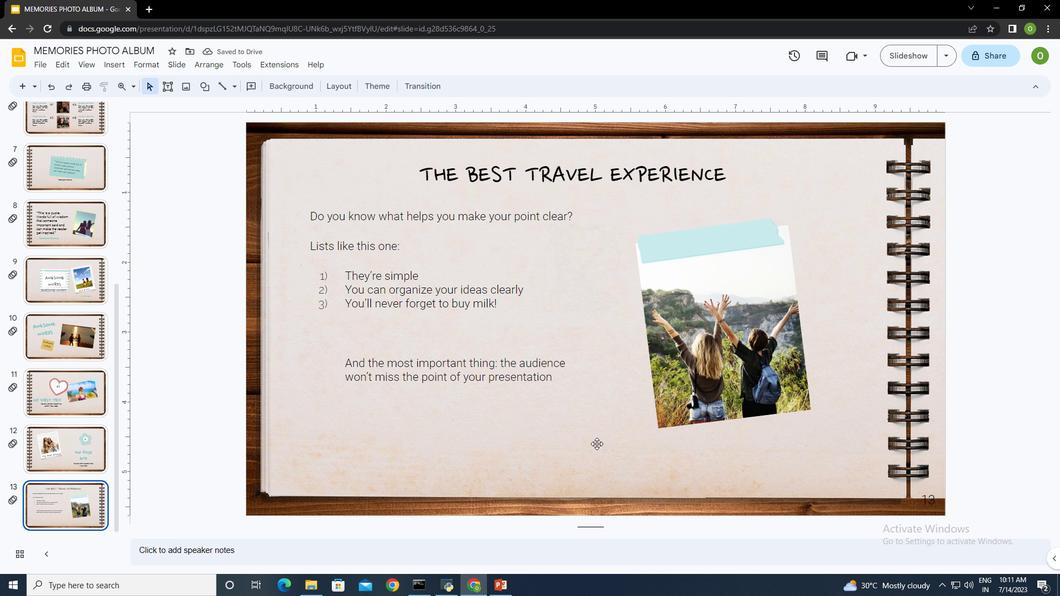 
Action: Mouse moved to (752, 188)
Screenshot: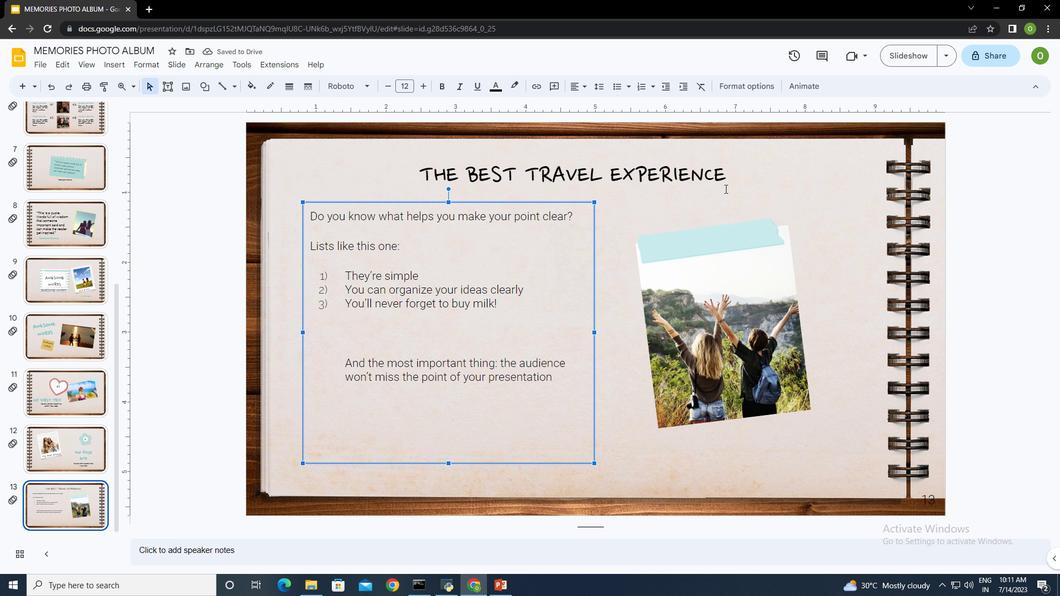 
Action: Mouse pressed left at (752, 188)
Screenshot: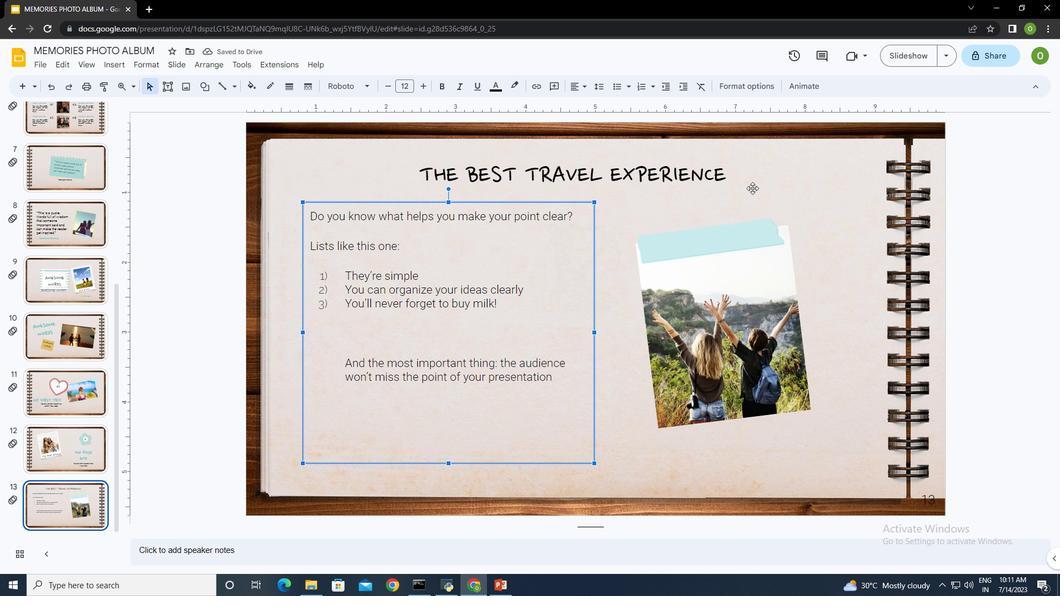 
Action: Mouse moved to (281, 263)
Screenshot: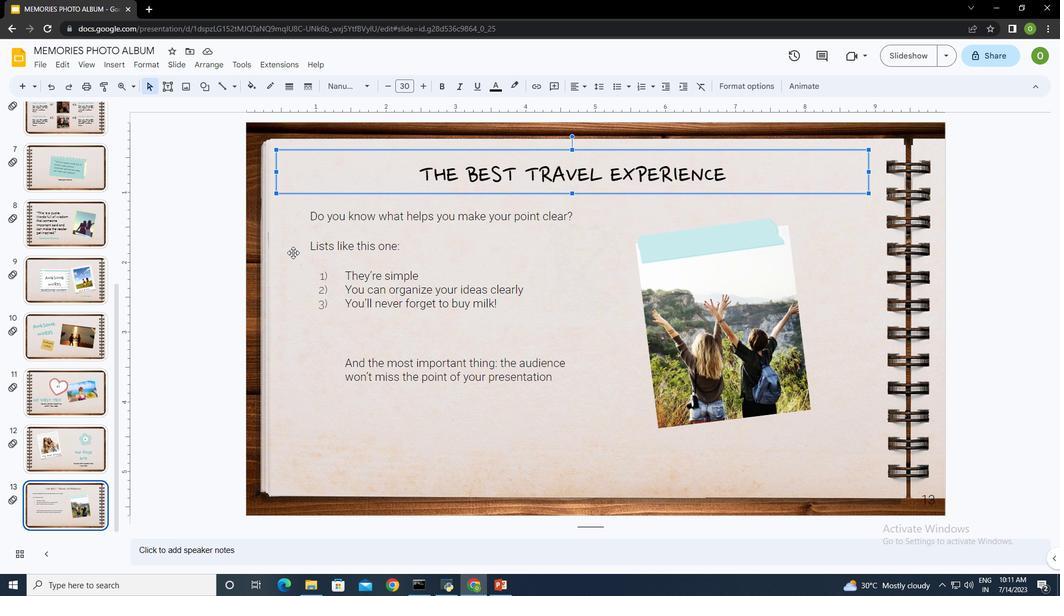 
Action: Mouse pressed left at (281, 263)
Screenshot: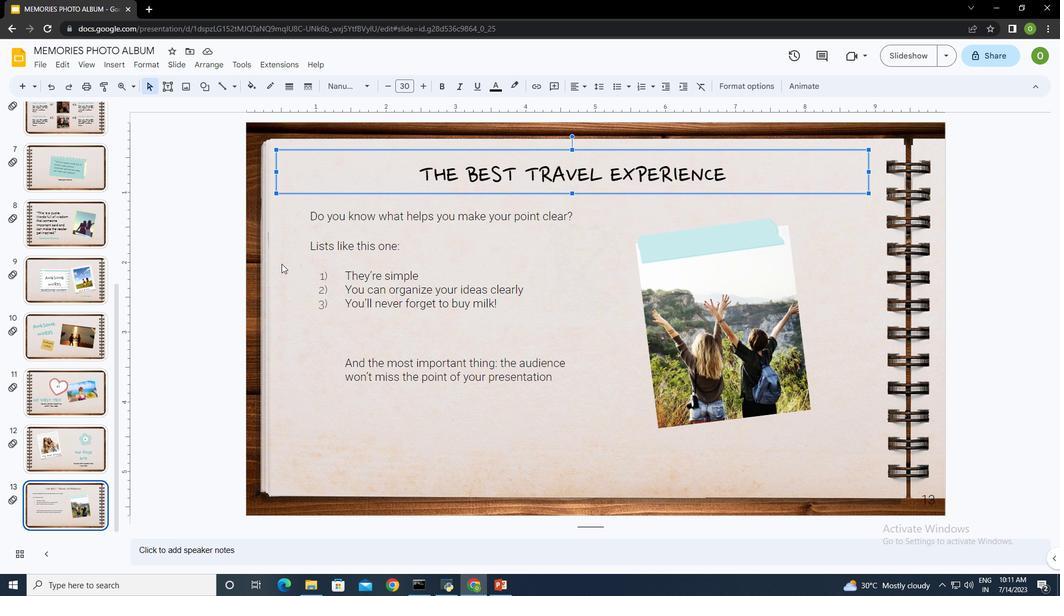 
Action: Mouse moved to (112, 66)
Screenshot: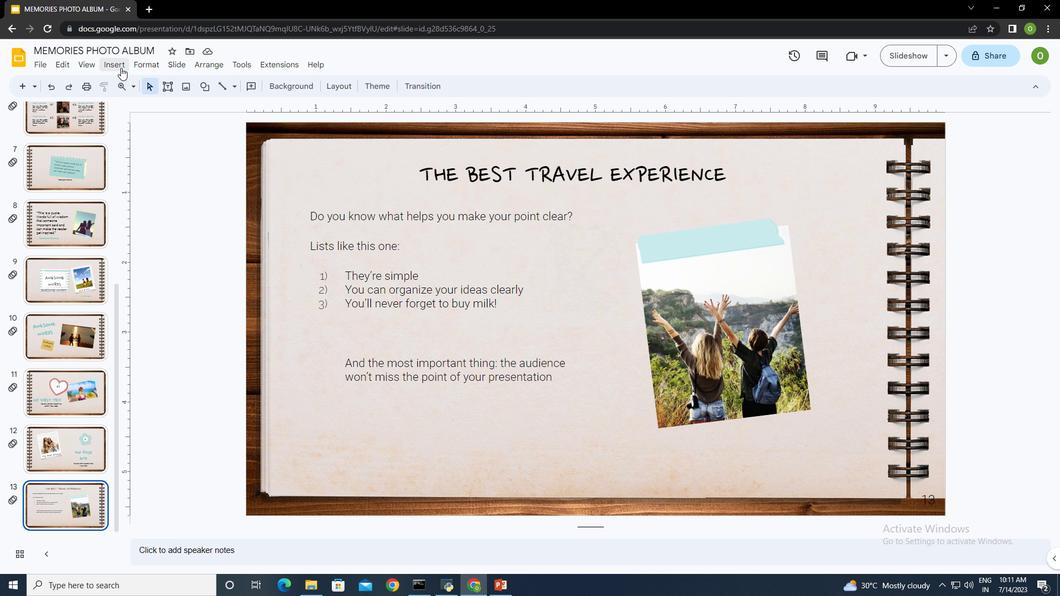 
Action: Mouse pressed left at (112, 66)
Screenshot: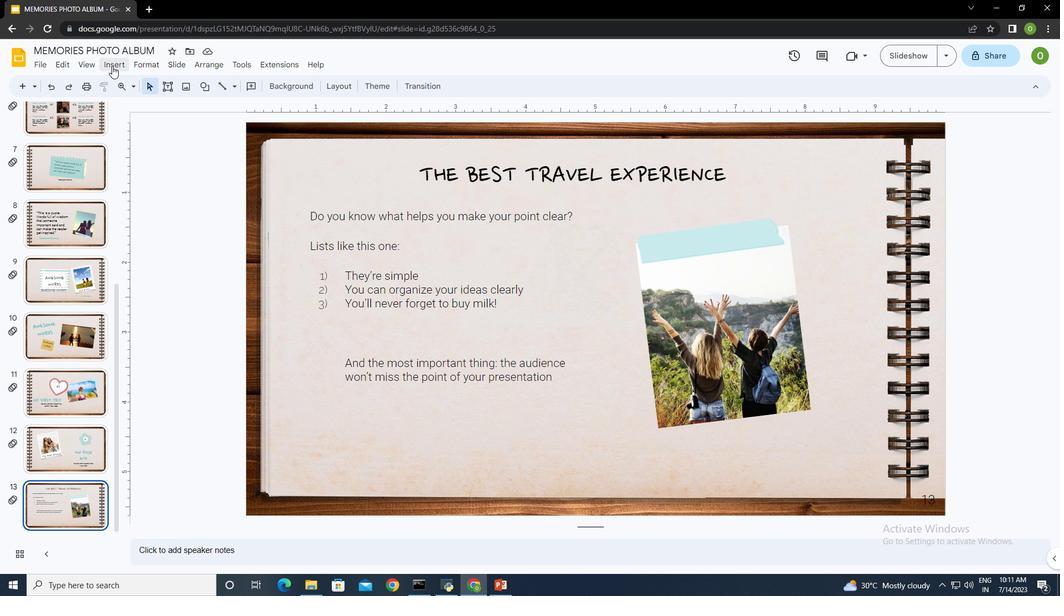 
Action: Mouse moved to (341, 89)
Screenshot: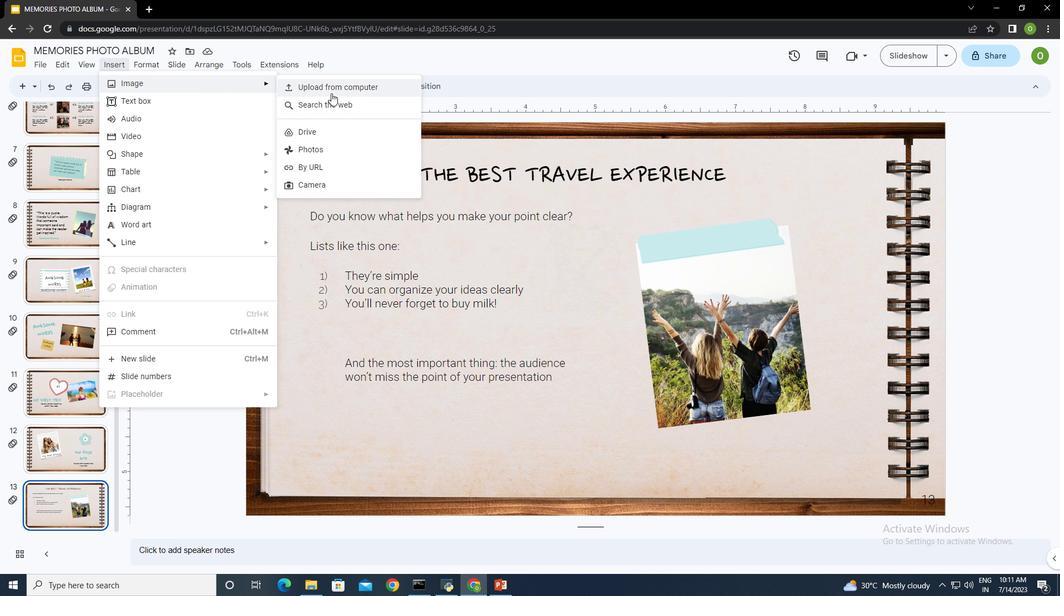 
Action: Mouse pressed left at (341, 89)
Screenshot: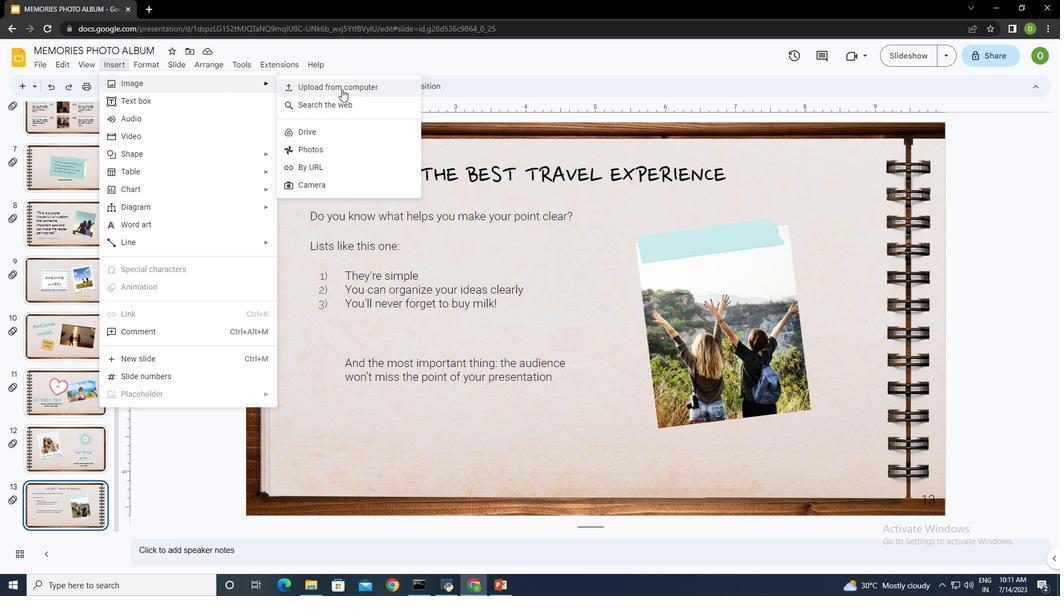 
Action: Mouse moved to (519, 206)
Screenshot: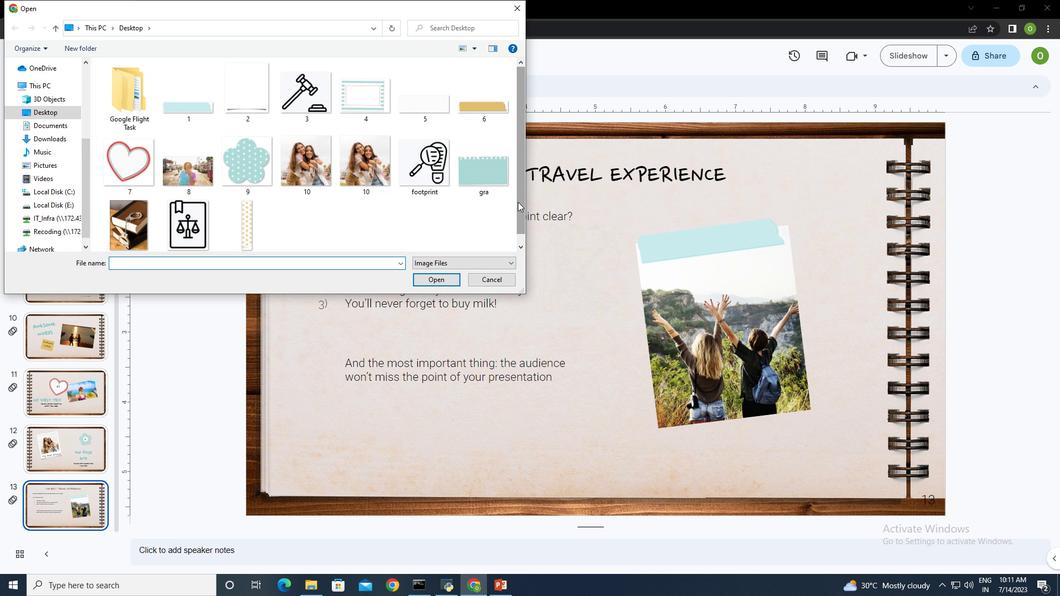 
Action: Mouse pressed left at (519, 206)
Screenshot: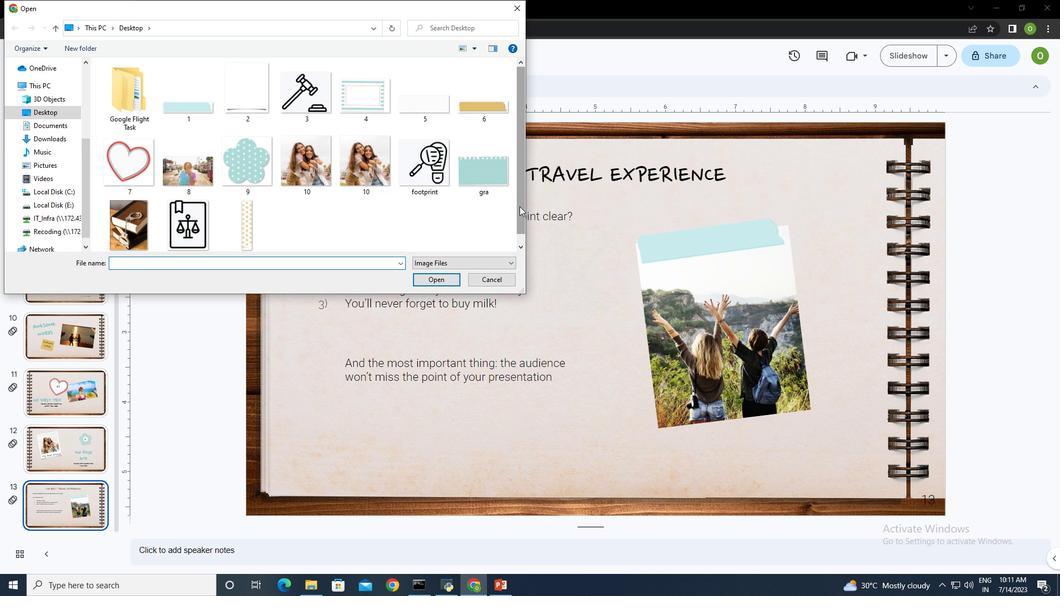 
Action: Mouse moved to (251, 226)
Screenshot: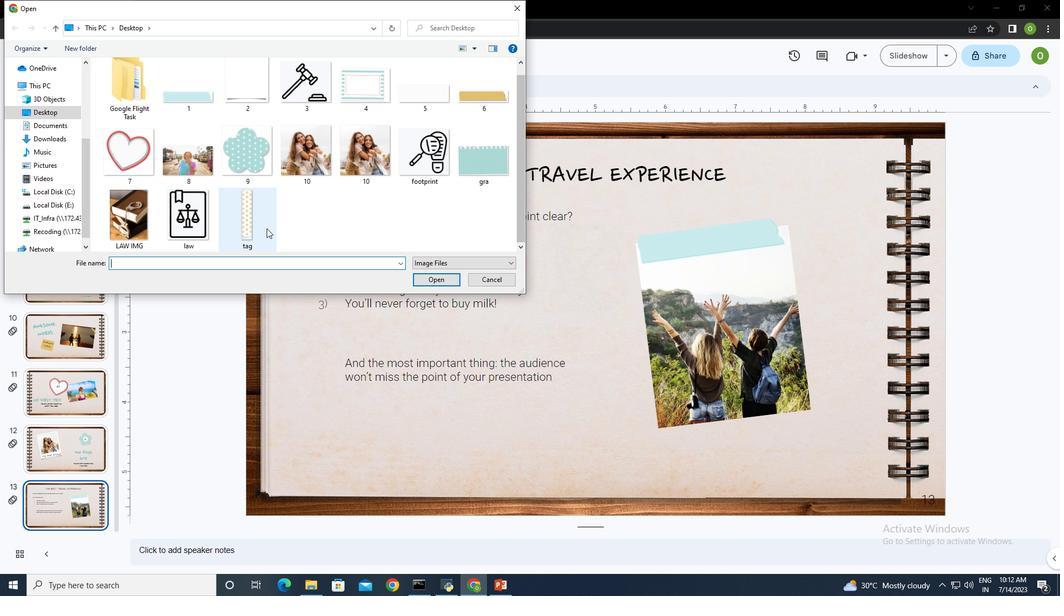 
Action: Mouse pressed left at (251, 226)
Screenshot: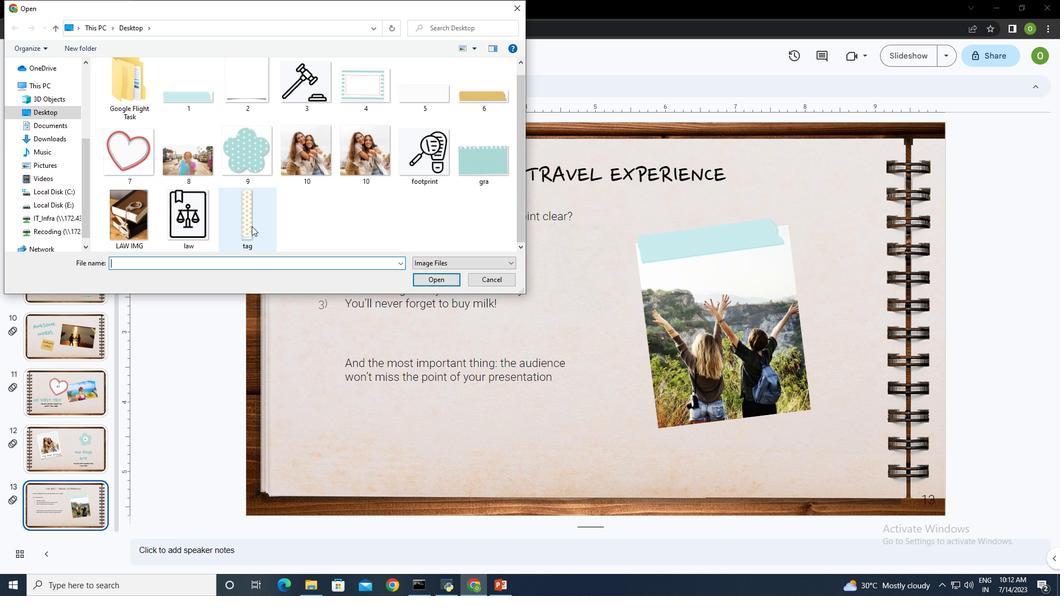 
Action: Mouse moved to (442, 281)
Screenshot: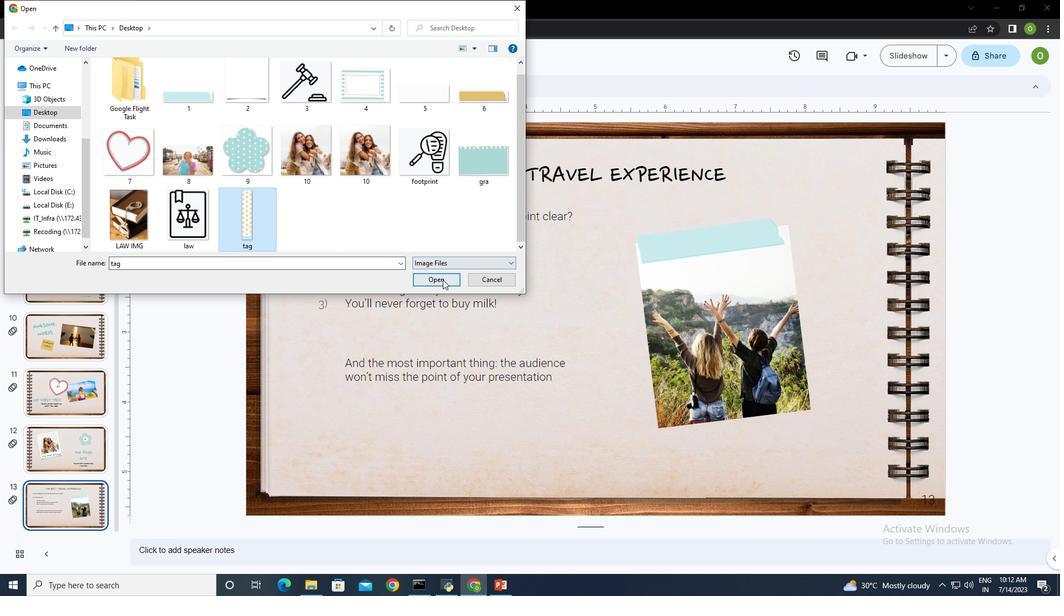 
Action: Mouse pressed left at (442, 281)
Screenshot: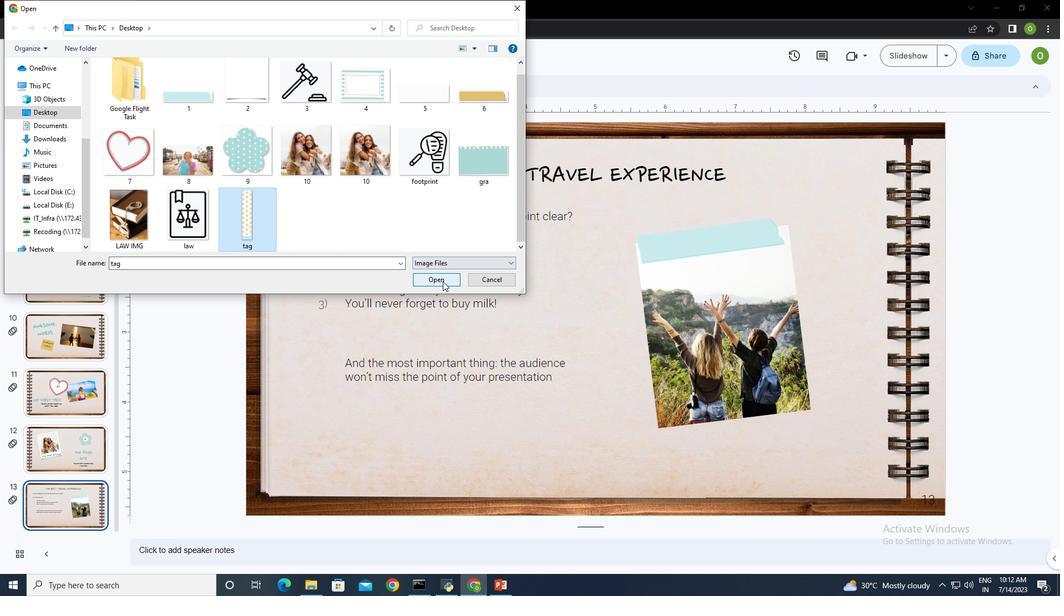 
Action: Mouse moved to (852, 289)
Screenshot: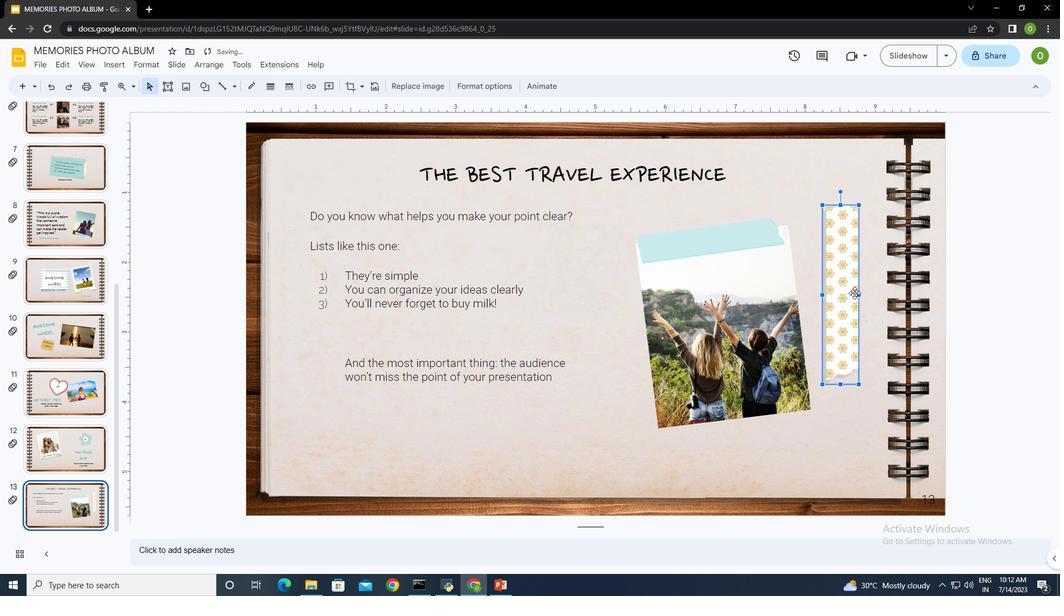 
Action: Mouse pressed left at (852, 289)
Screenshot: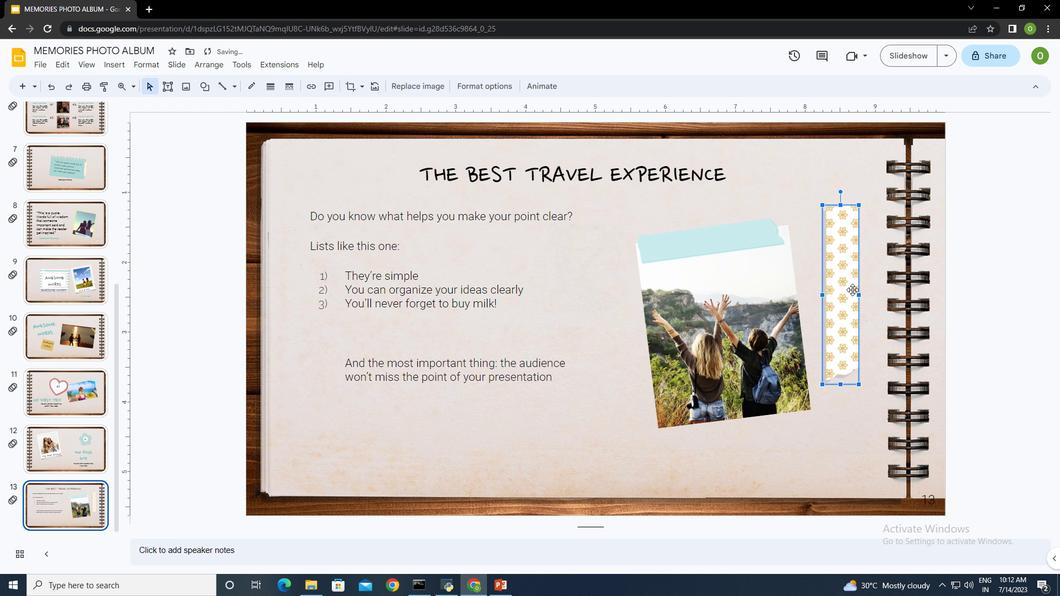 
Action: Mouse moved to (766, 277)
Screenshot: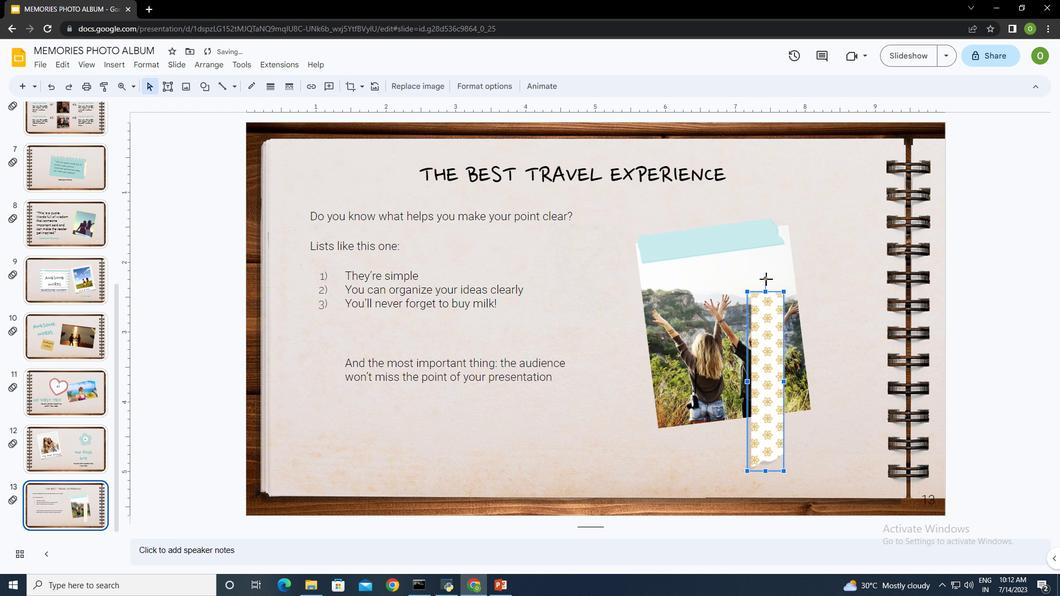 
Action: Mouse pressed left at (766, 277)
Screenshot: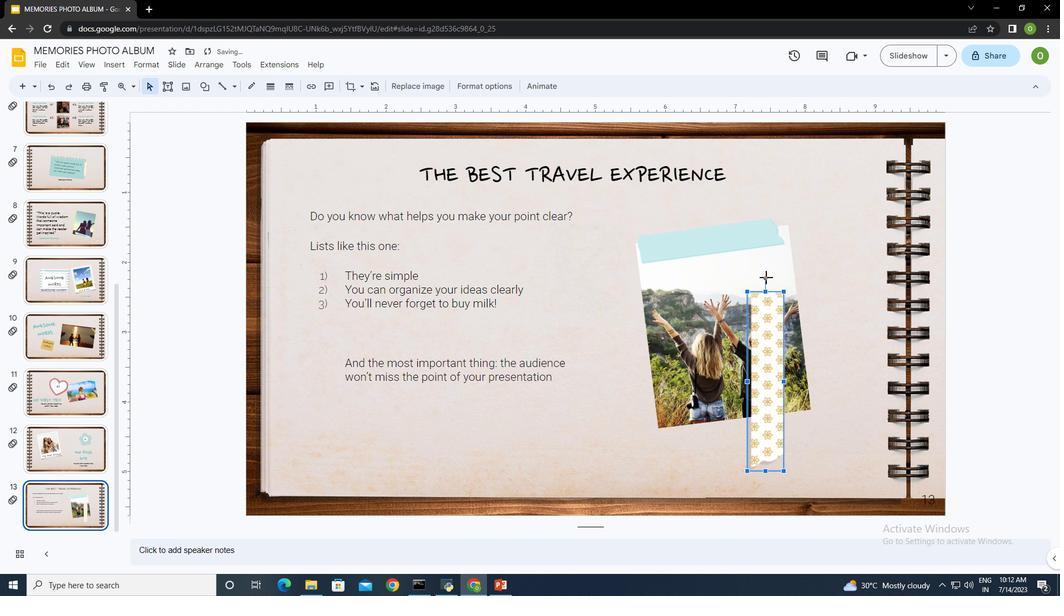 
Action: Mouse moved to (770, 379)
Screenshot: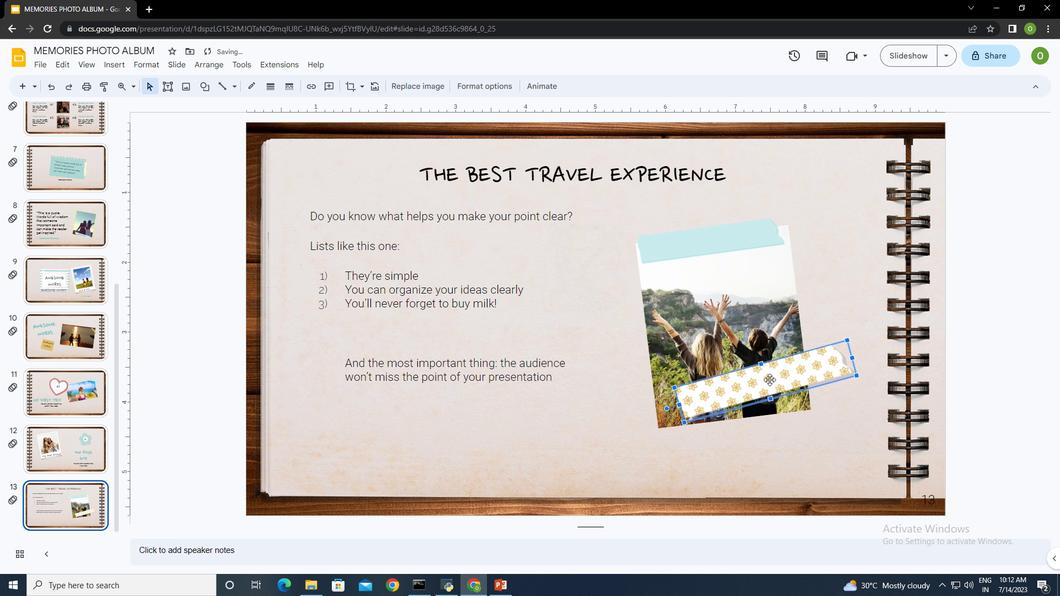 
Action: Mouse pressed left at (770, 379)
Screenshot: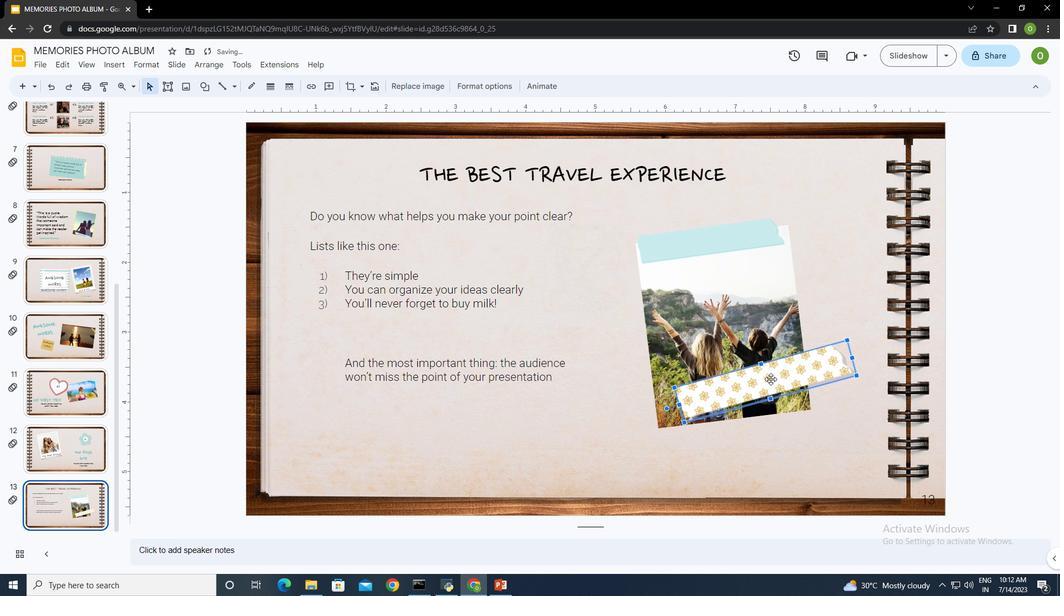 
Action: Mouse moved to (842, 383)
Screenshot: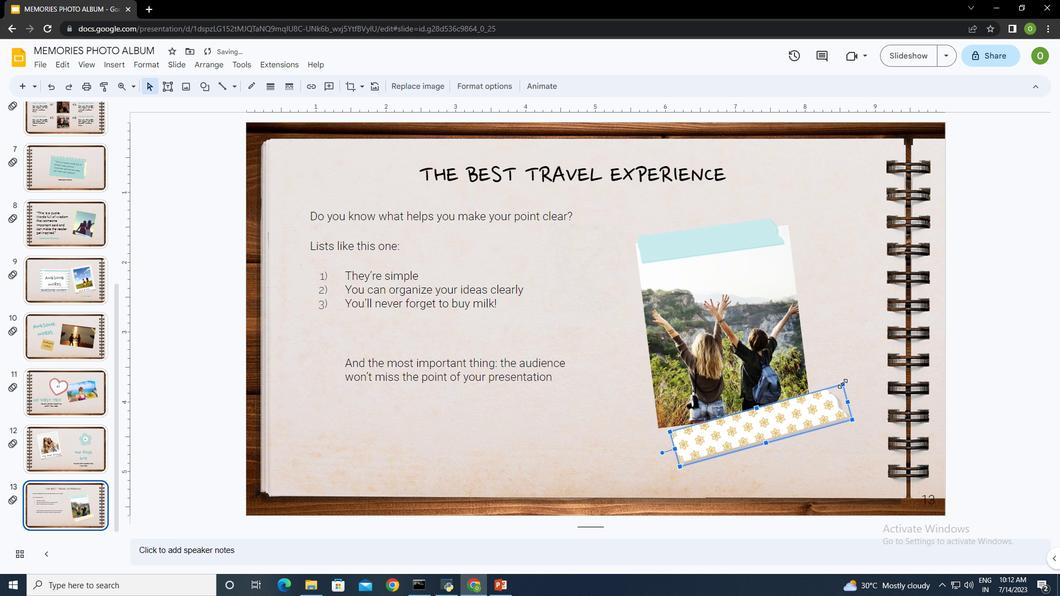
Action: Mouse pressed left at (842, 383)
Screenshot: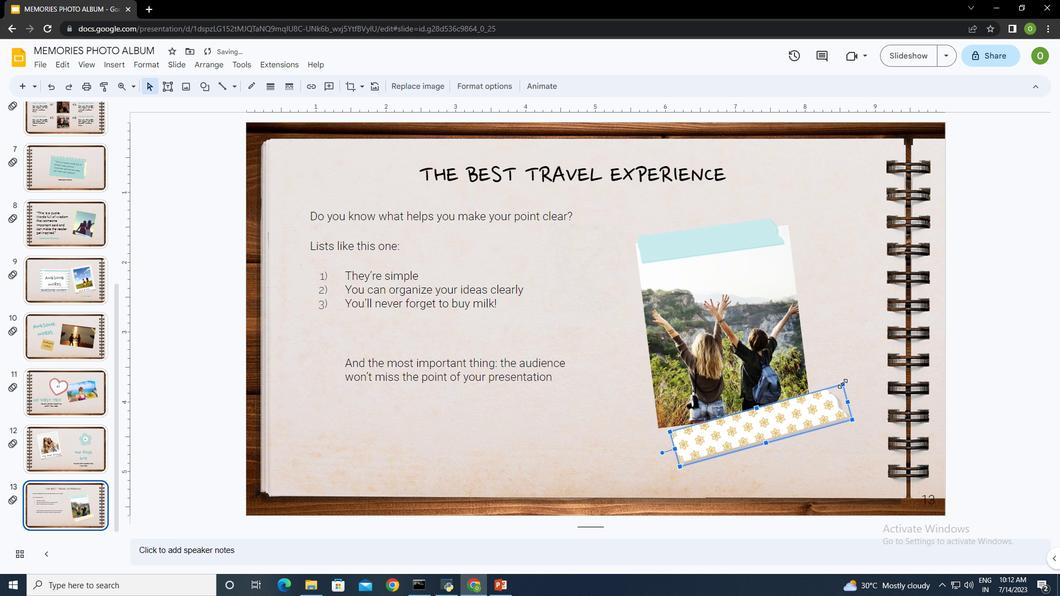 
Action: Mouse moved to (766, 425)
Screenshot: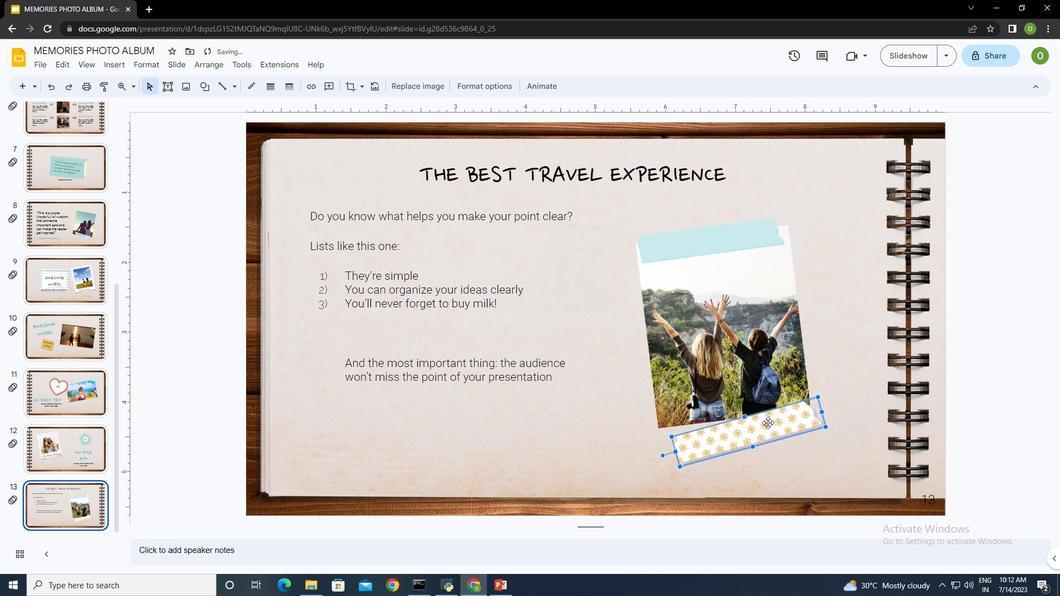 
Action: Mouse pressed left at (766, 425)
Screenshot: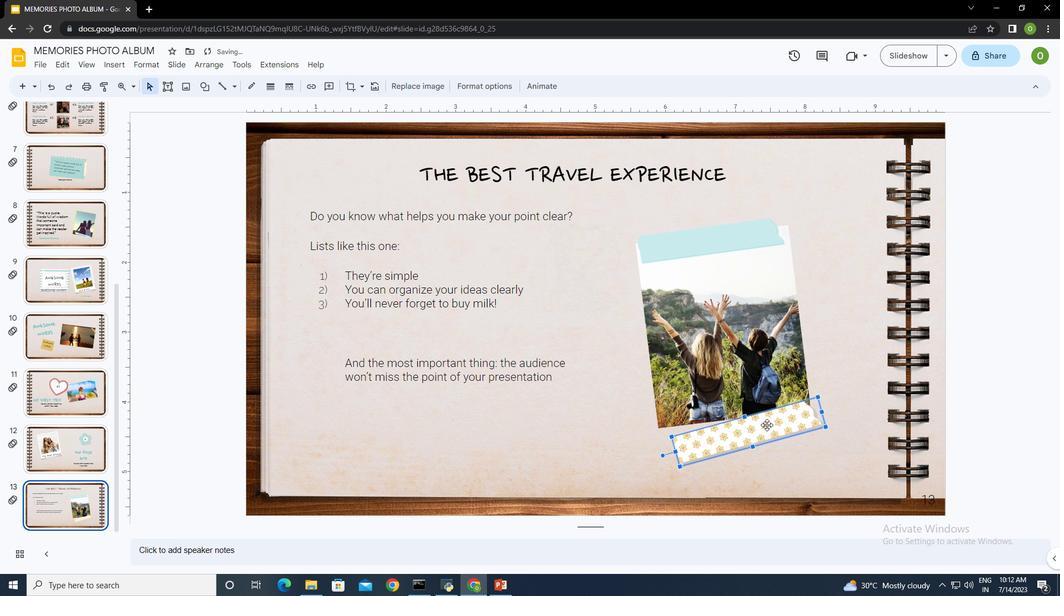 
Action: Mouse moved to (773, 424)
Screenshot: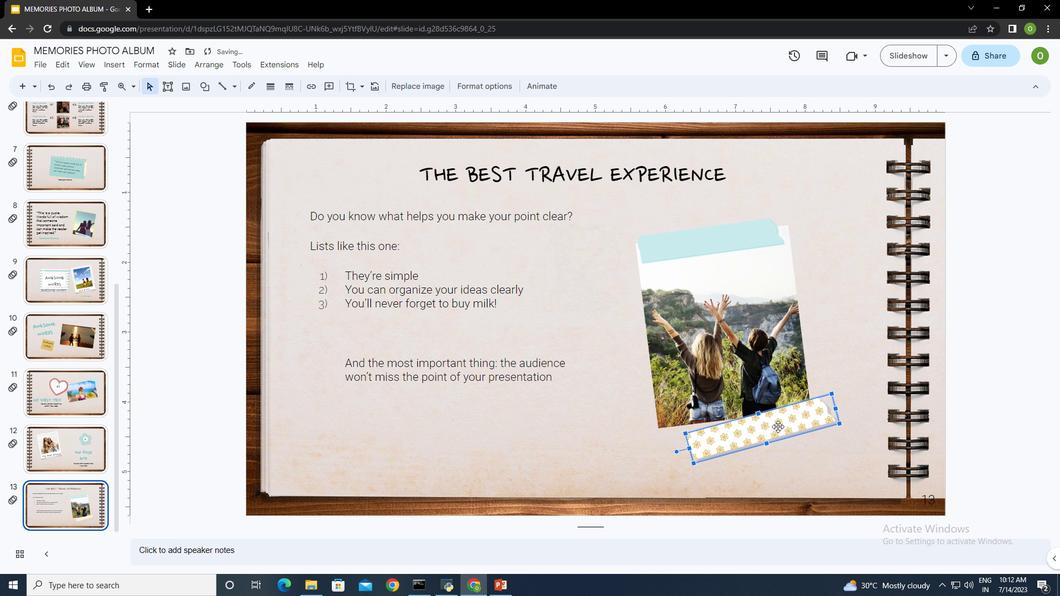 
Action: Mouse pressed left at (773, 424)
Screenshot: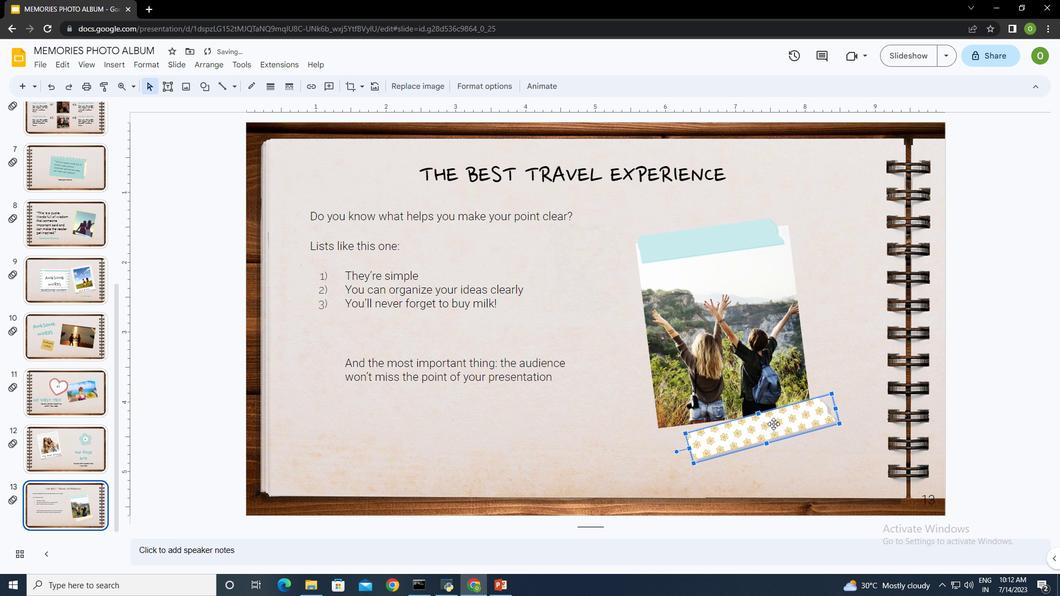 
Action: Mouse moved to (601, 384)
Screenshot: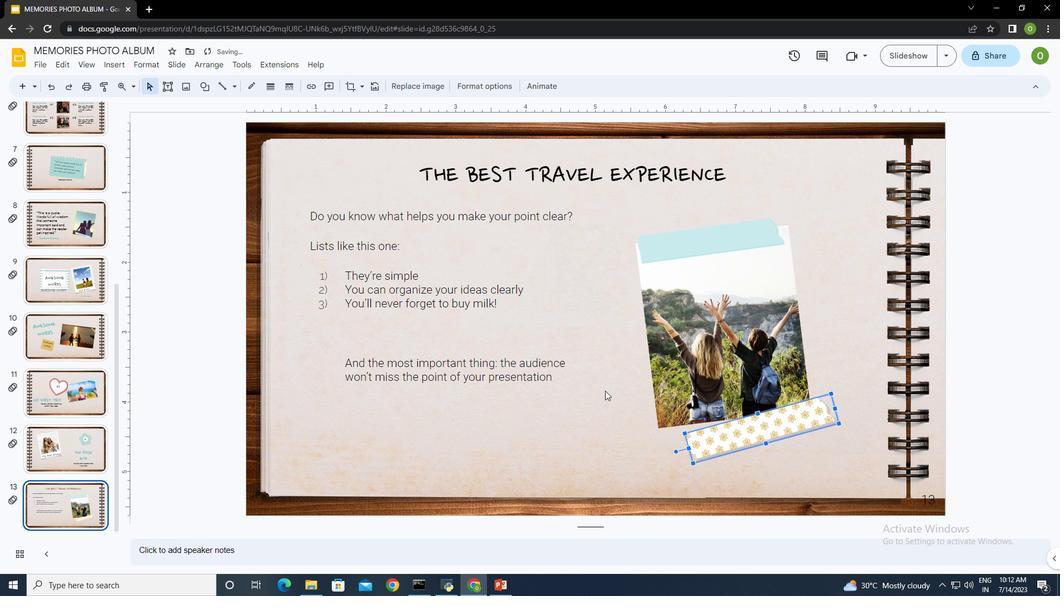 
Action: Mouse pressed left at (601, 384)
Screenshot: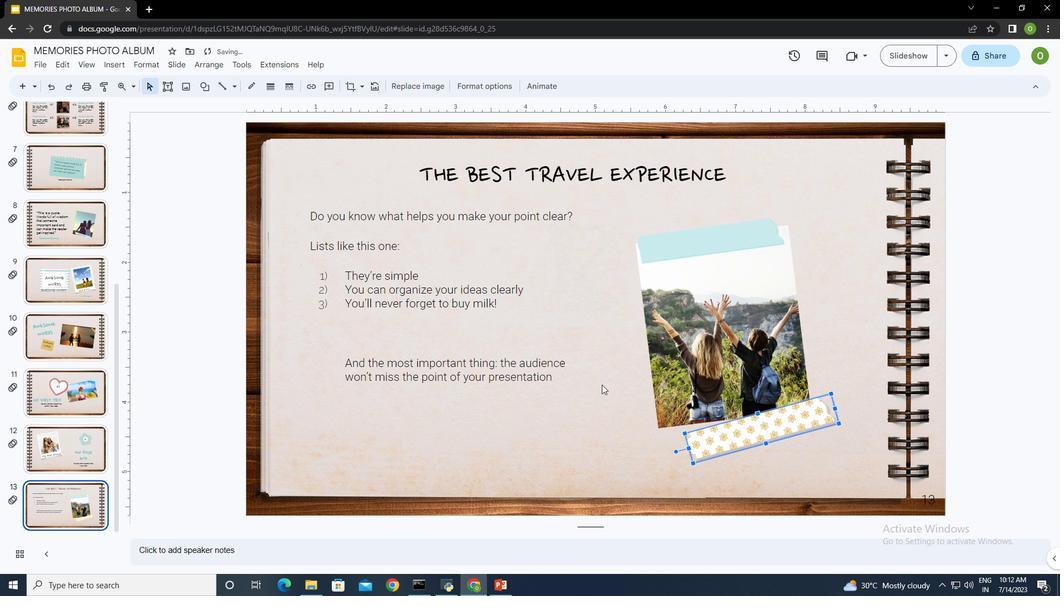 
Action: Mouse moved to (748, 432)
Screenshot: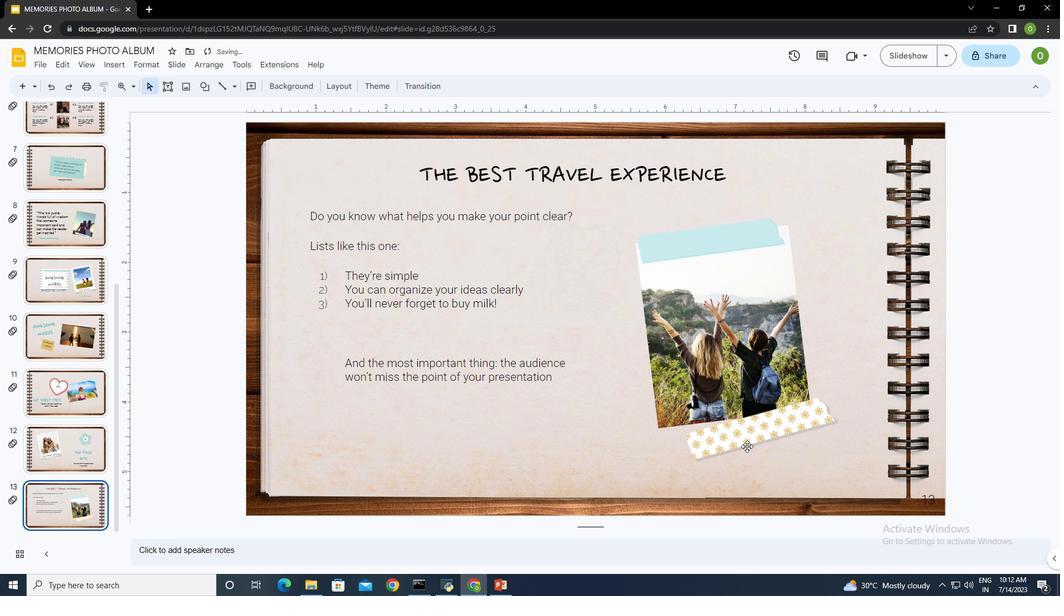 
Action: Mouse pressed left at (748, 432)
Screenshot: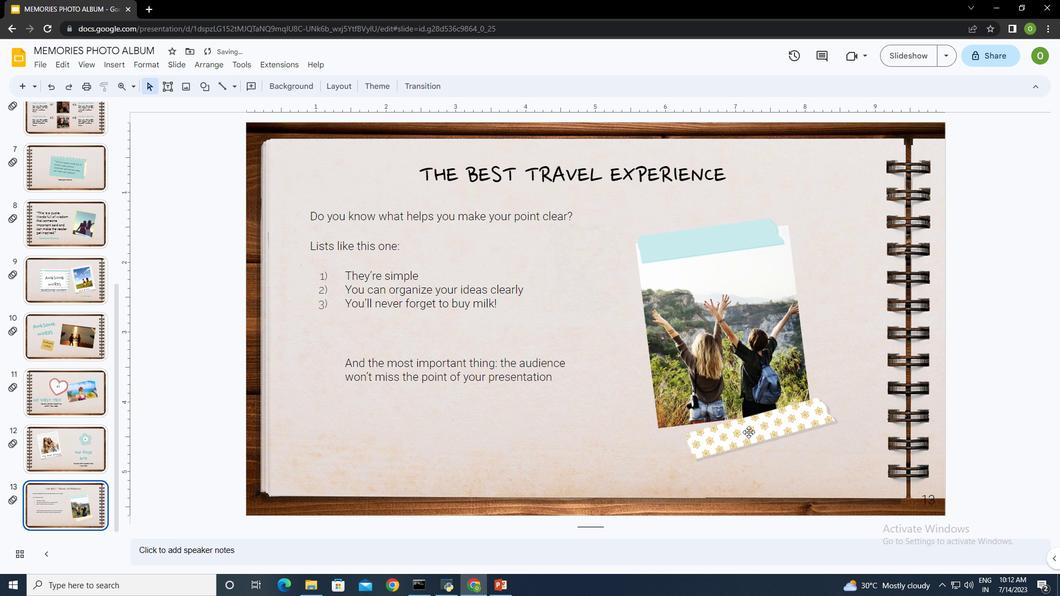 
Action: Mouse moved to (168, 89)
Screenshot: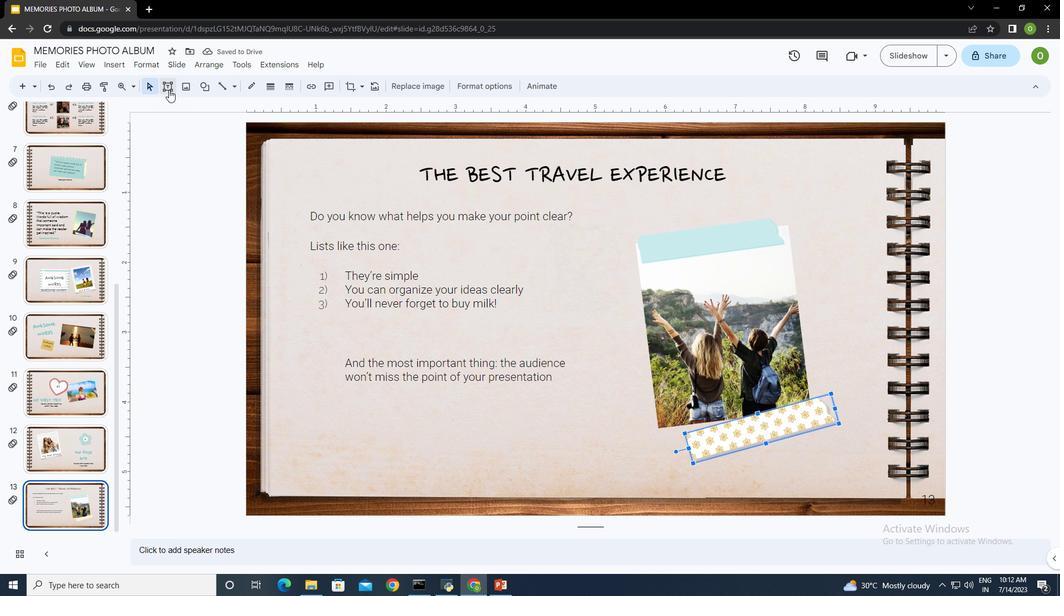 
Action: Mouse pressed left at (168, 89)
Screenshot: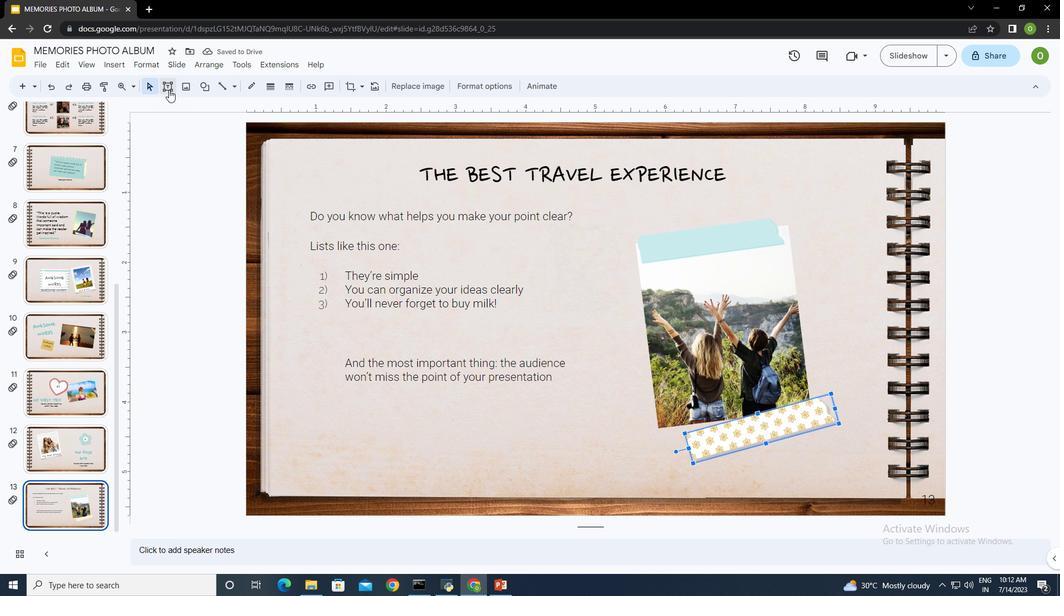 
Action: Mouse moved to (709, 434)
Screenshot: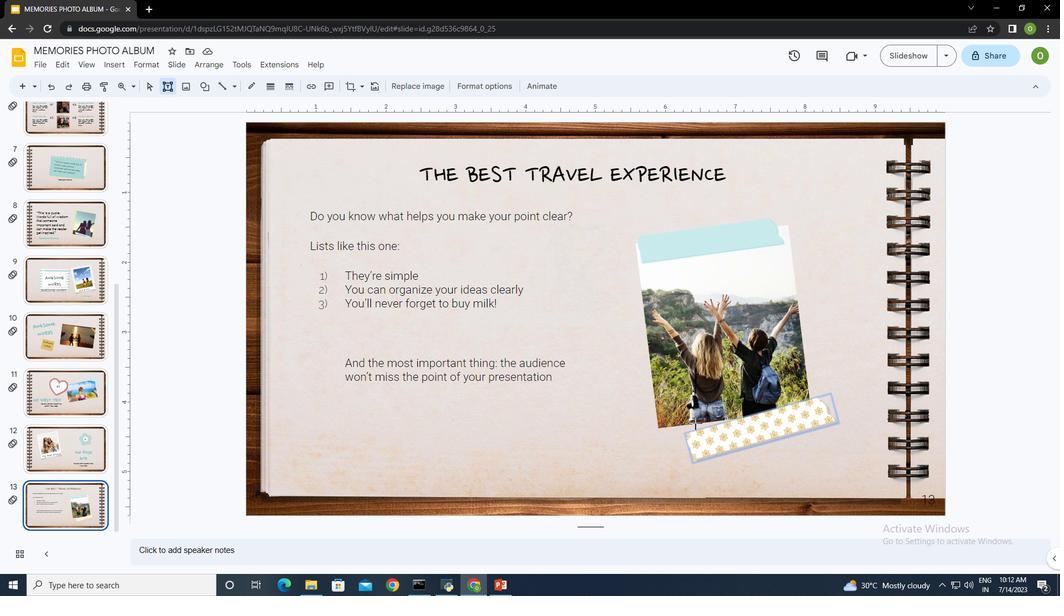 
Action: Mouse pressed left at (709, 434)
Screenshot: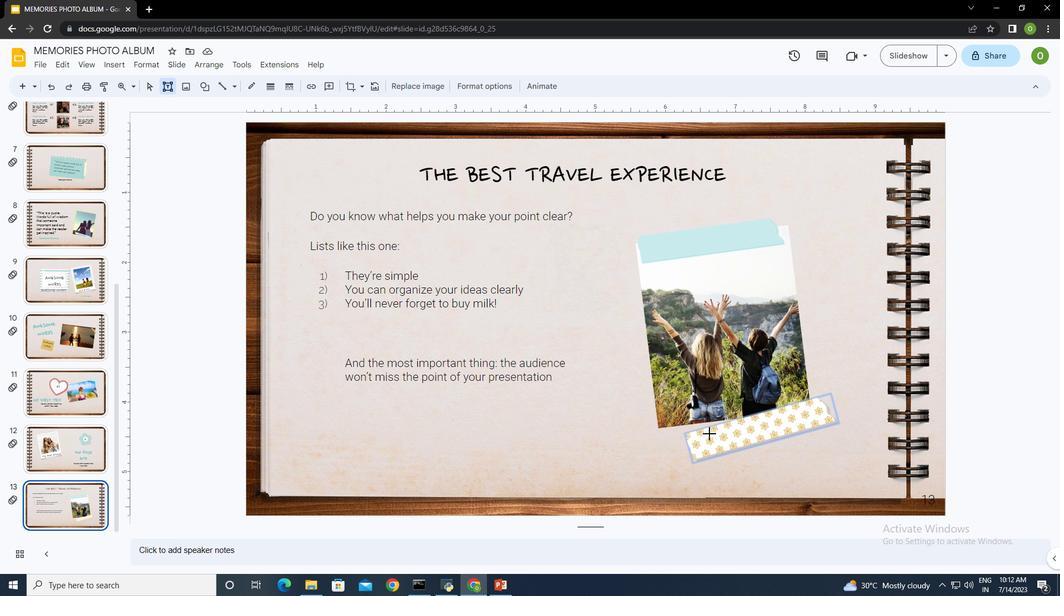 
Action: Mouse moved to (737, 426)
Screenshot: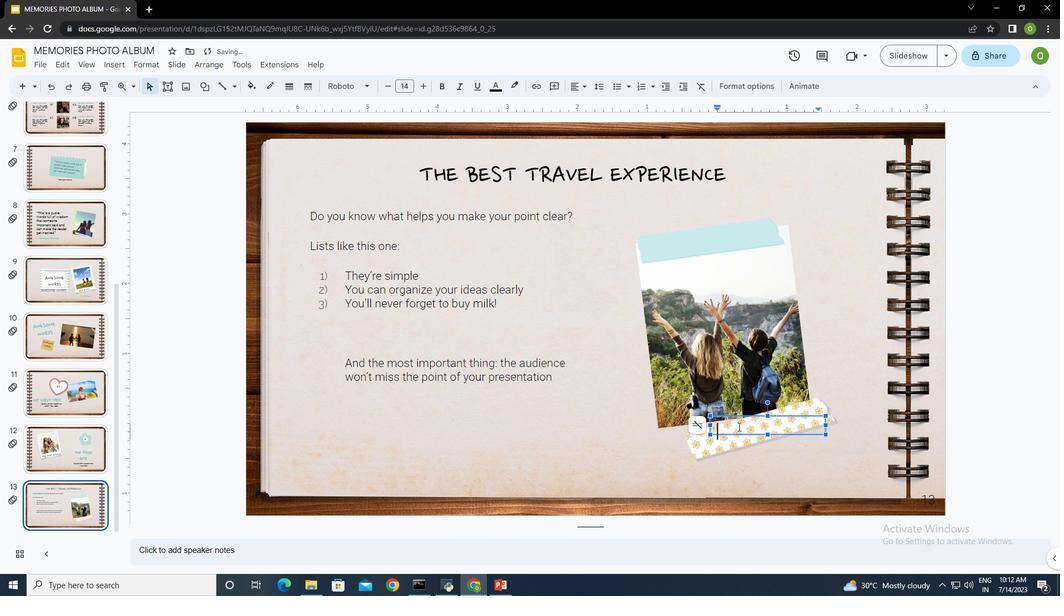 
Action: Key pressed <Key.shift>l<Key.backspace><Key.shift>L.<Key.shift>A<Key.space><Key.shift>trip
Screenshot: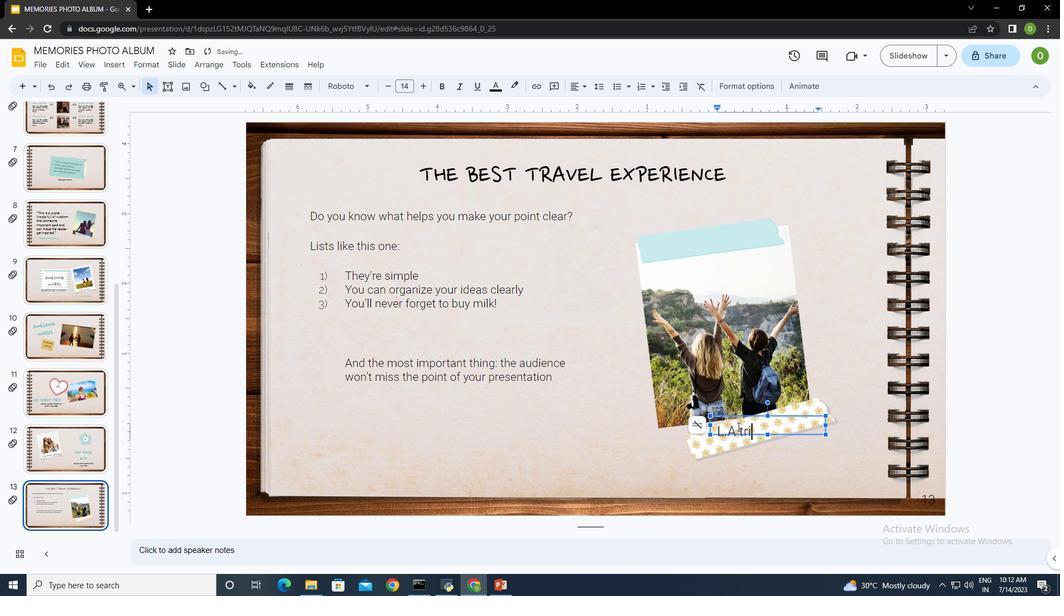 
Action: Mouse moved to (724, 414)
Screenshot: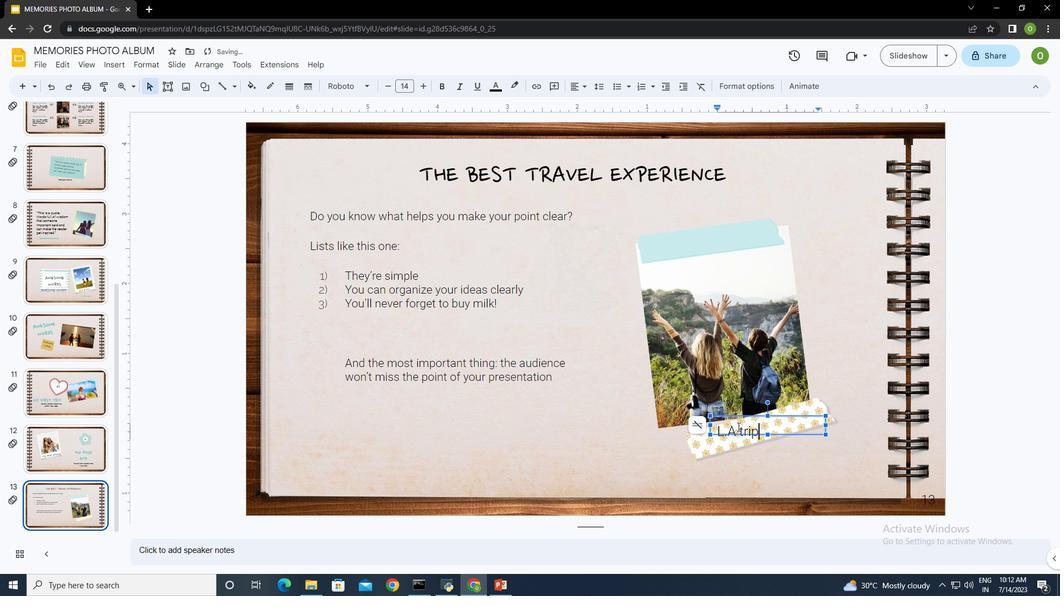 
Action: Key pressed ctrl+A
Screenshot: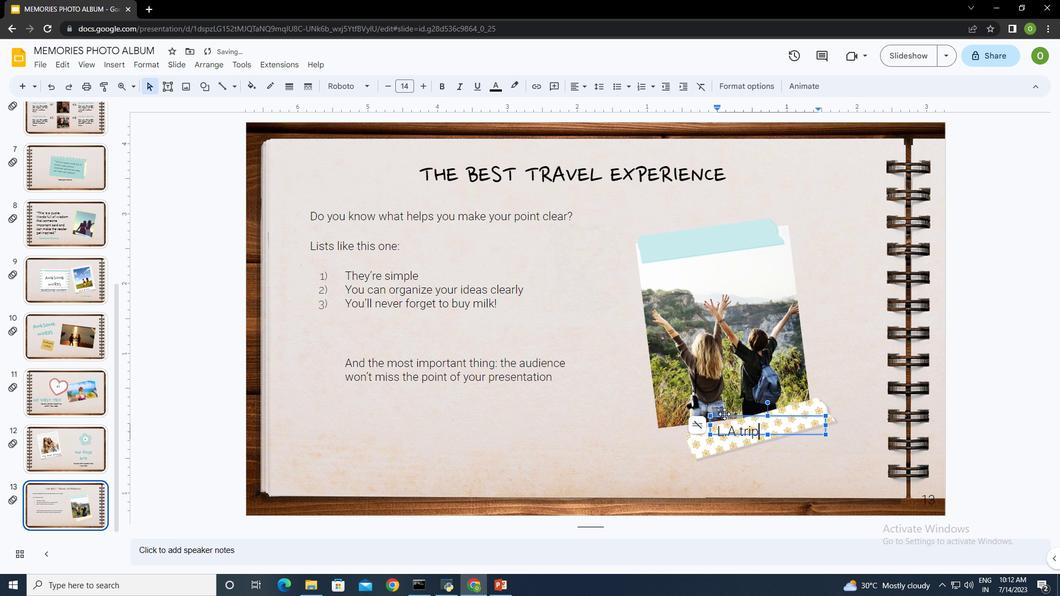 
Action: Mouse moved to (352, 88)
Screenshot: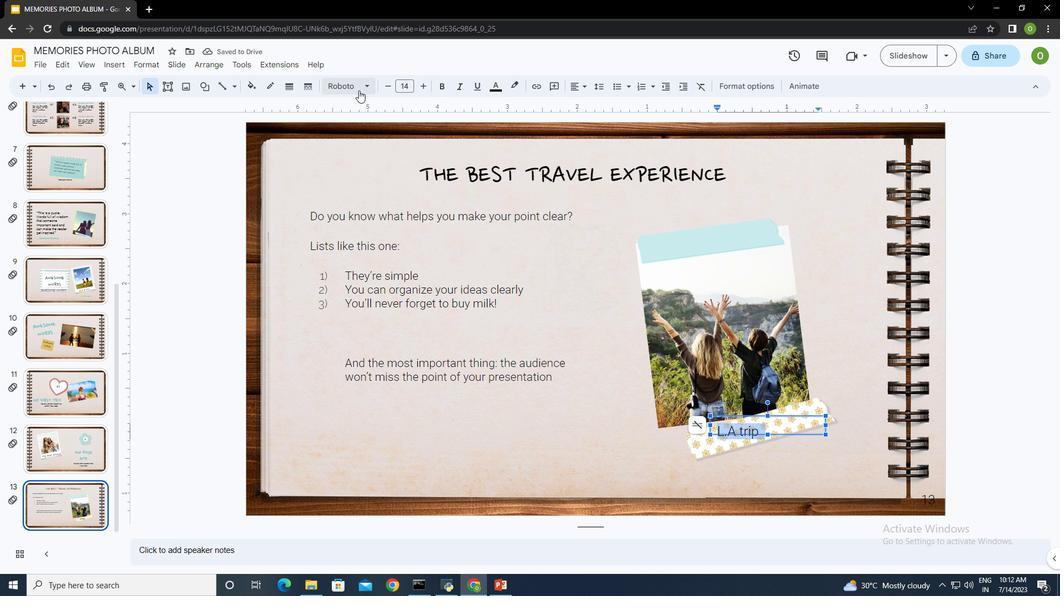 
Action: Mouse pressed left at (352, 88)
Screenshot: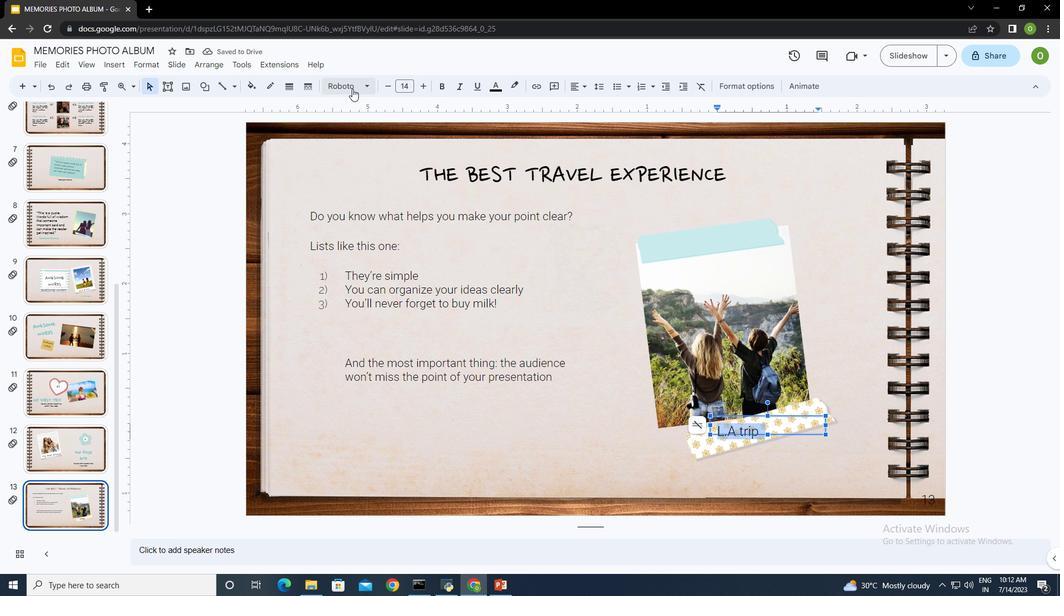 
Action: Mouse moved to (389, 155)
Screenshot: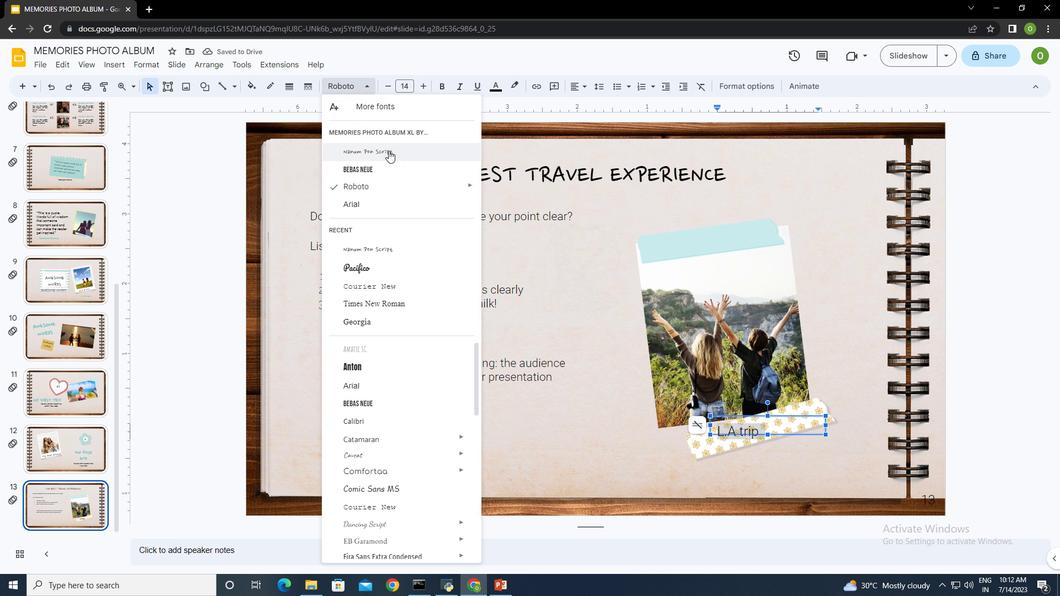 
Action: Mouse pressed left at (389, 155)
Screenshot: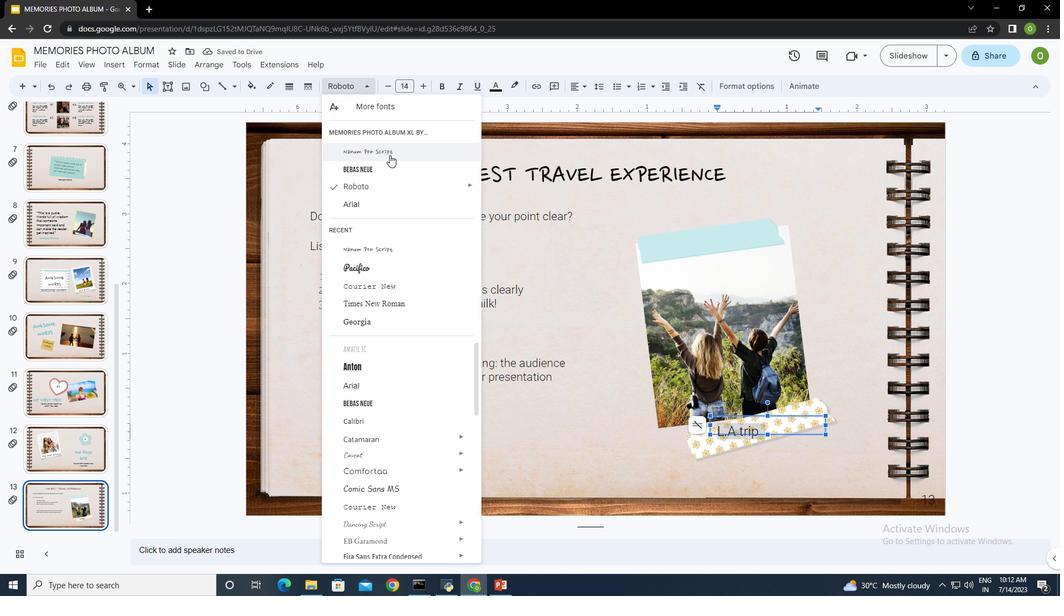 
Action: Mouse moved to (425, 87)
Screenshot: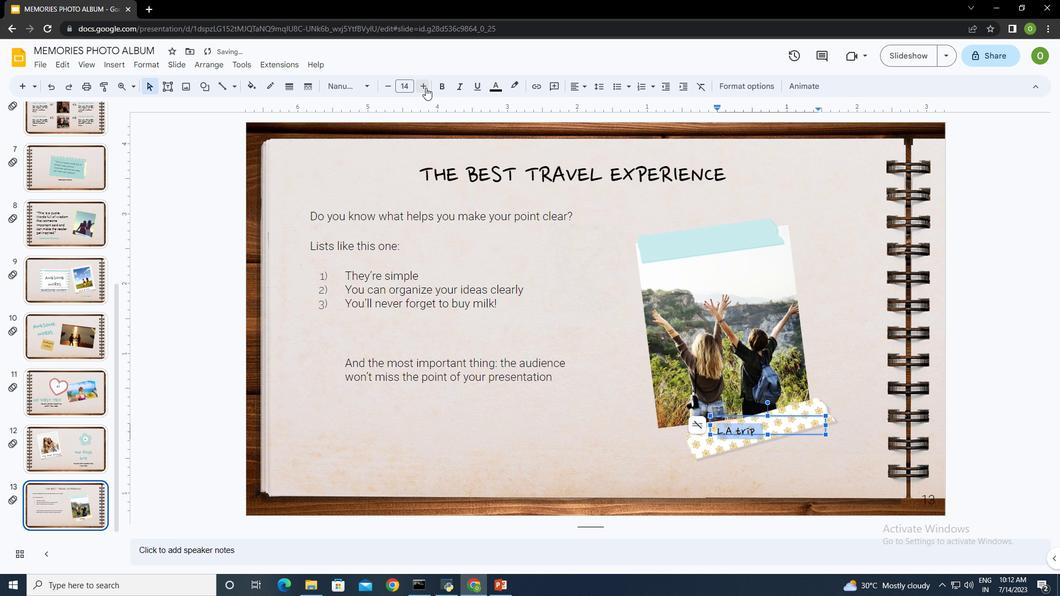 
Action: Mouse pressed left at (425, 87)
Screenshot: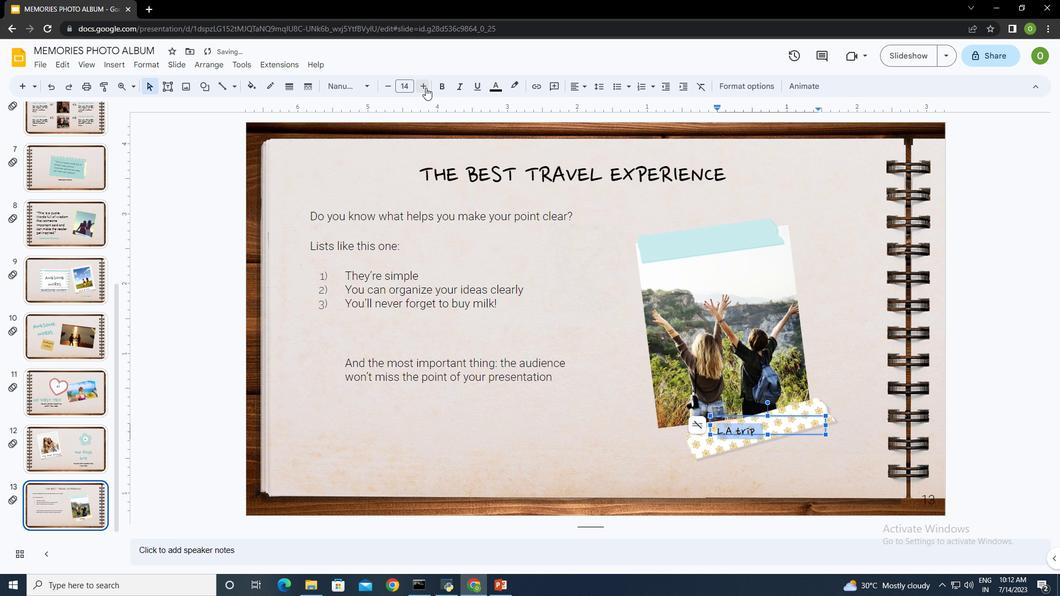 
Action: Mouse pressed left at (425, 87)
Screenshot: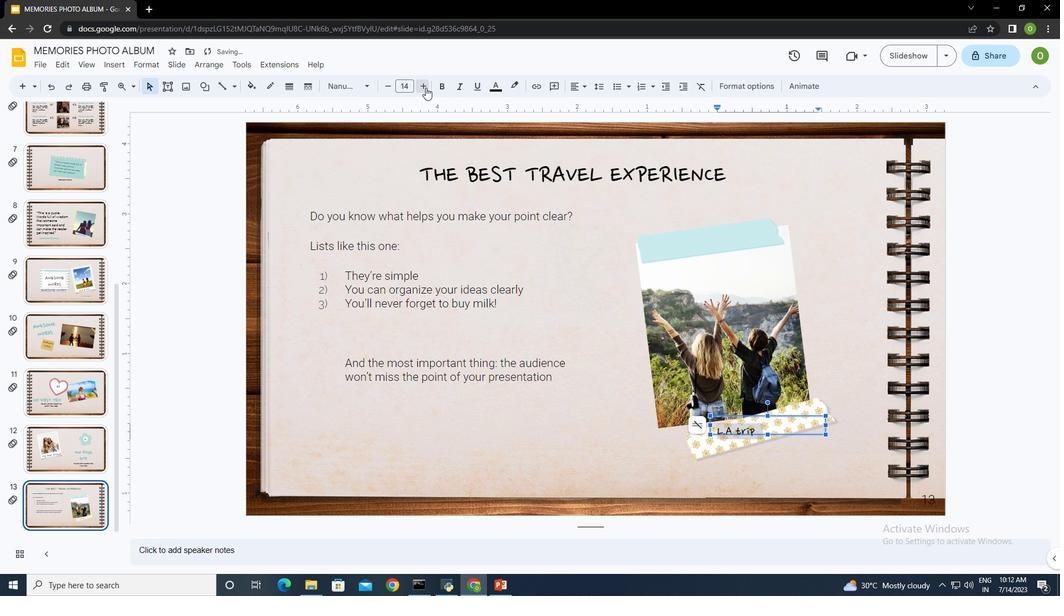 
Action: Mouse pressed left at (425, 87)
Screenshot: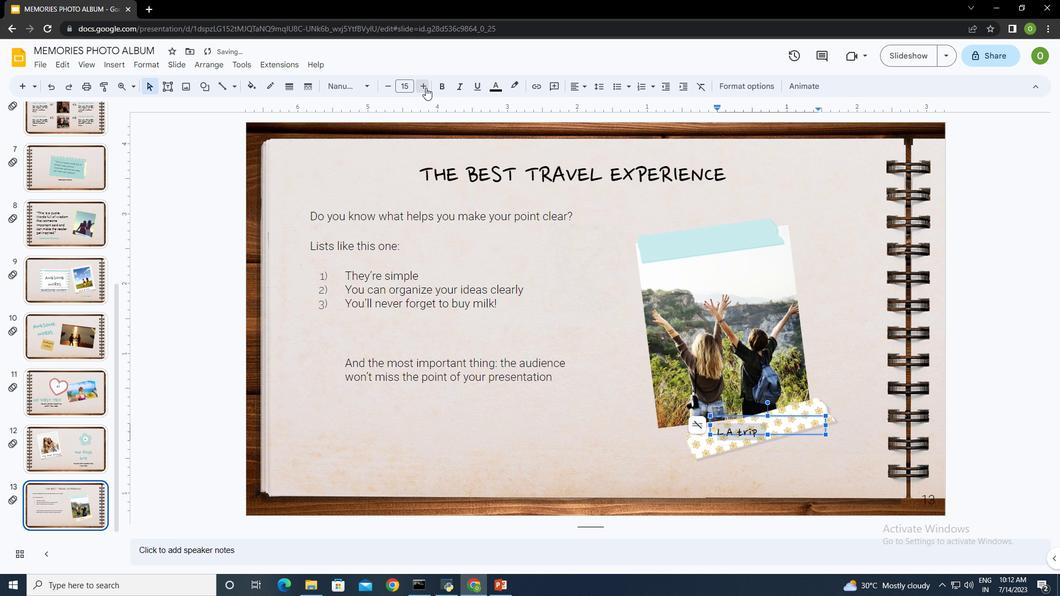 
Action: Mouse pressed left at (425, 87)
Screenshot: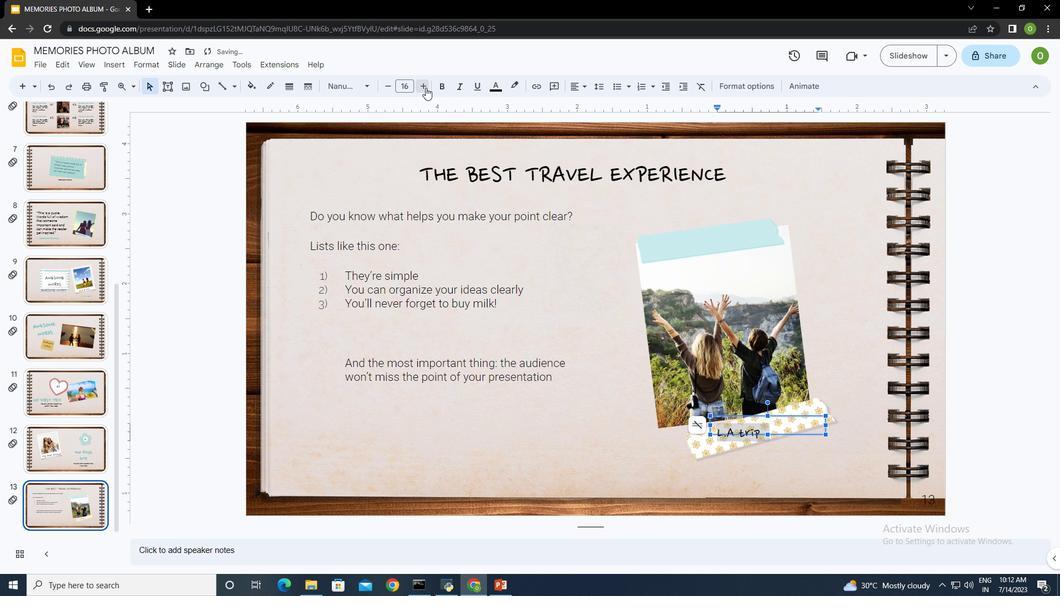 
Action: Mouse pressed left at (425, 87)
Screenshot: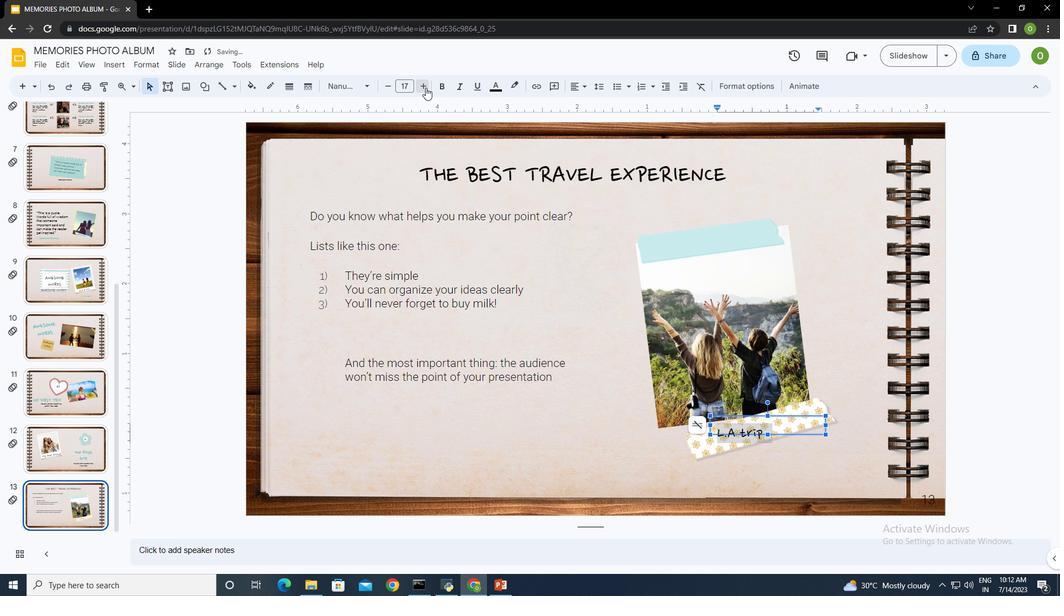 
Action: Mouse pressed left at (425, 87)
Screenshot: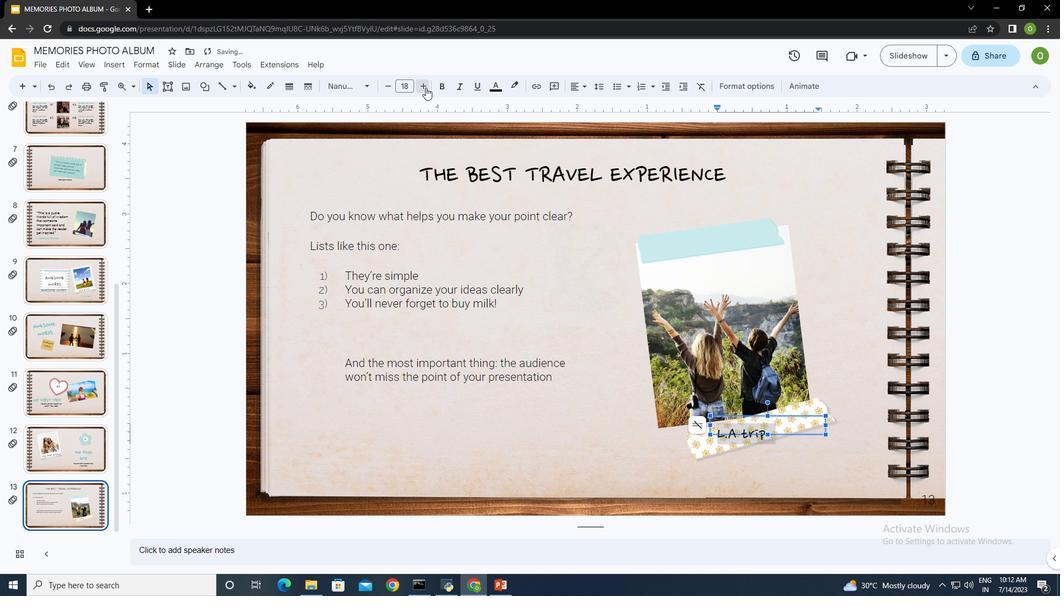 
Action: Mouse pressed left at (425, 87)
Screenshot: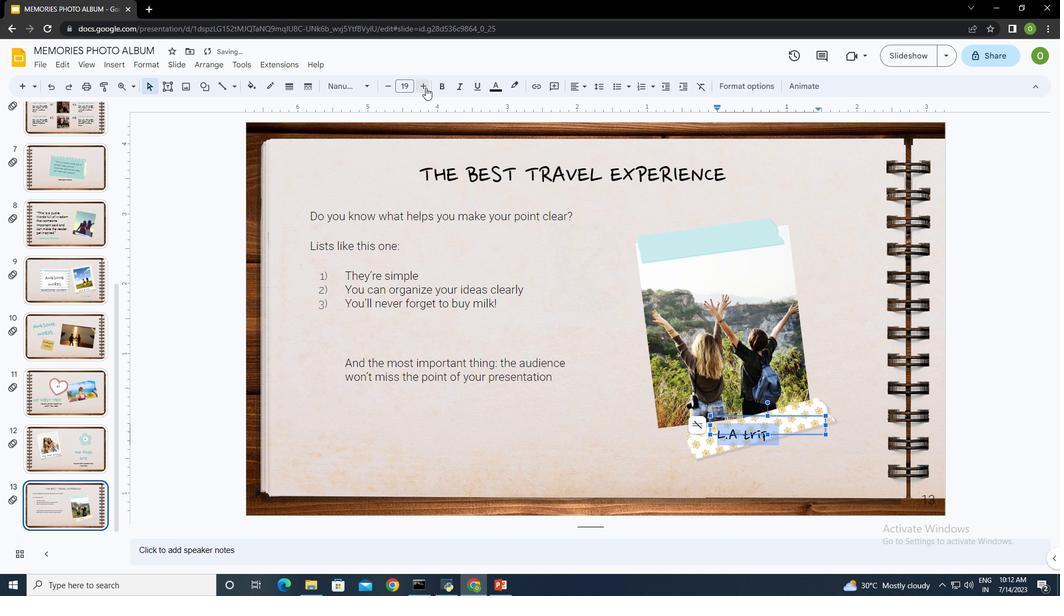 
Action: Mouse moved to (768, 403)
Screenshot: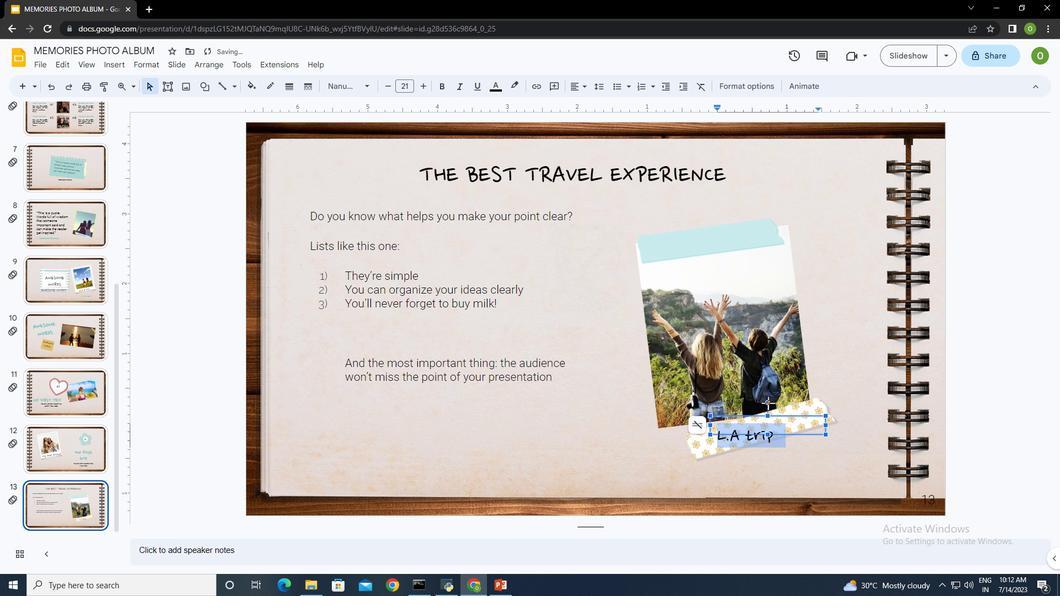 
Action: Mouse pressed left at (768, 403)
Screenshot: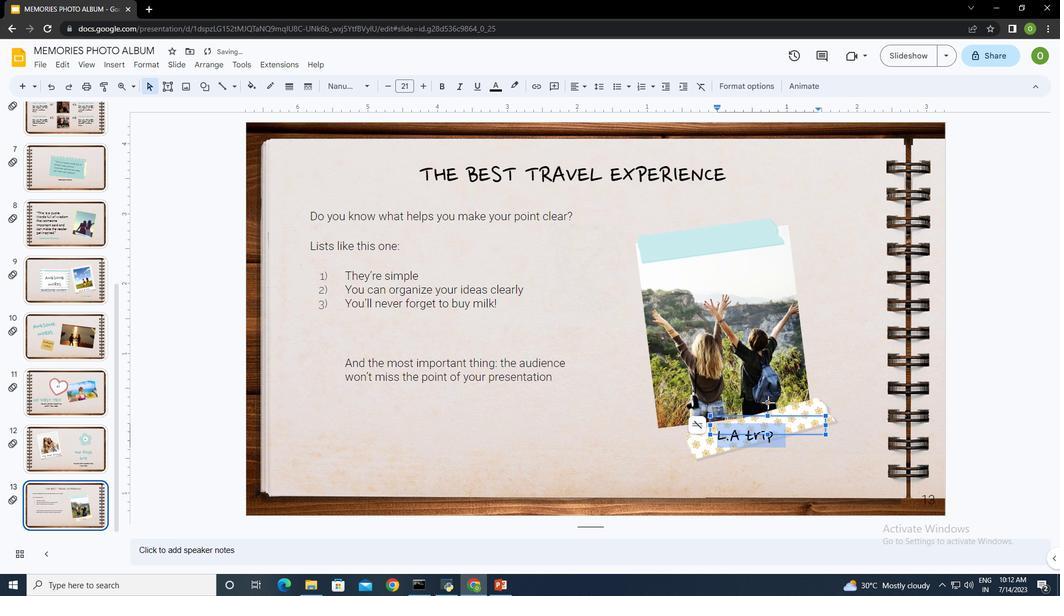 
Action: Mouse moved to (772, 420)
Screenshot: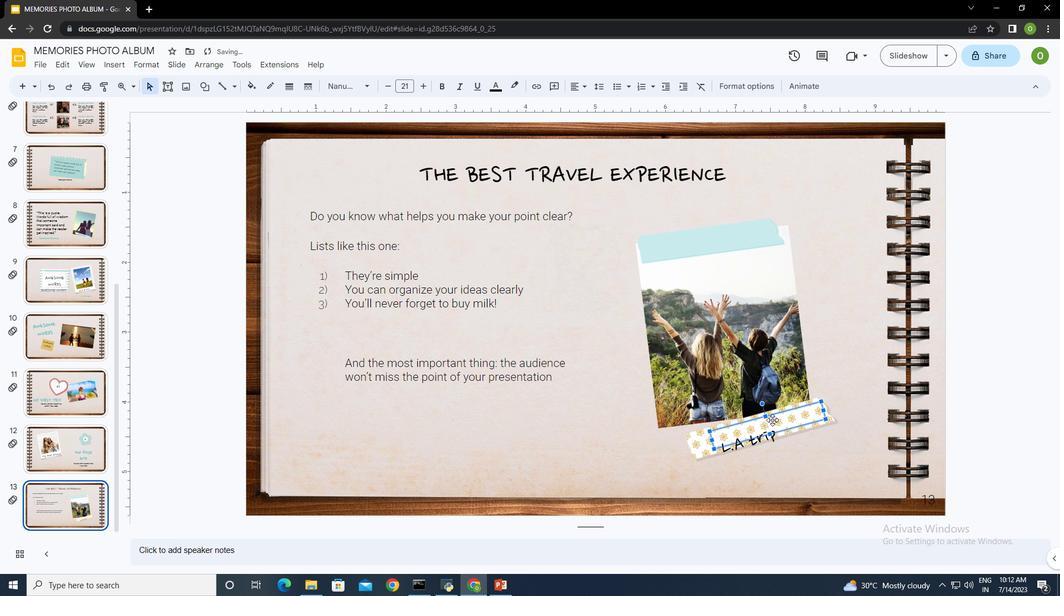 
Action: Mouse pressed left at (772, 420)
Screenshot: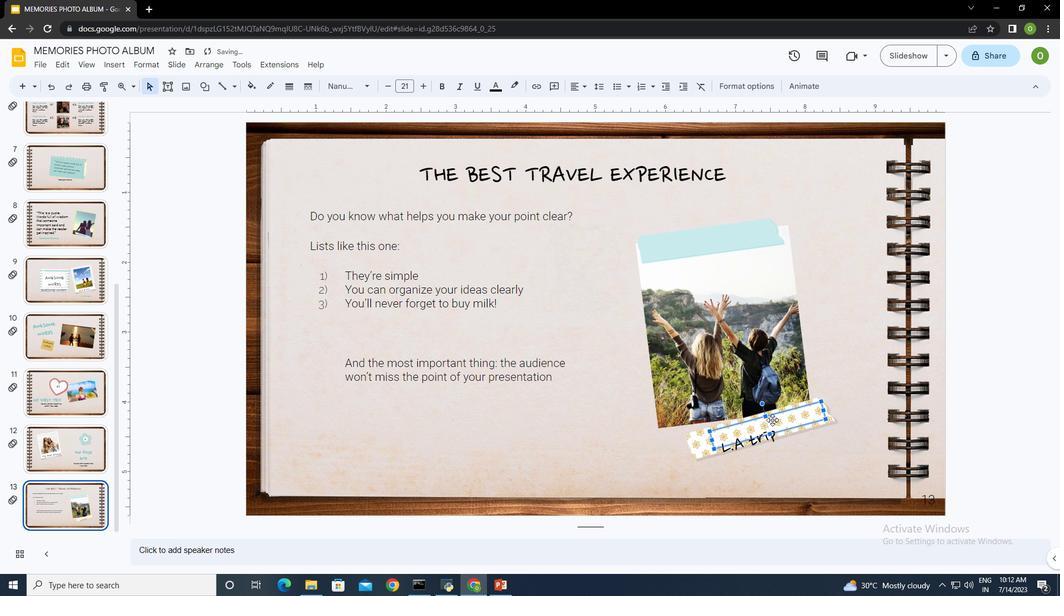 
Action: Mouse moved to (830, 445)
Screenshot: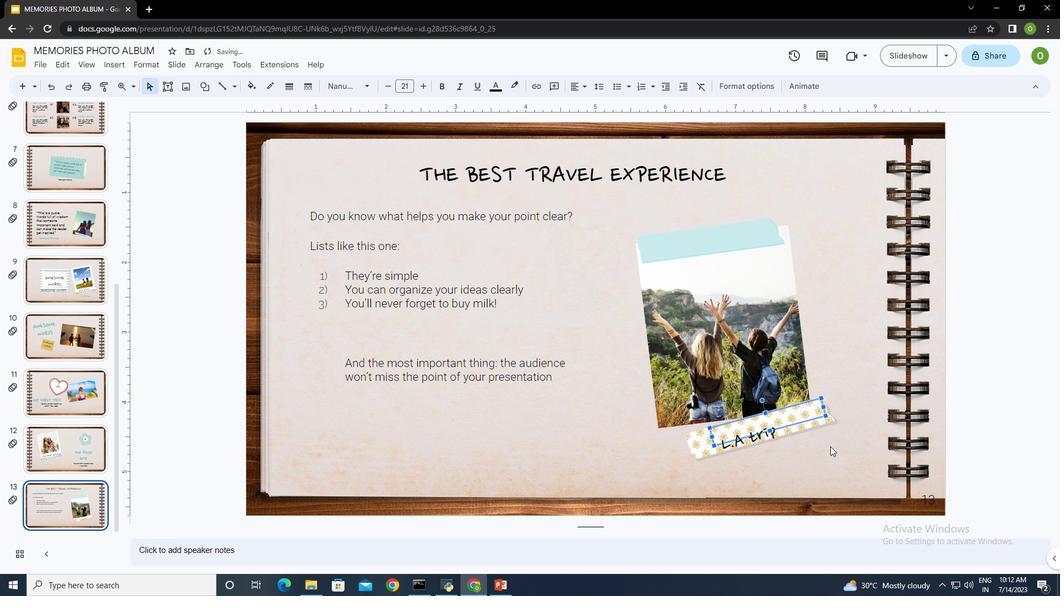 
Action: Mouse pressed left at (830, 445)
Screenshot: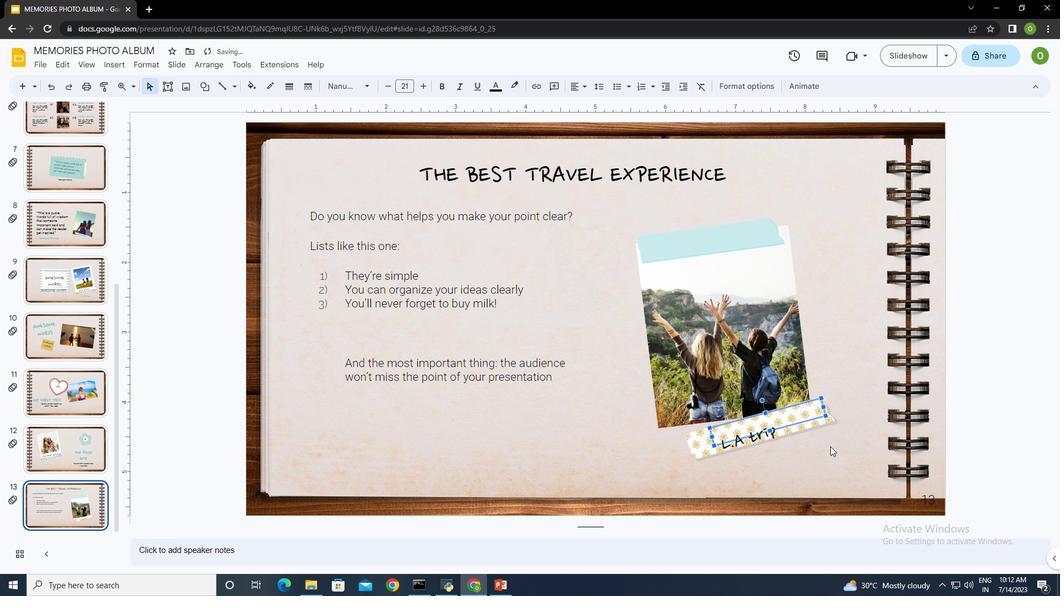 
Action: Mouse moved to (578, 425)
Screenshot: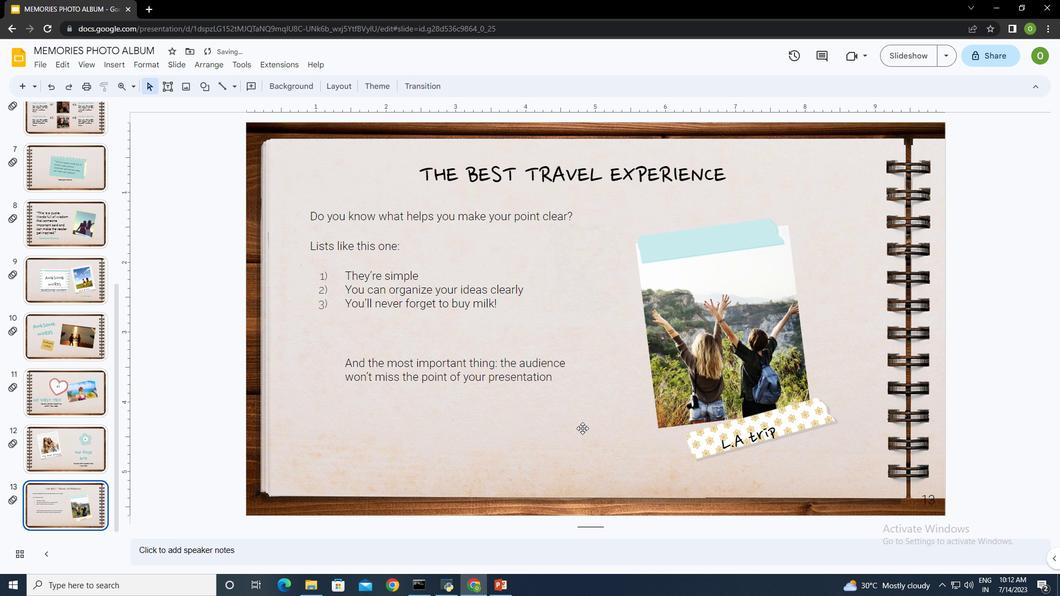 
Action: Mouse pressed left at (578, 425)
Screenshot: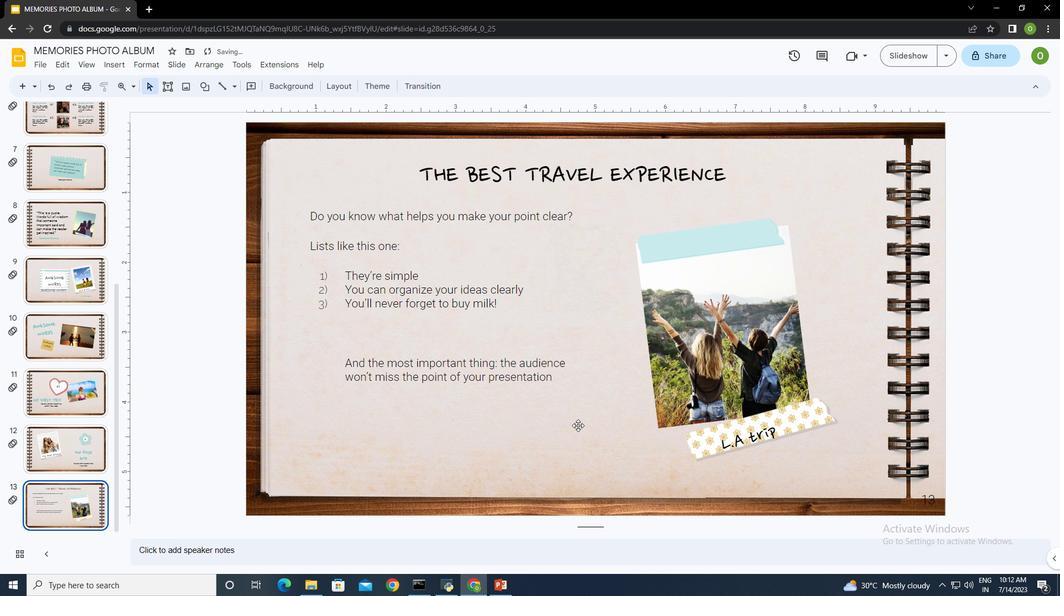 
Action: Mouse moved to (620, 429)
Screenshot: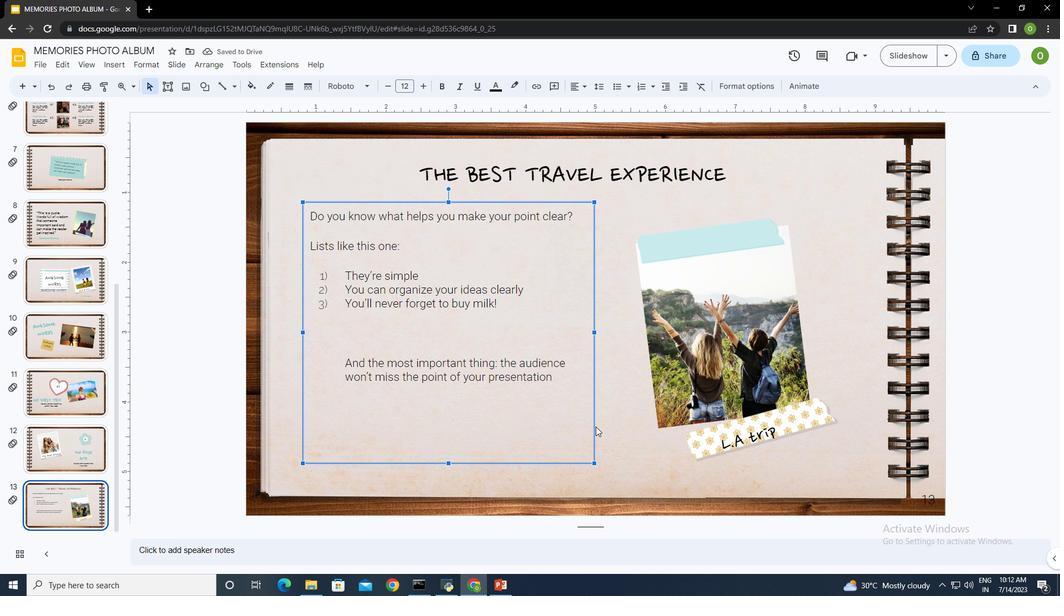 
Action: Mouse pressed left at (620, 429)
Screenshot: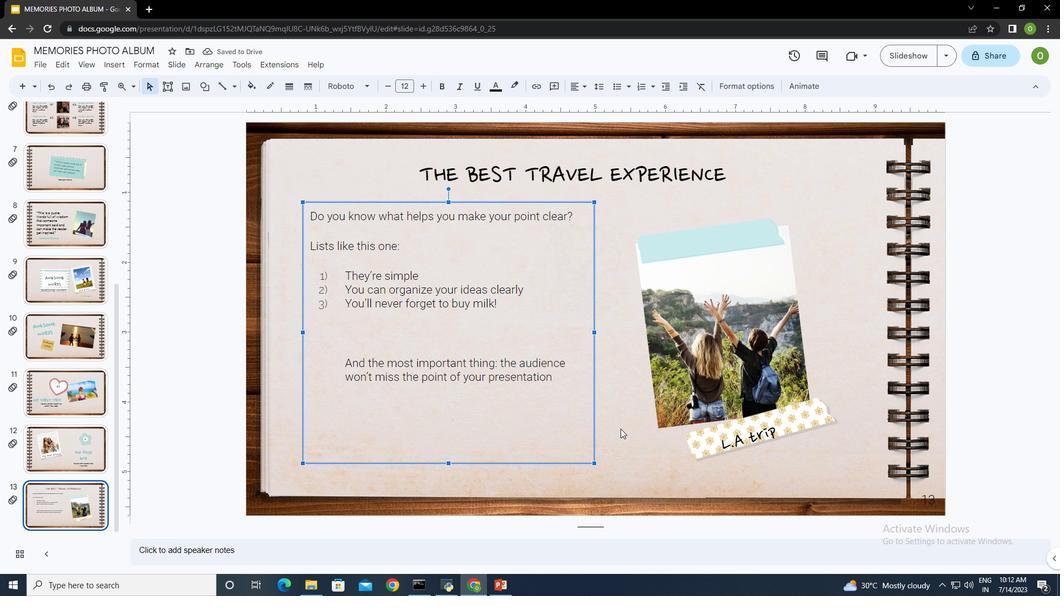 
Action: Mouse moved to (747, 322)
Screenshot: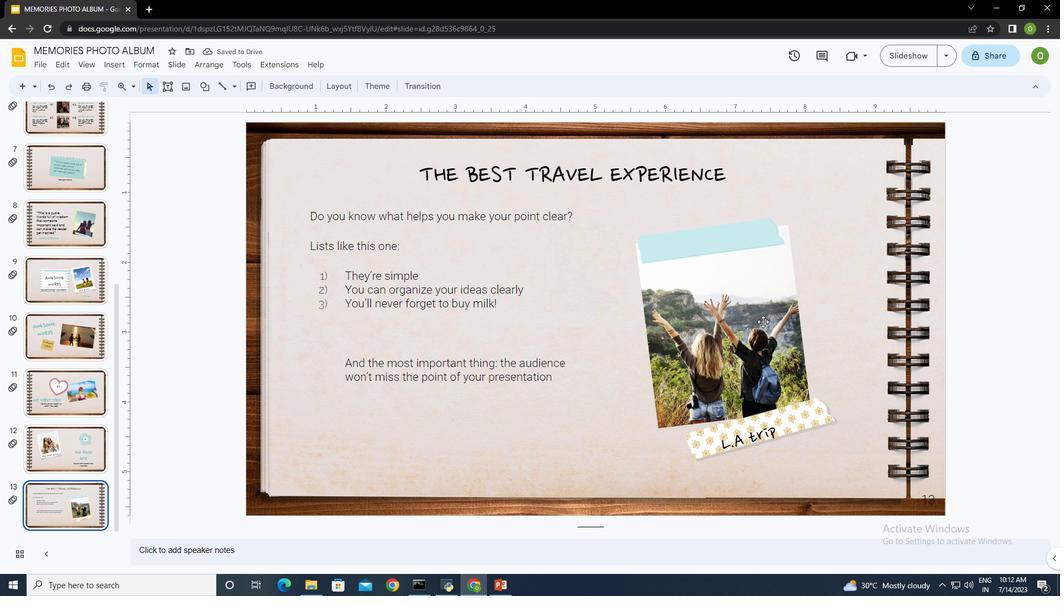
Action: Mouse pressed left at (747, 322)
Screenshot: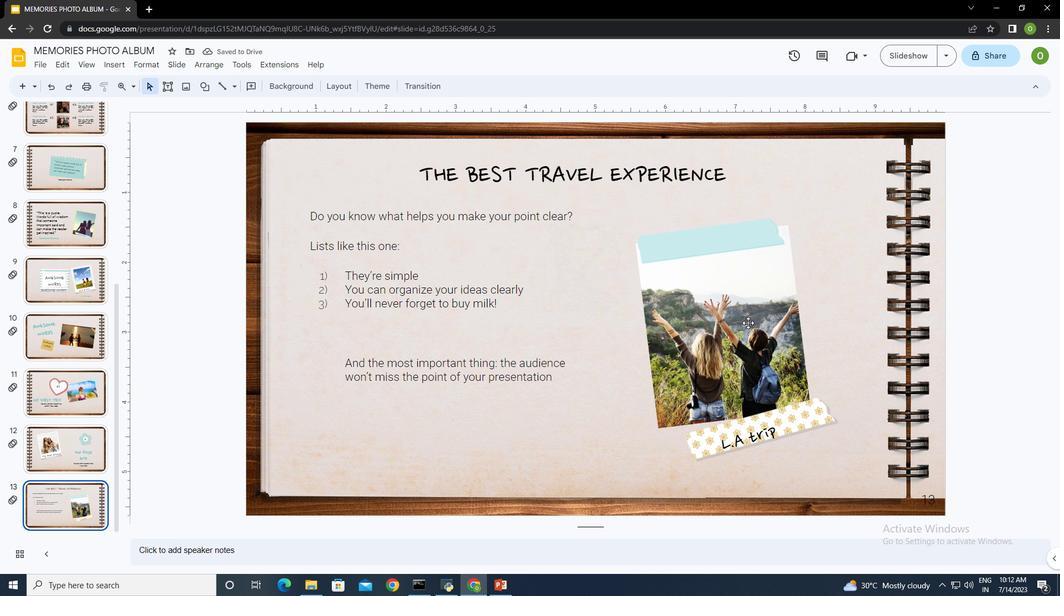 
Action: Mouse moved to (537, 83)
Screenshot: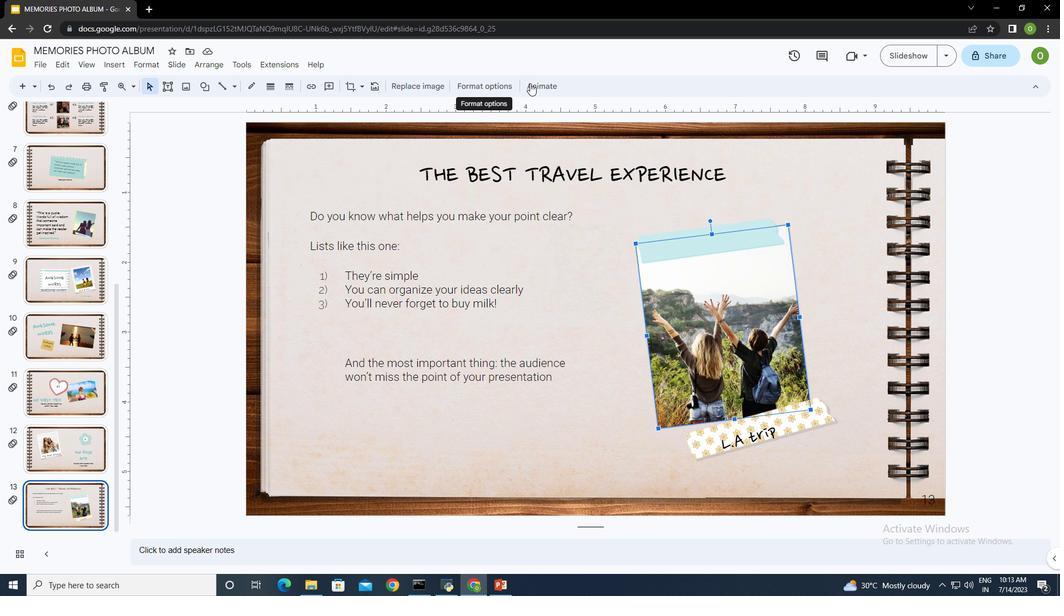 
Action: Mouse pressed left at (537, 83)
Screenshot: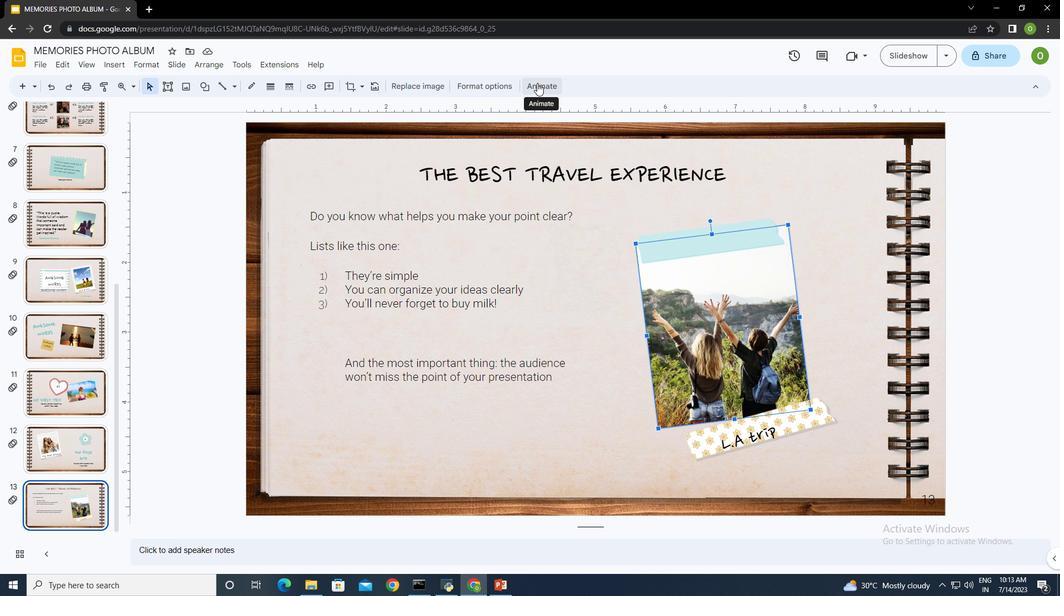 
Action: Mouse moved to (914, 258)
Screenshot: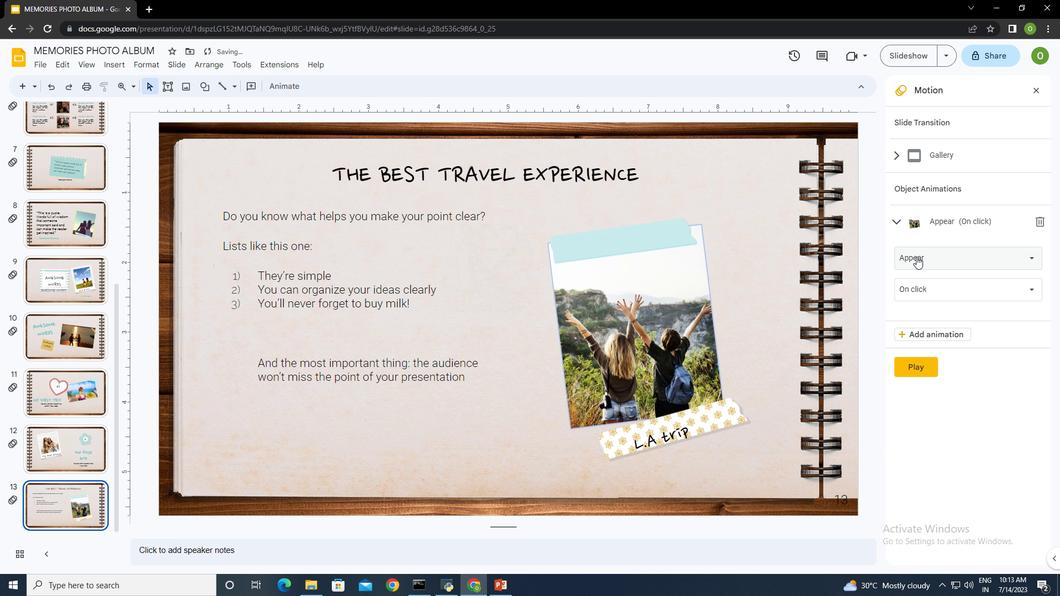
Action: Mouse pressed left at (914, 258)
Screenshot: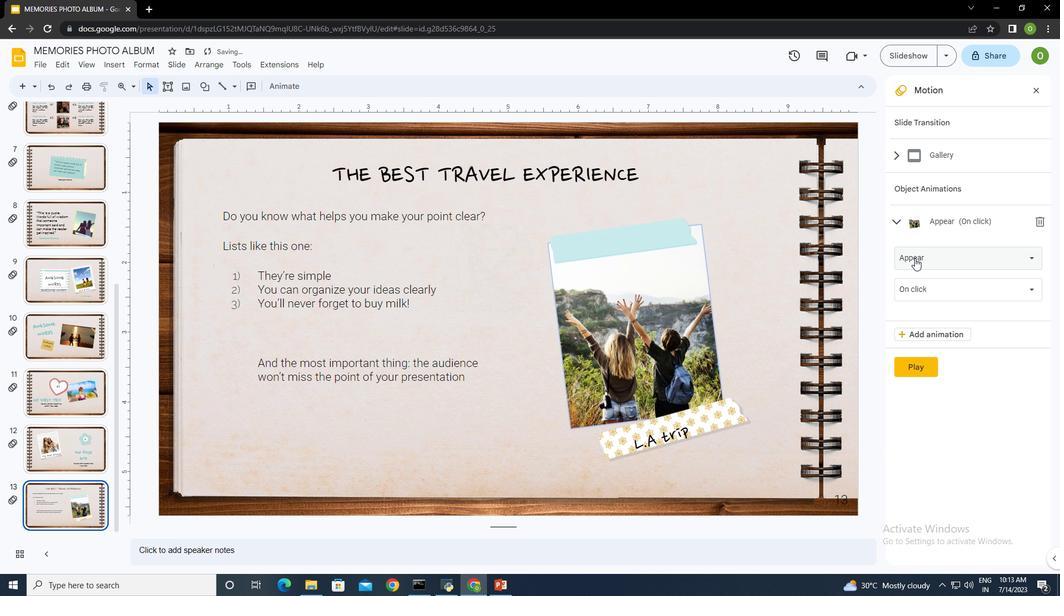 
Action: Mouse moved to (938, 363)
Screenshot: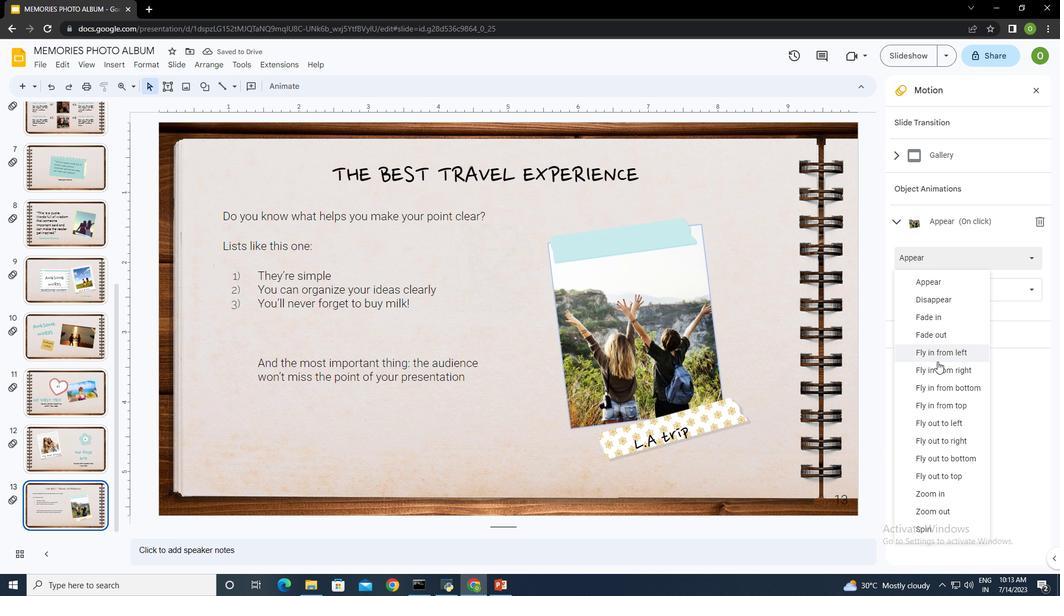
Action: Mouse pressed left at (938, 363)
Screenshot: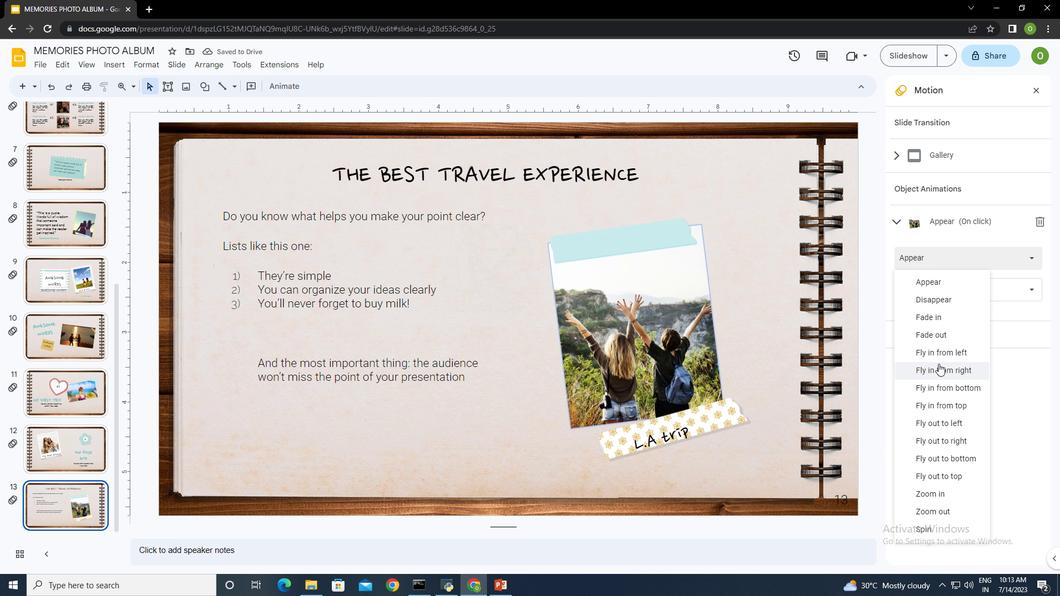 
Action: Mouse moved to (937, 289)
Screenshot: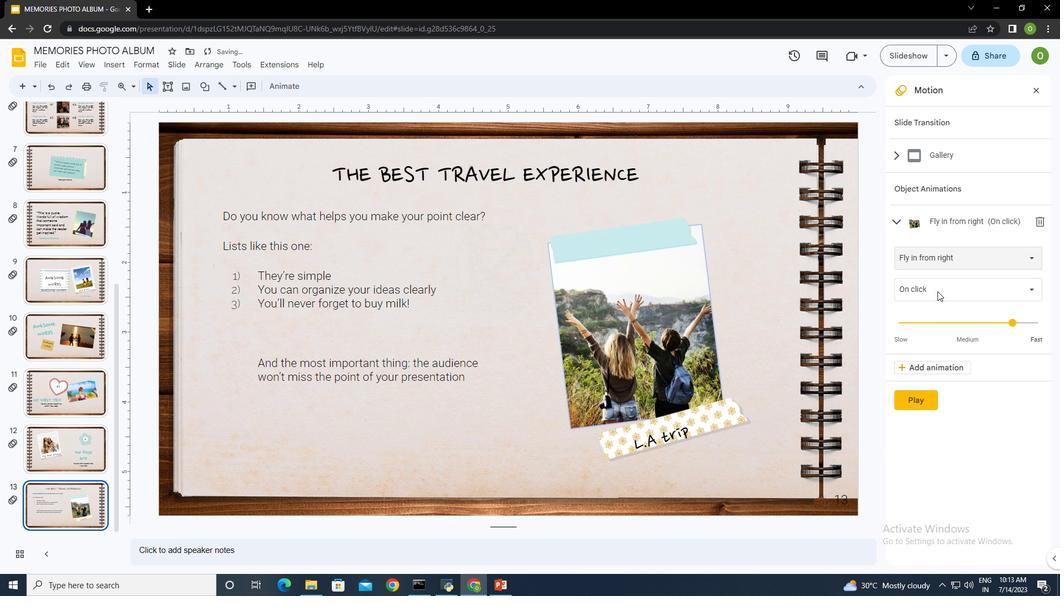 
Action: Mouse pressed left at (937, 289)
Screenshot: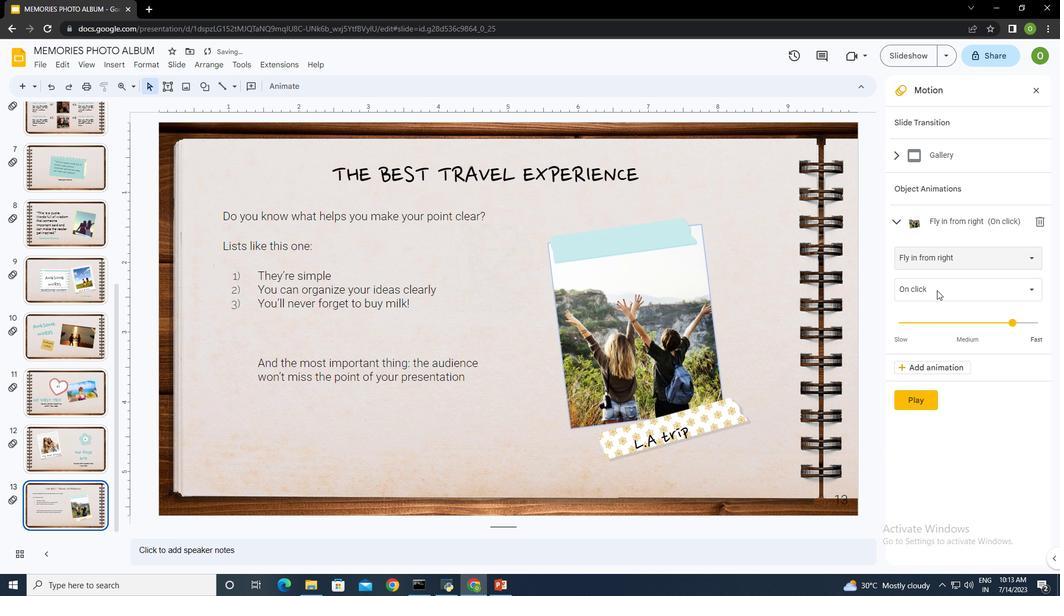 
Action: Mouse moved to (939, 331)
Screenshot: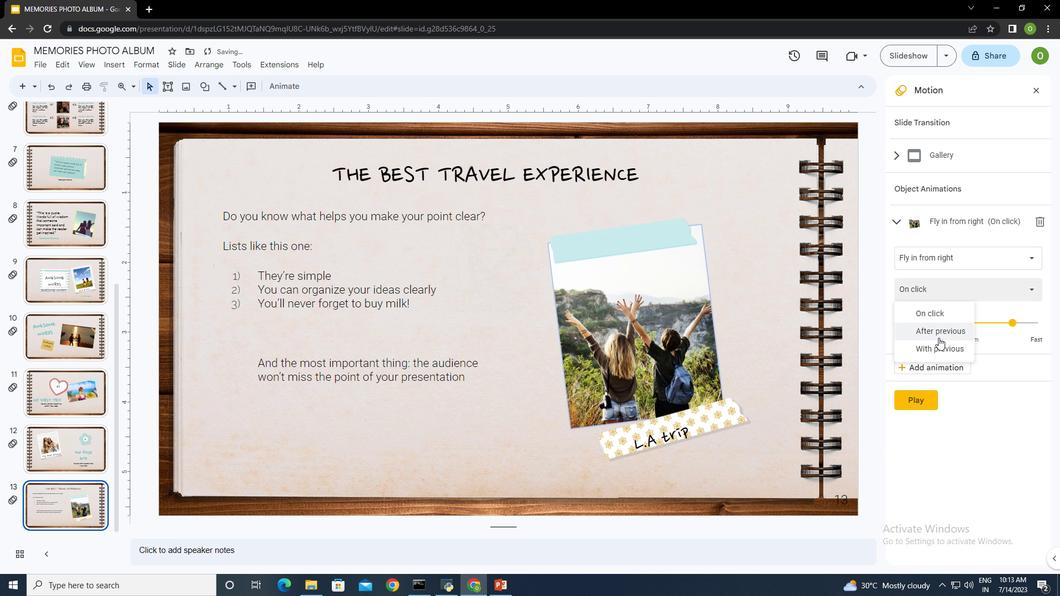 
Action: Mouse pressed left at (939, 331)
Screenshot: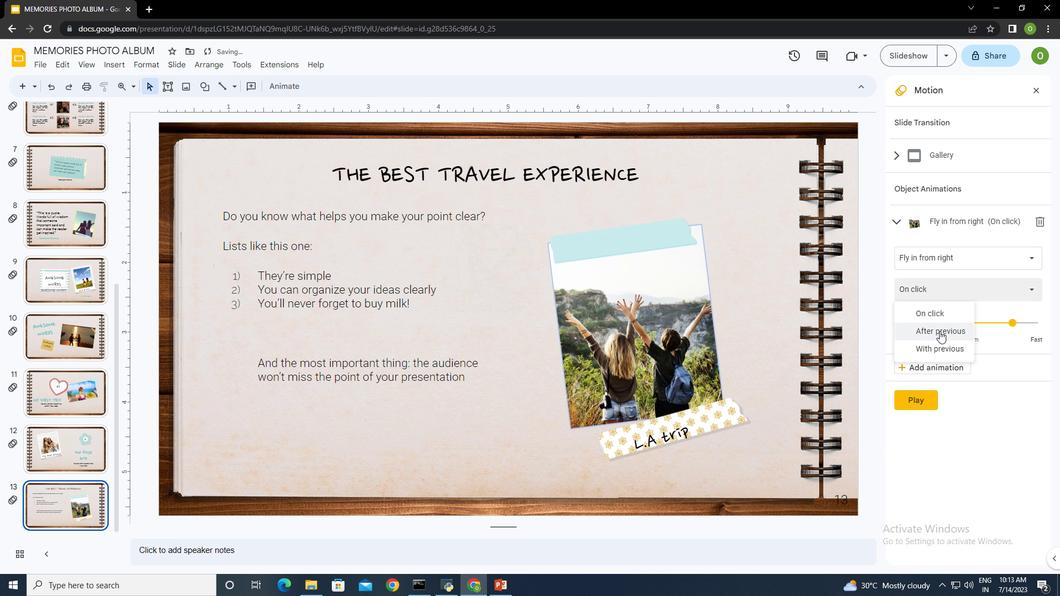 
Action: Mouse moved to (1012, 323)
Screenshot: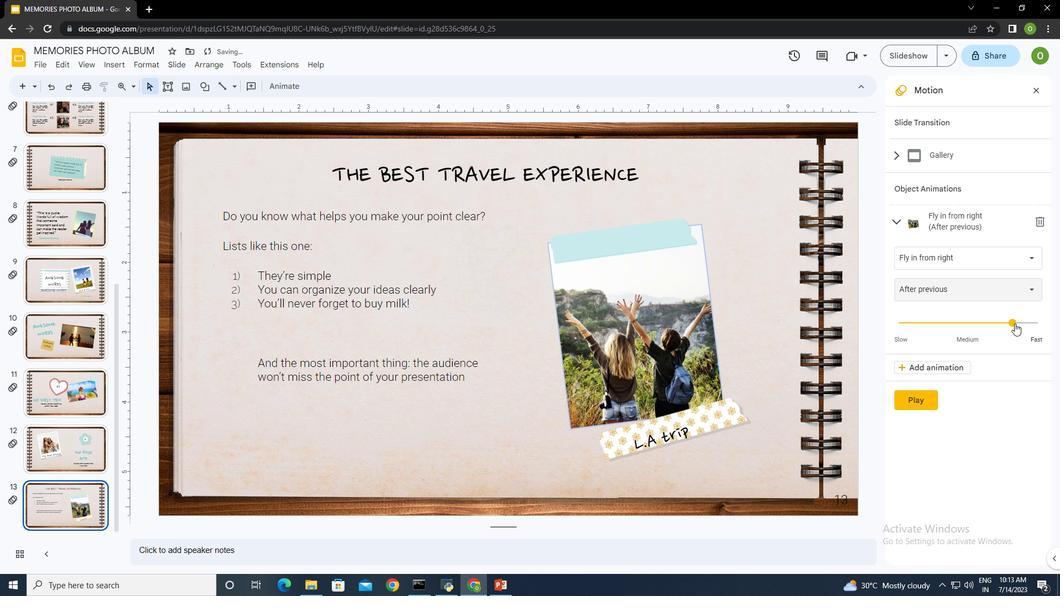 
Action: Mouse pressed left at (1012, 323)
Screenshot: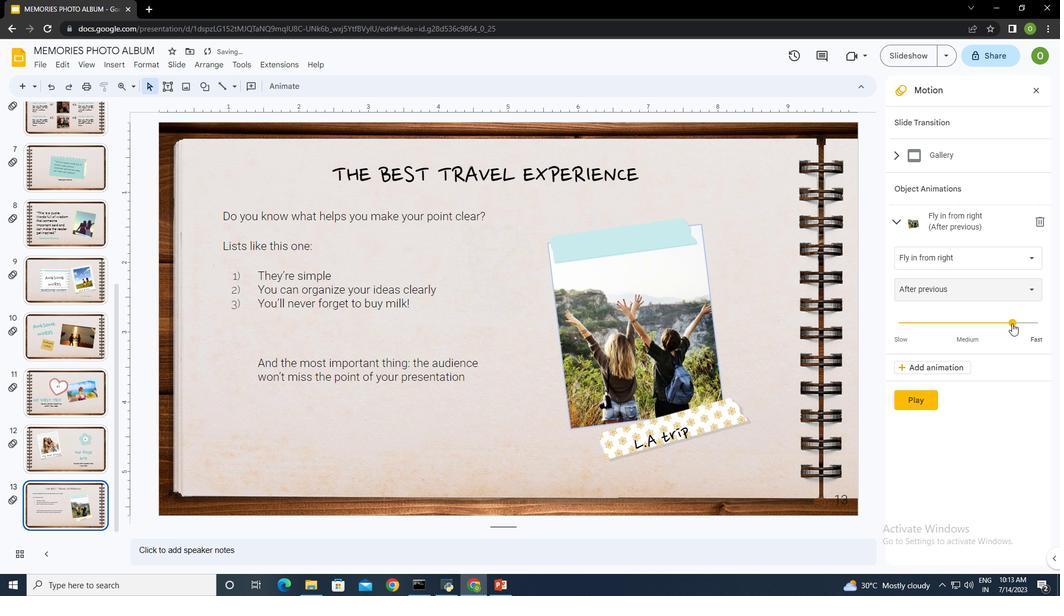 
Action: Mouse moved to (980, 420)
Screenshot: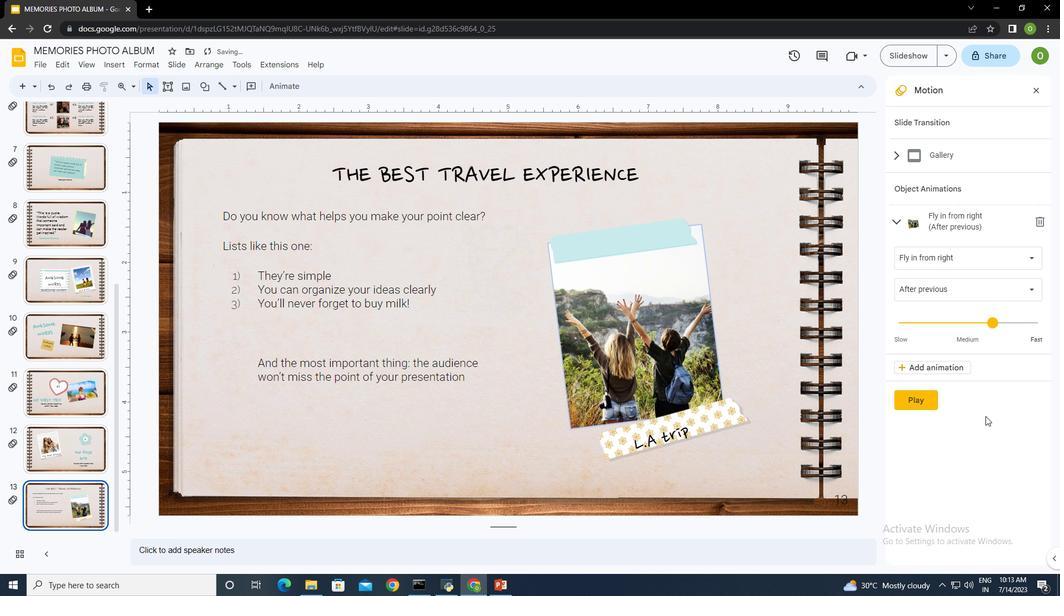 
Action: Mouse pressed left at (980, 420)
Screenshot: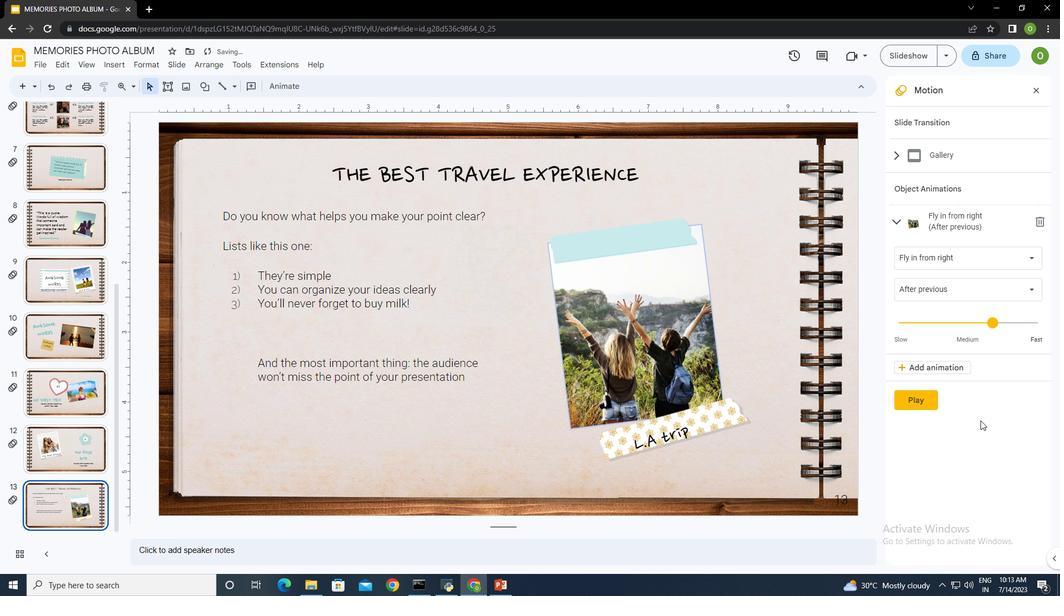 
Action: Mouse moved to (911, 401)
Screenshot: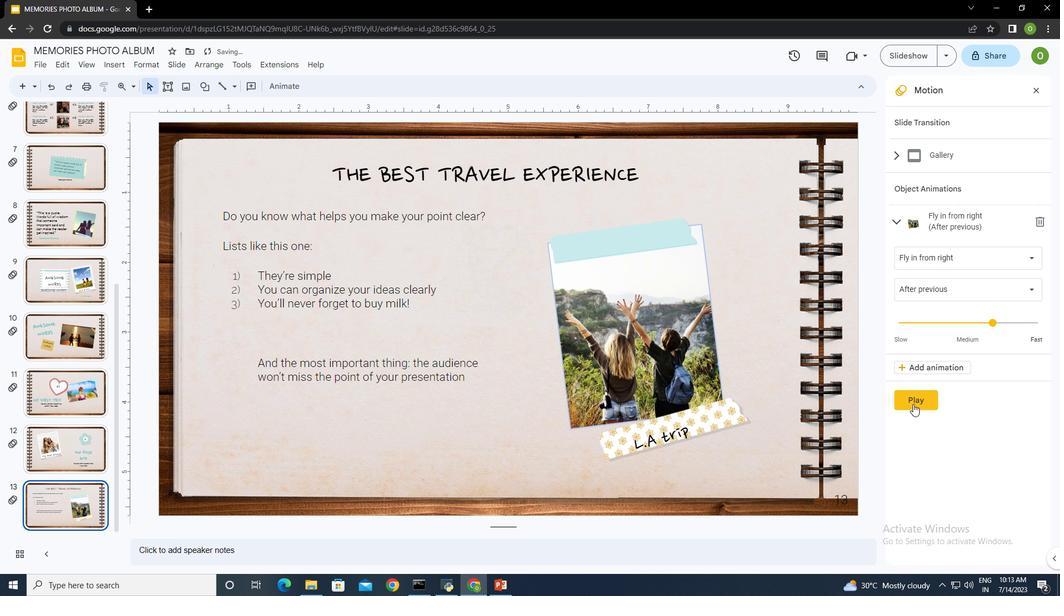 
Action: Mouse pressed left at (911, 401)
Screenshot: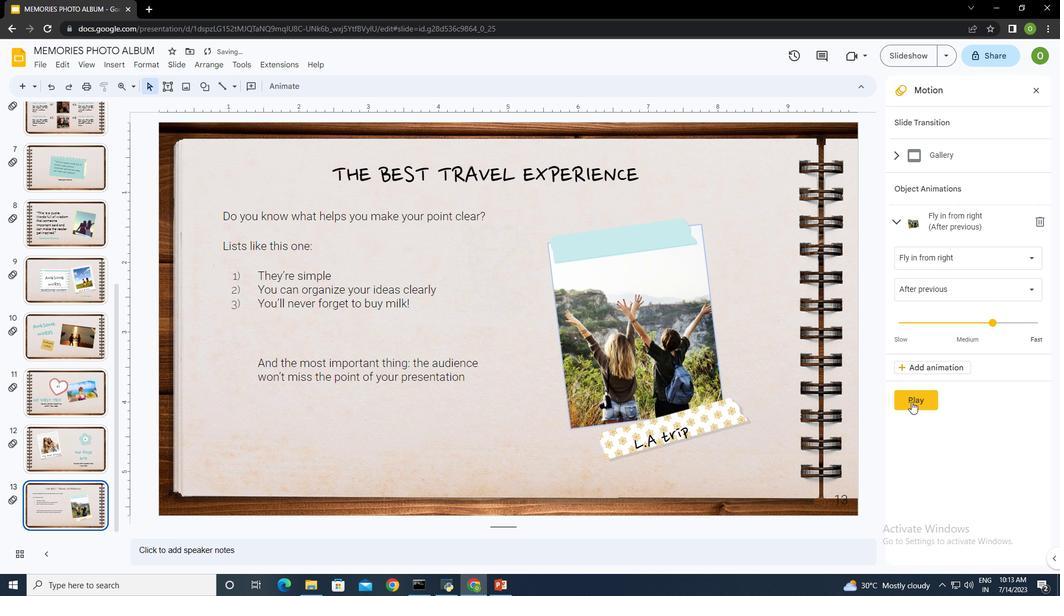 
Action: Mouse moved to (918, 399)
Screenshot: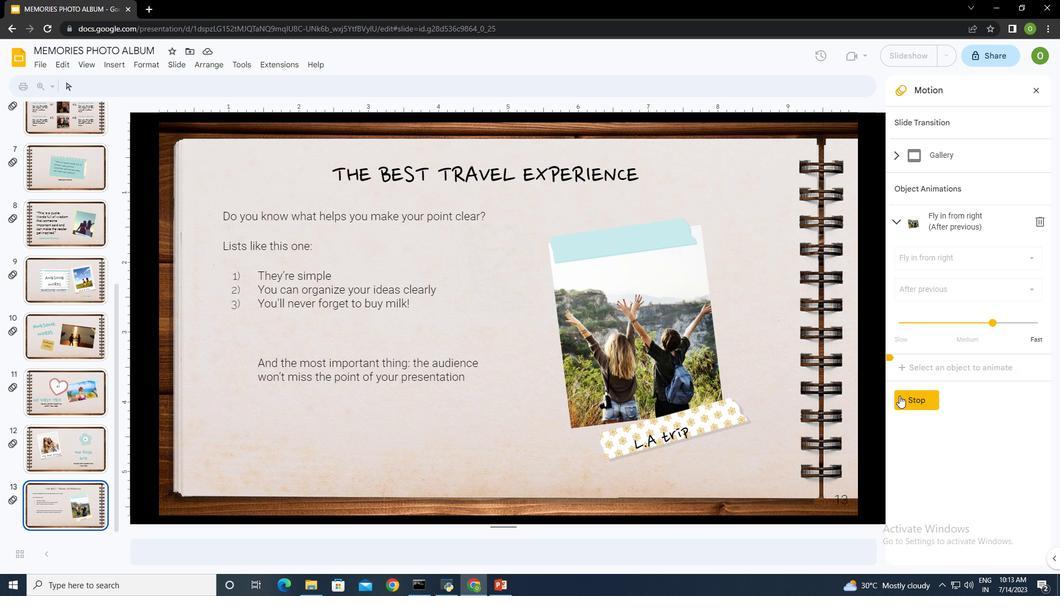 
Action: Mouse pressed left at (918, 399)
Screenshot: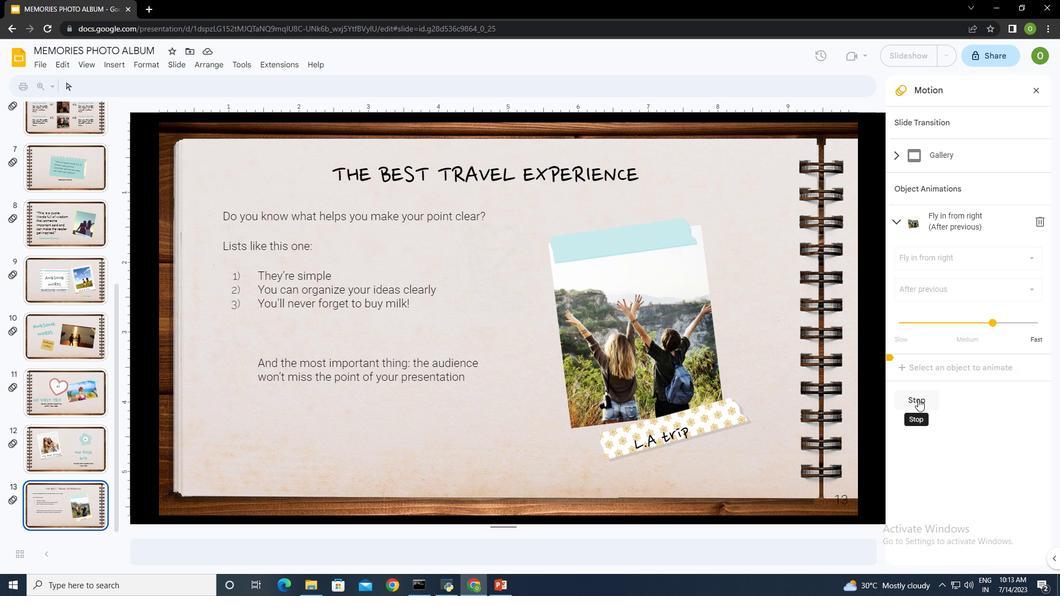 
